 Task: Open Card Distribution Channel Review in Board Knowledge Sharing to Workspace Accounts Payable and add a team member Softage.1@softage.net, a label Orange, a checklist Audit Support, an attachment from your computer, a color Orange and finally, add a card description 'Conduct customer research for new customer satisfaction metrics' and a comment 'This task requires us to be proactive and take initiative, rather than waiting for others to act.'. Add a start date 'Jan 01, 1900' with a due date 'Jan 08, 1900'
Action: Mouse moved to (58, 363)
Screenshot: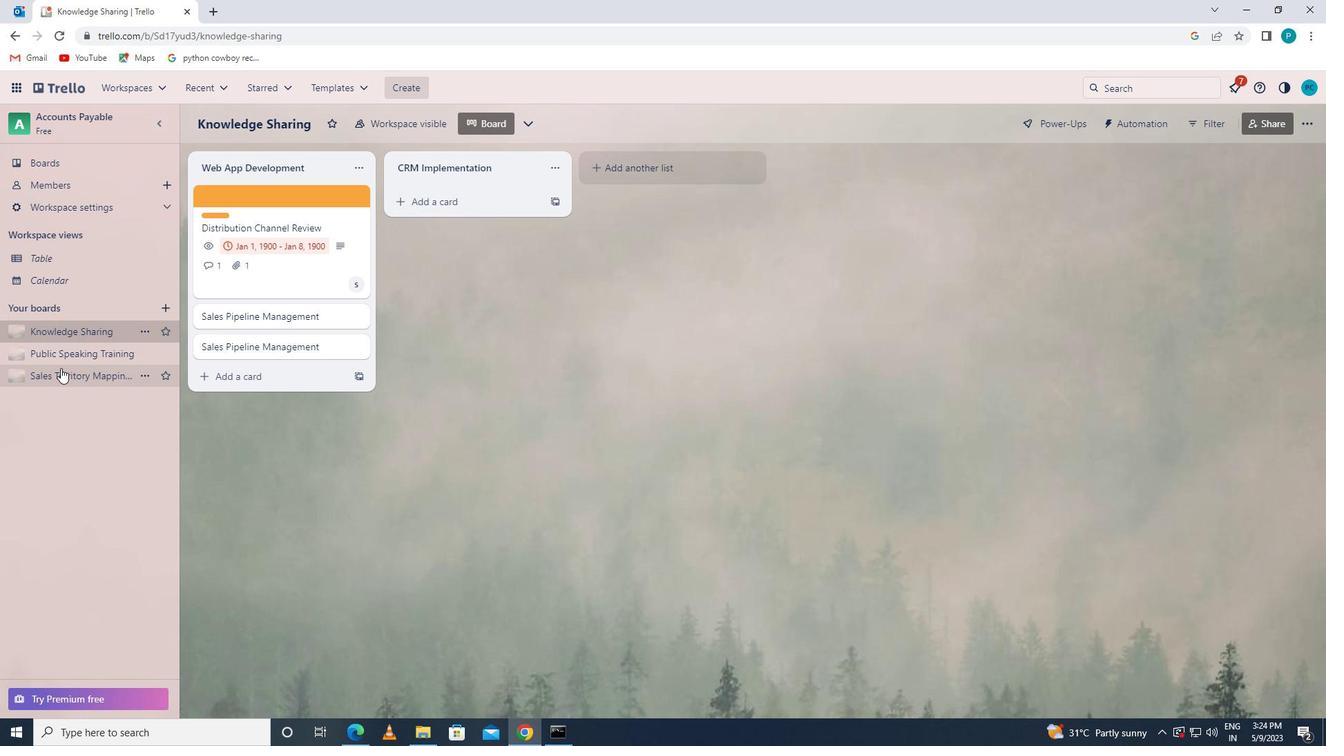 
Action: Mouse pressed left at (58, 363)
Screenshot: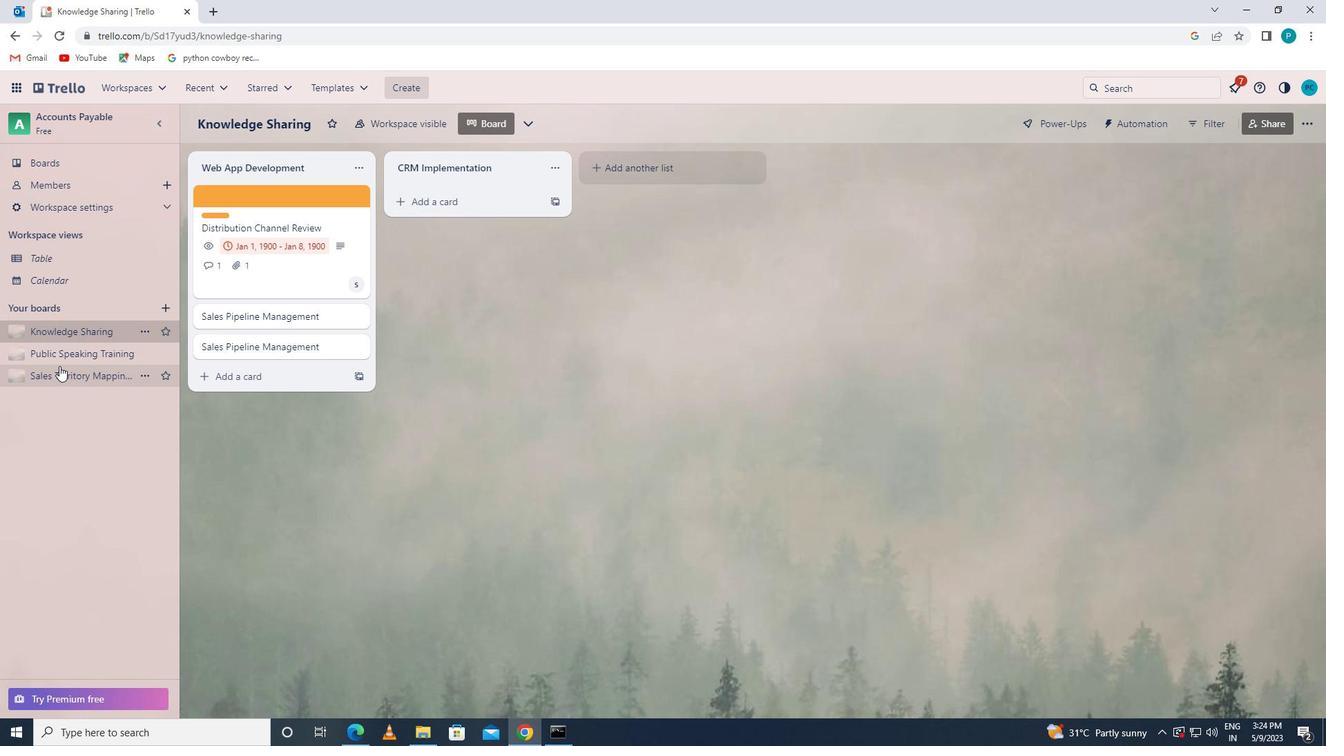 
Action: Mouse moved to (257, 193)
Screenshot: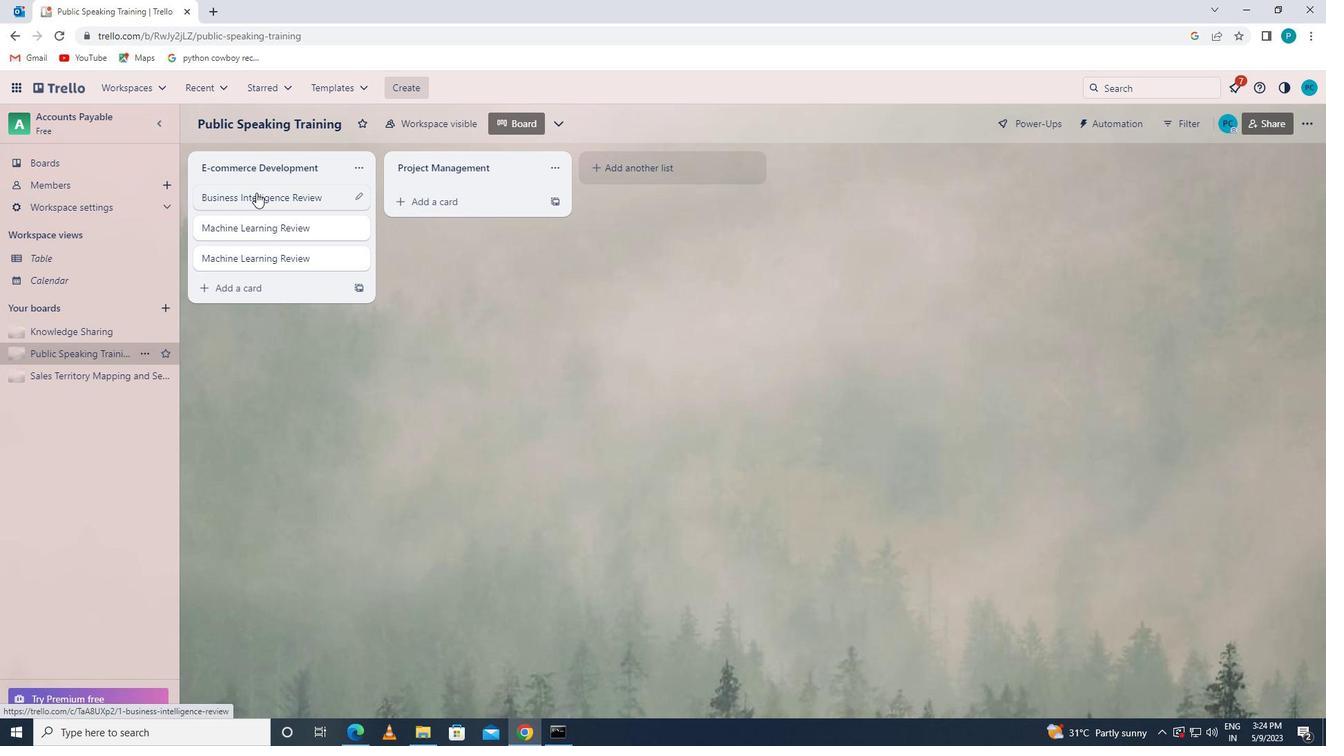 
Action: Mouse pressed left at (257, 193)
Screenshot: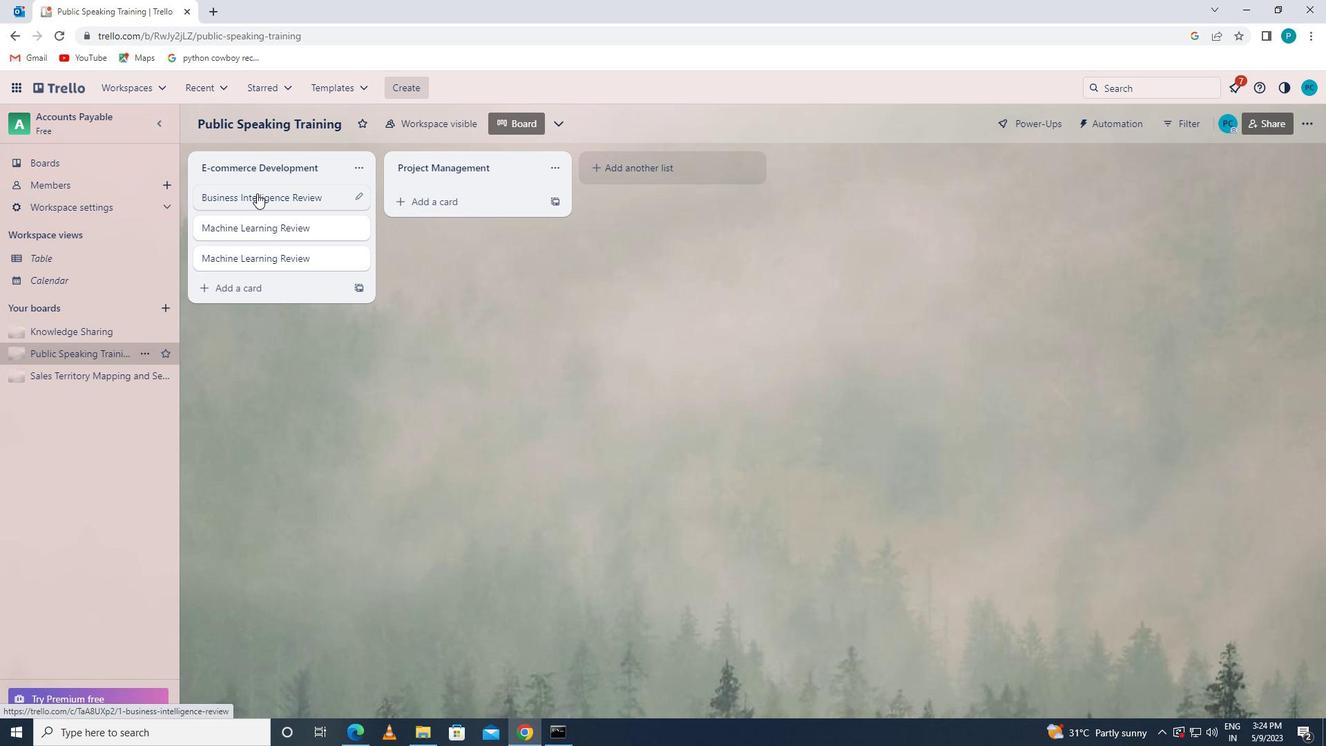 
Action: Mouse moved to (825, 194)
Screenshot: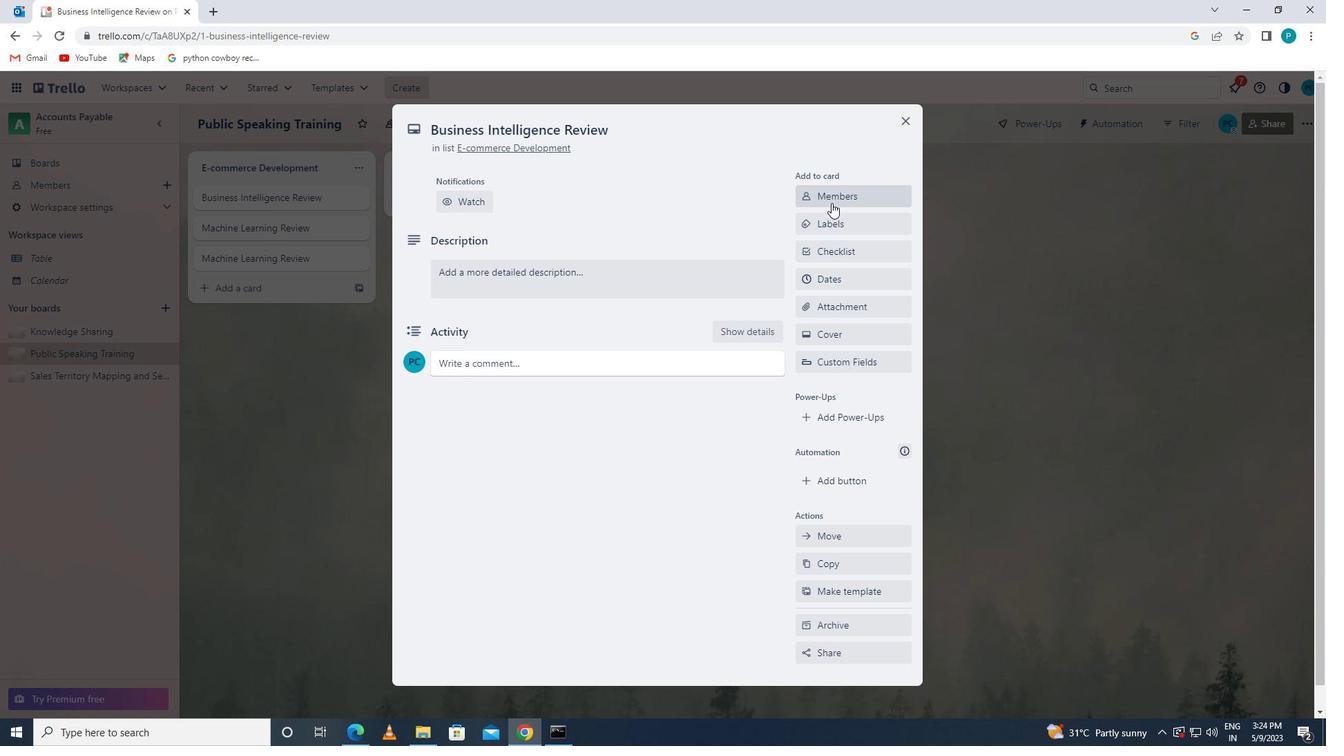 
Action: Mouse pressed left at (825, 194)
Screenshot: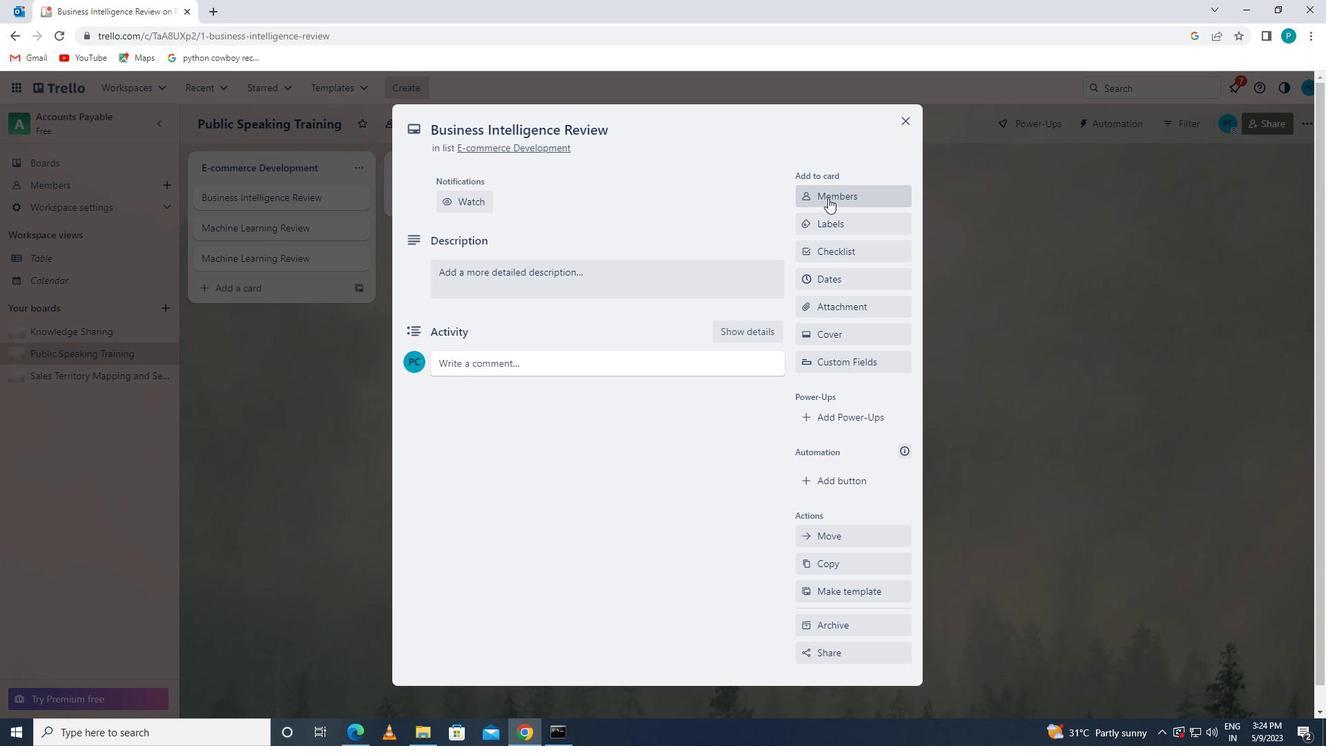 
Action: Key pressed <Key.caps_lock>s<Key.caps_lock>ofa<Key.backspace>tage
Screenshot: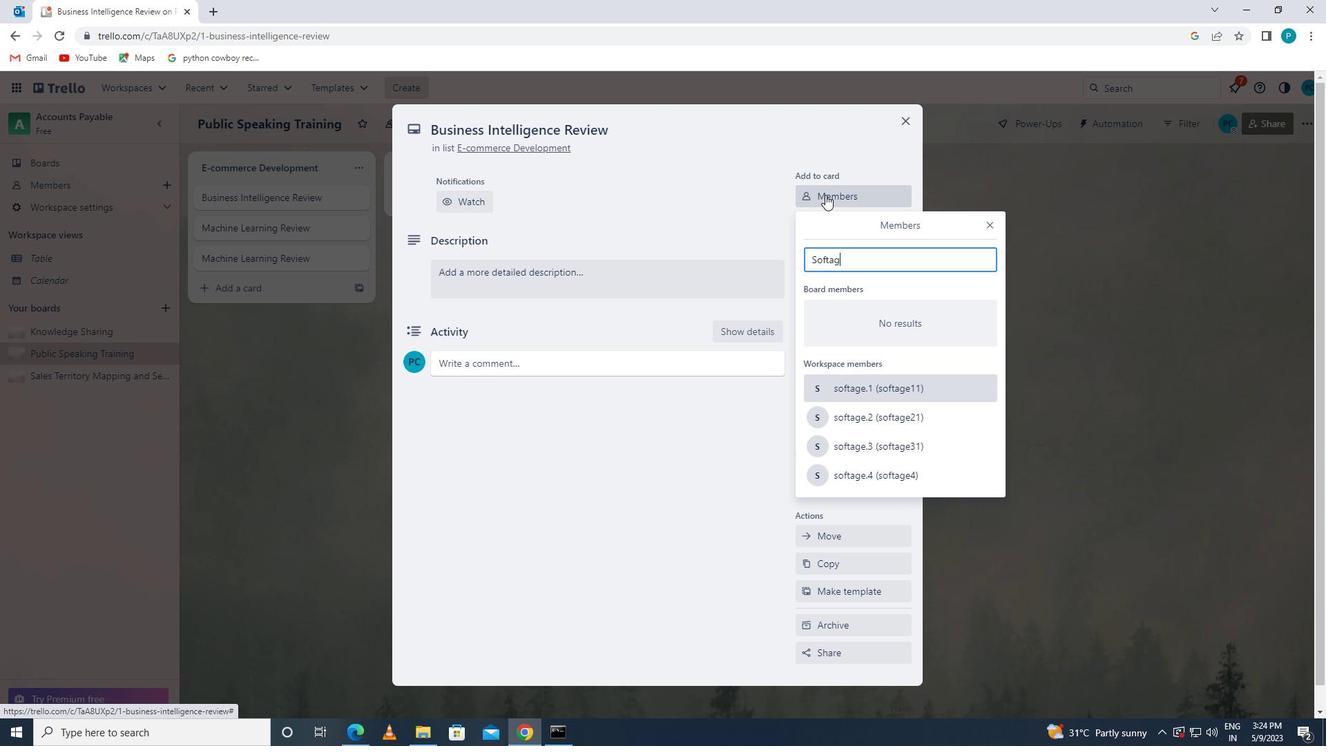 
Action: Mouse moved to (926, 421)
Screenshot: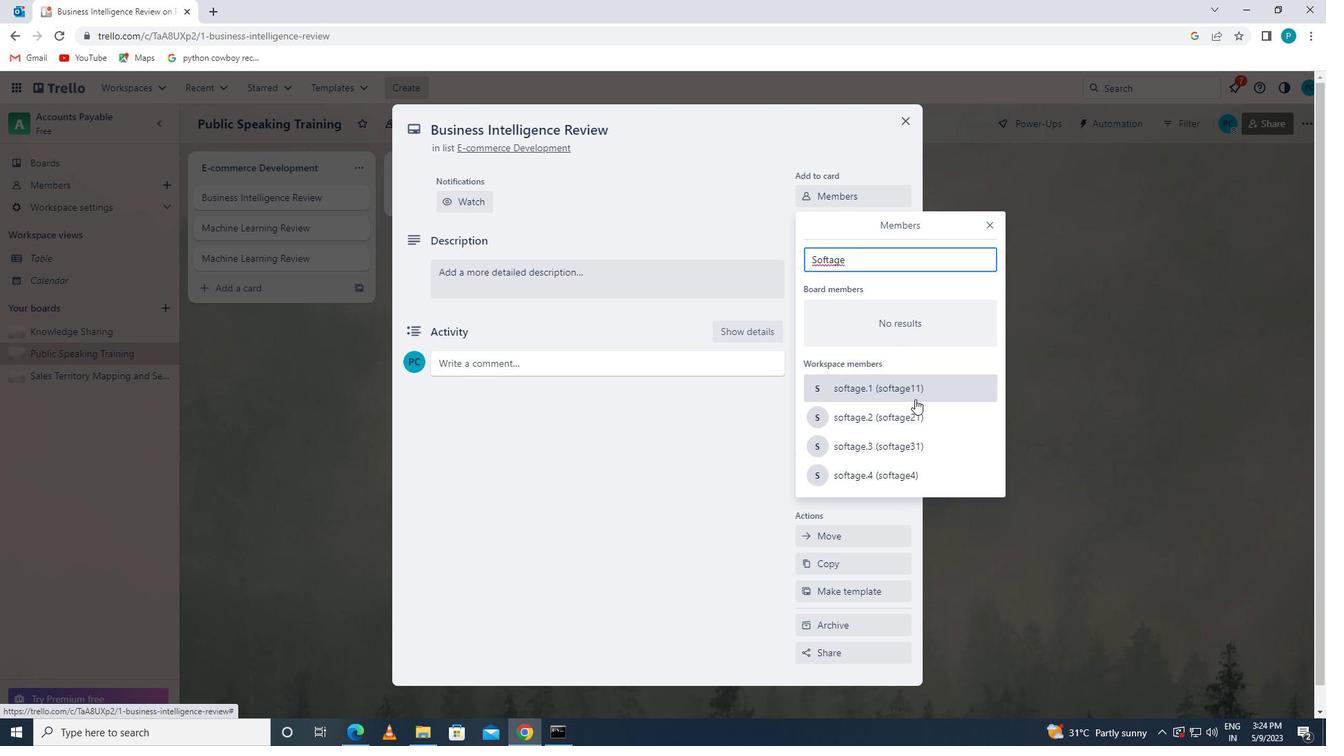 
Action: Mouse pressed left at (926, 421)
Screenshot: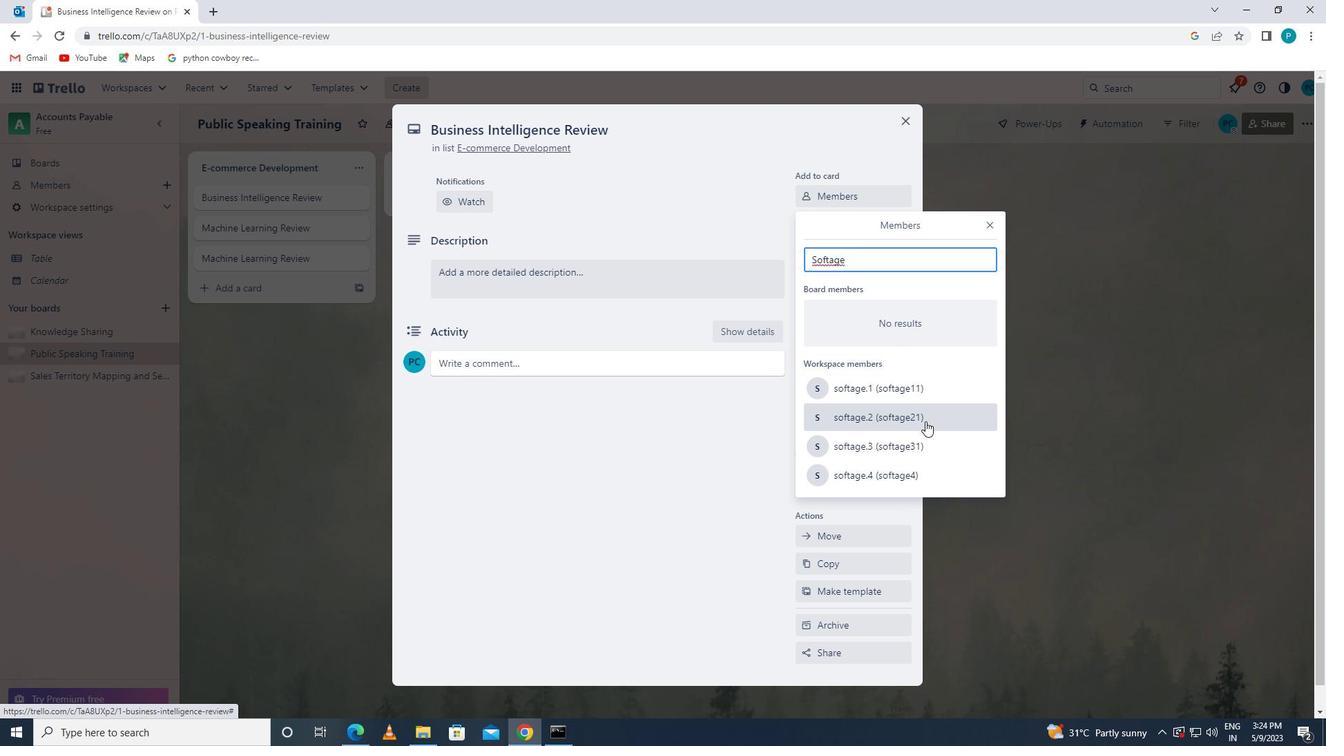 
Action: Mouse moved to (856, 416)
Screenshot: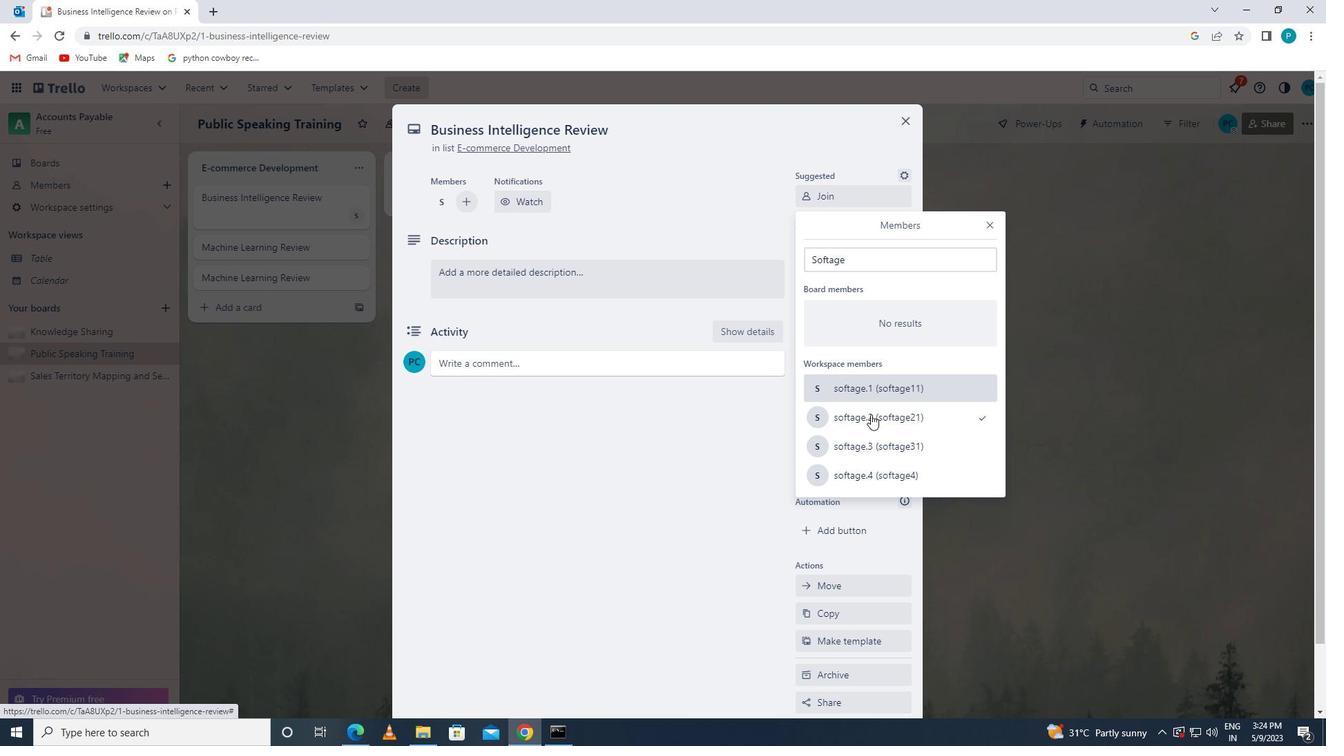 
Action: Mouse pressed left at (856, 416)
Screenshot: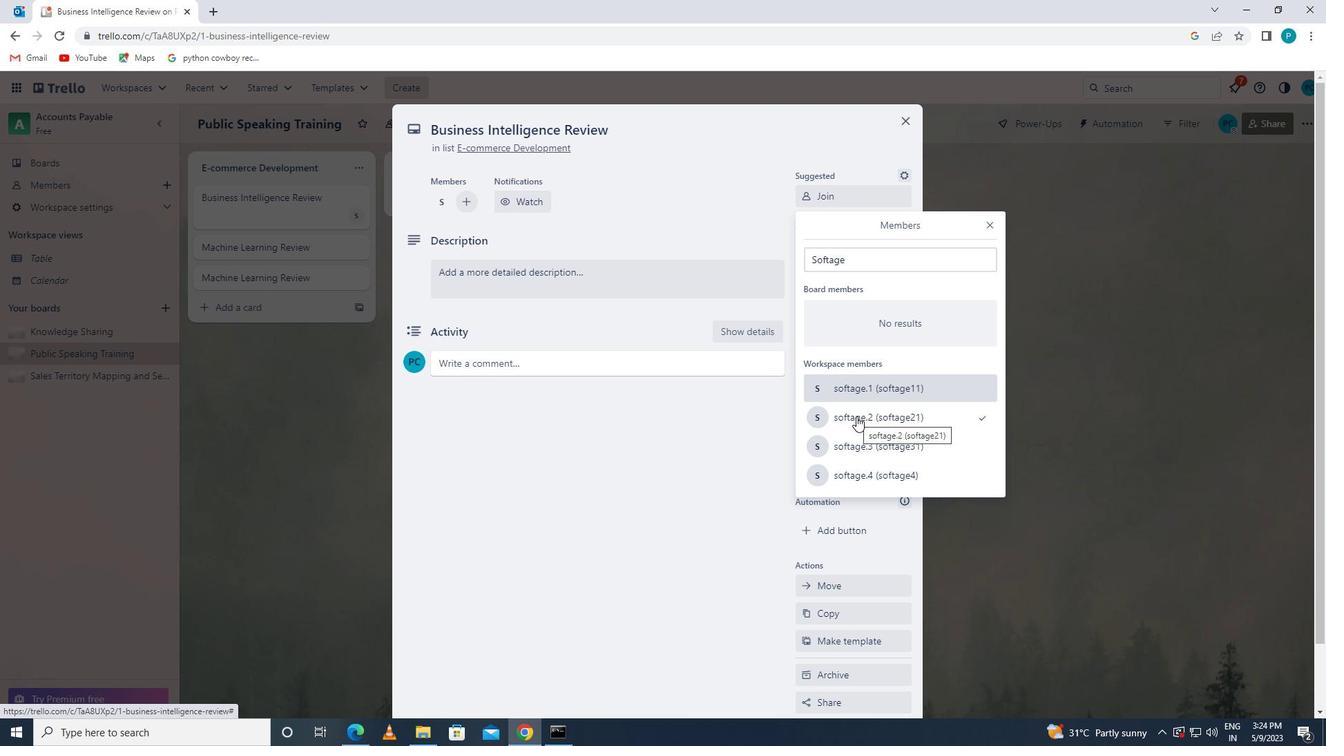 
Action: Mouse pressed left at (856, 416)
Screenshot: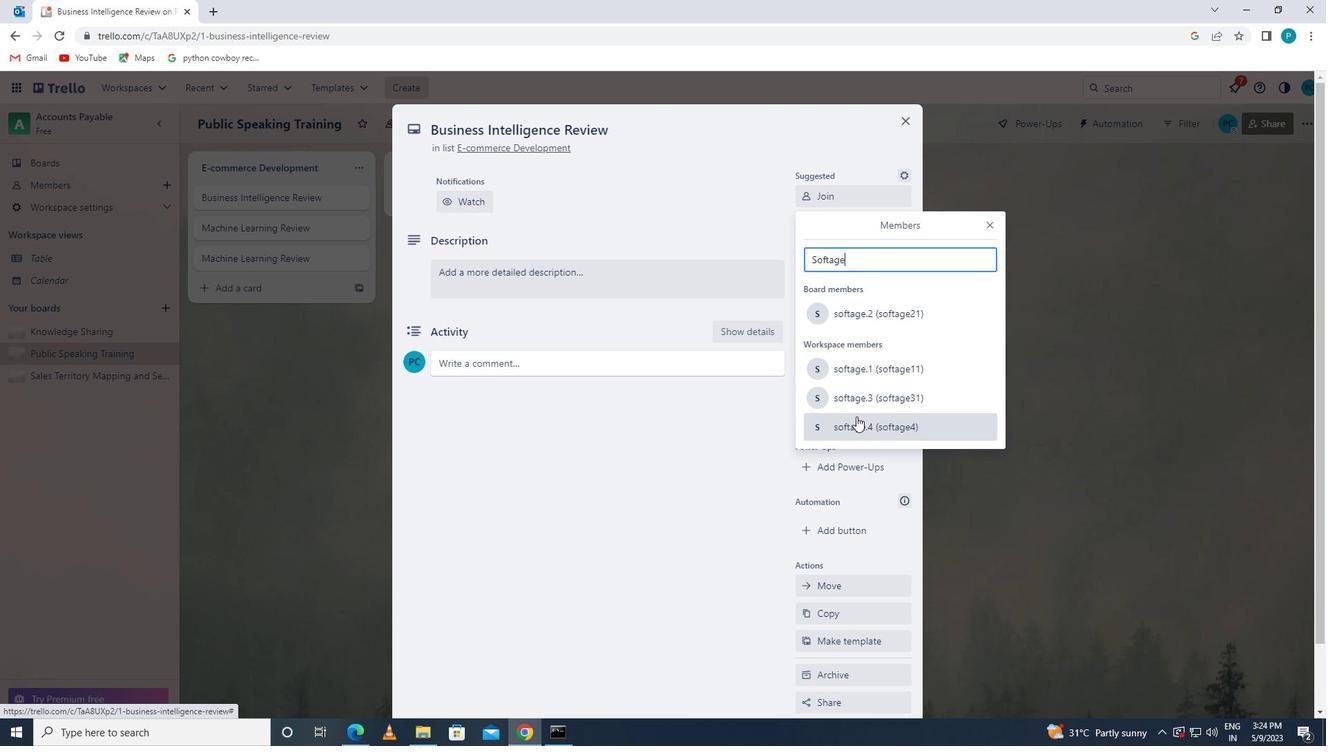 
Action: Mouse moved to (993, 223)
Screenshot: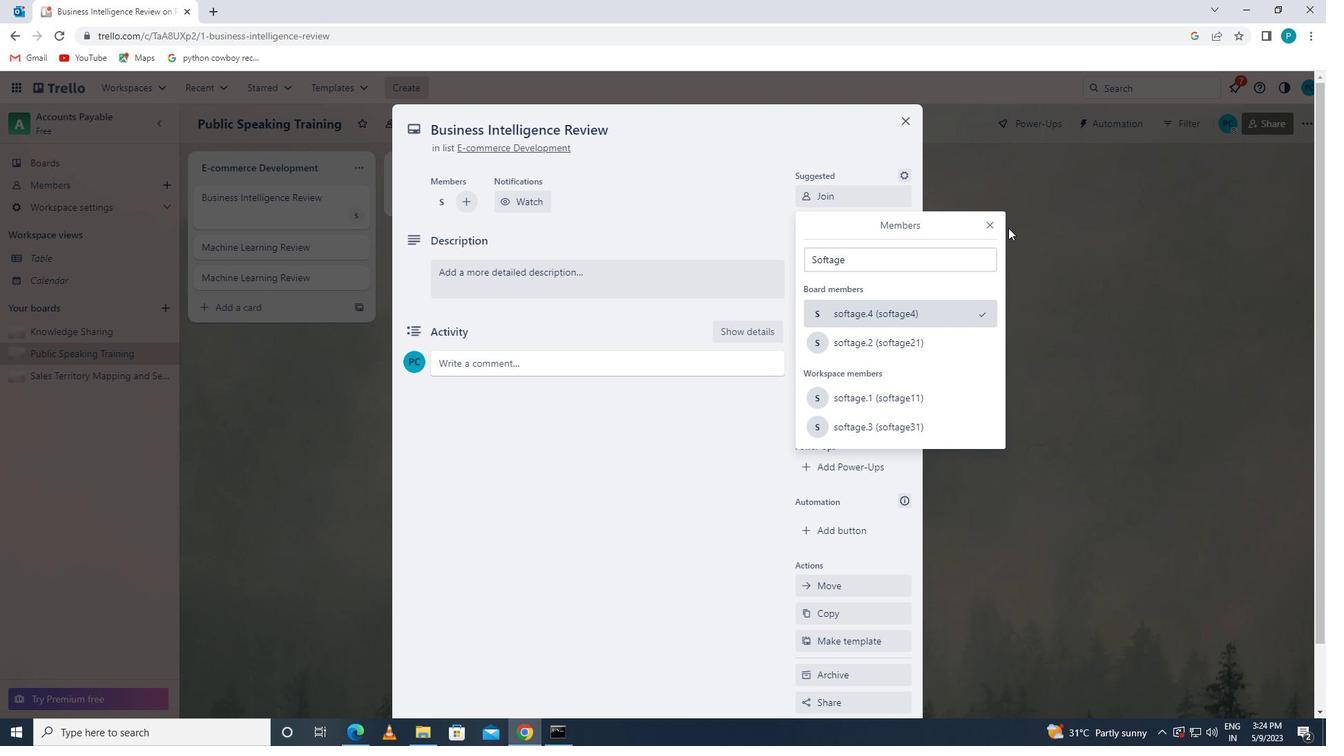 
Action: Mouse pressed left at (993, 223)
Screenshot: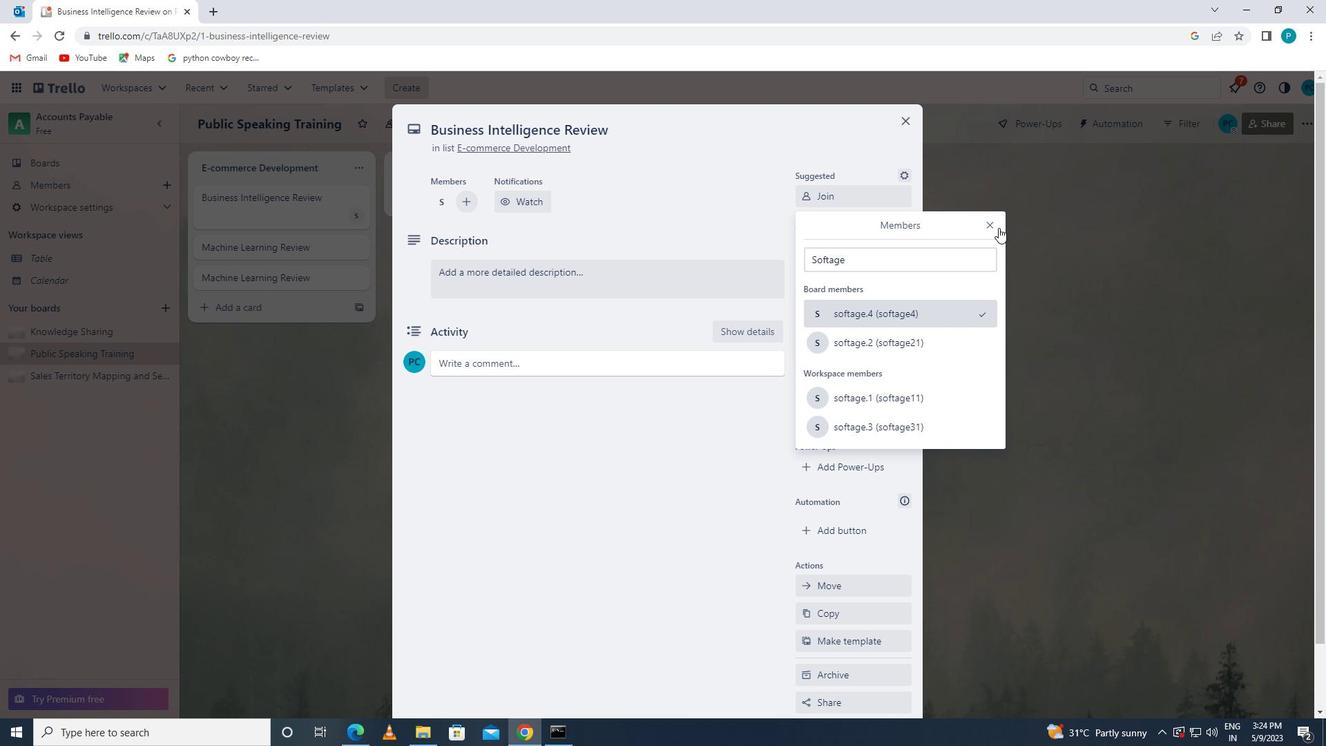 
Action: Mouse moved to (834, 275)
Screenshot: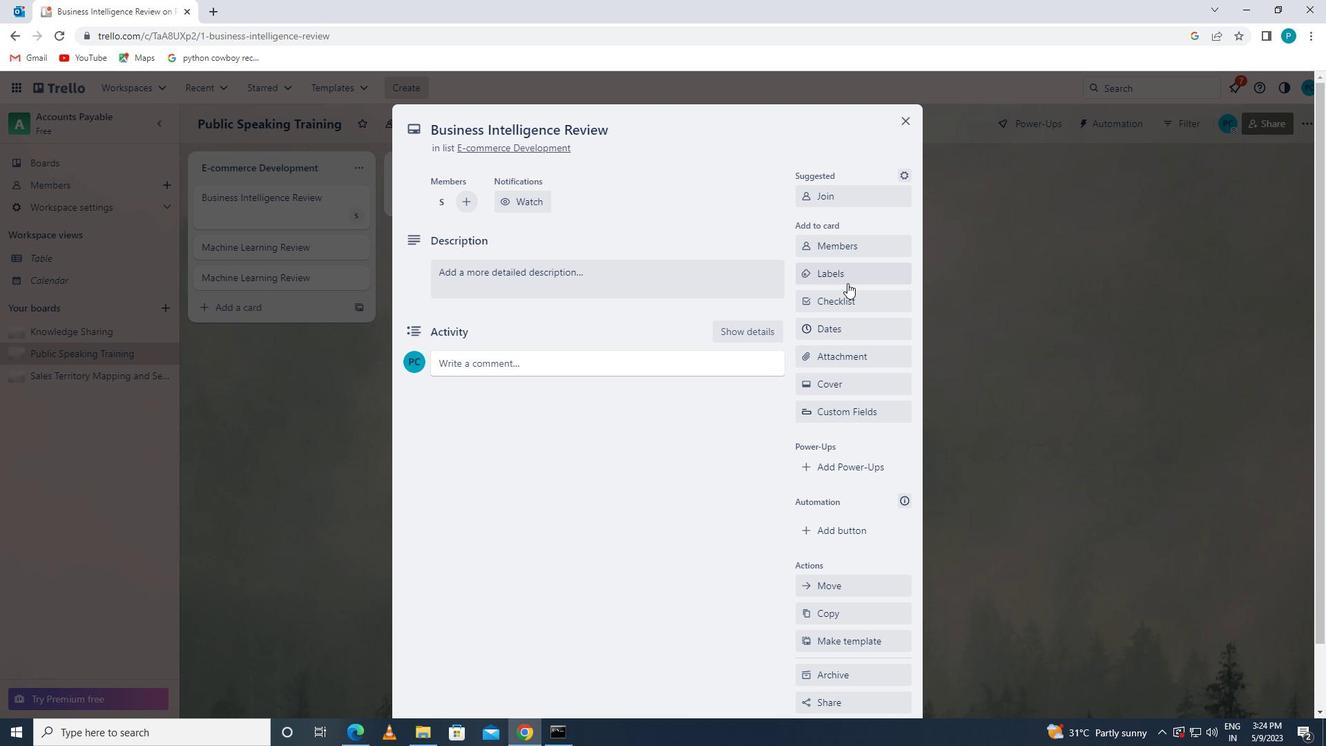 
Action: Mouse pressed left at (834, 275)
Screenshot: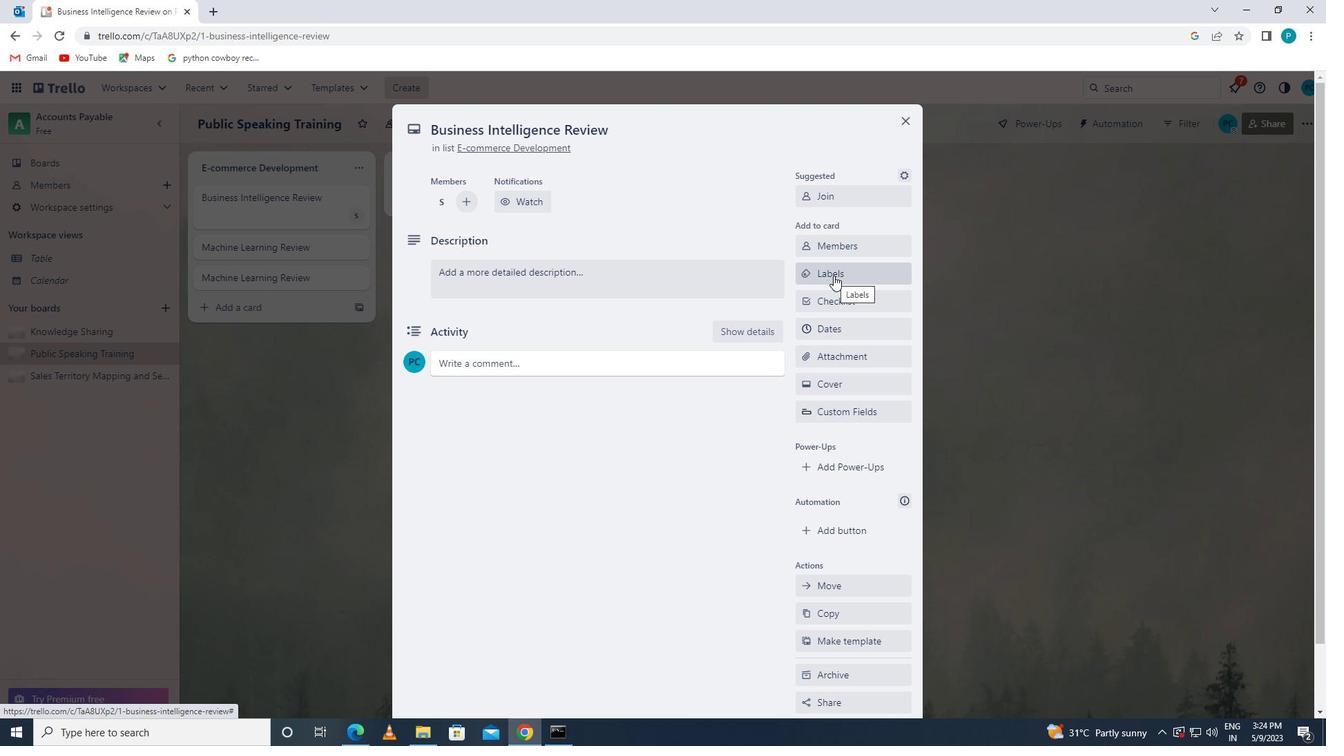 
Action: Mouse moved to (910, 548)
Screenshot: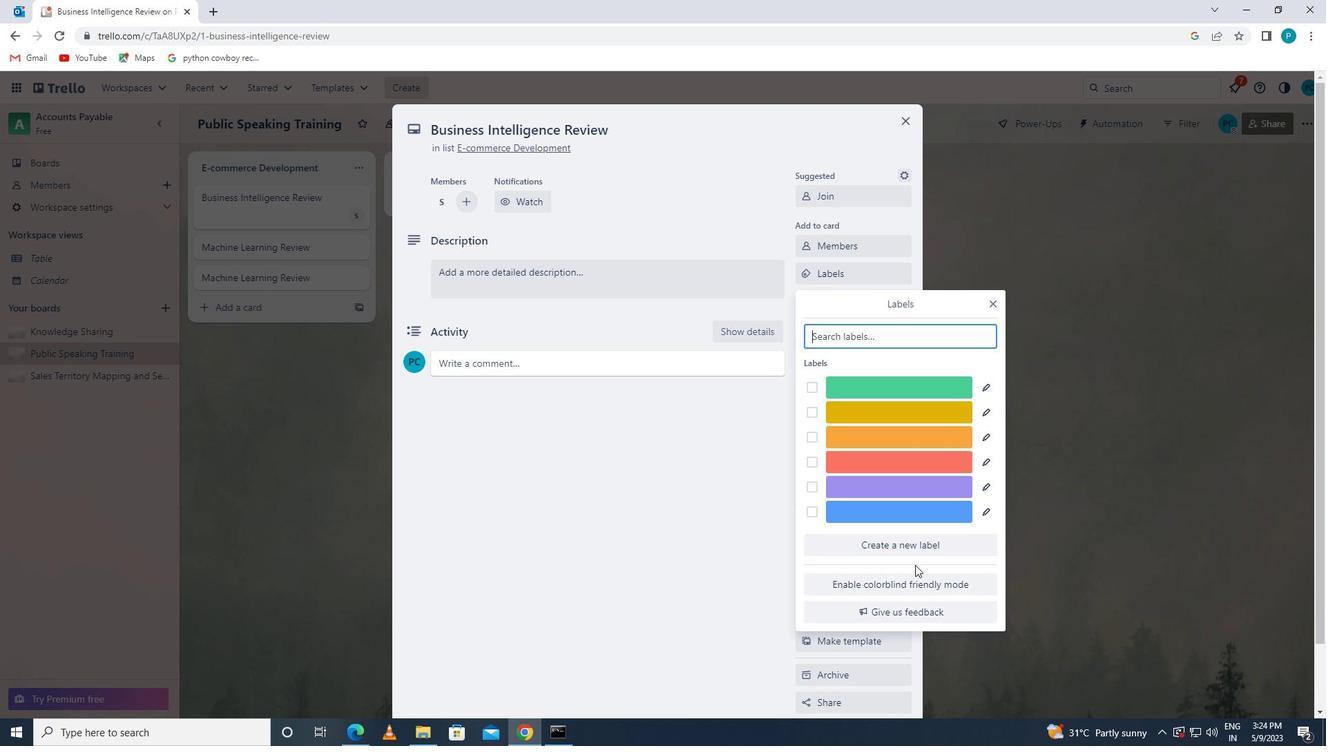 
Action: Mouse pressed left at (910, 548)
Screenshot: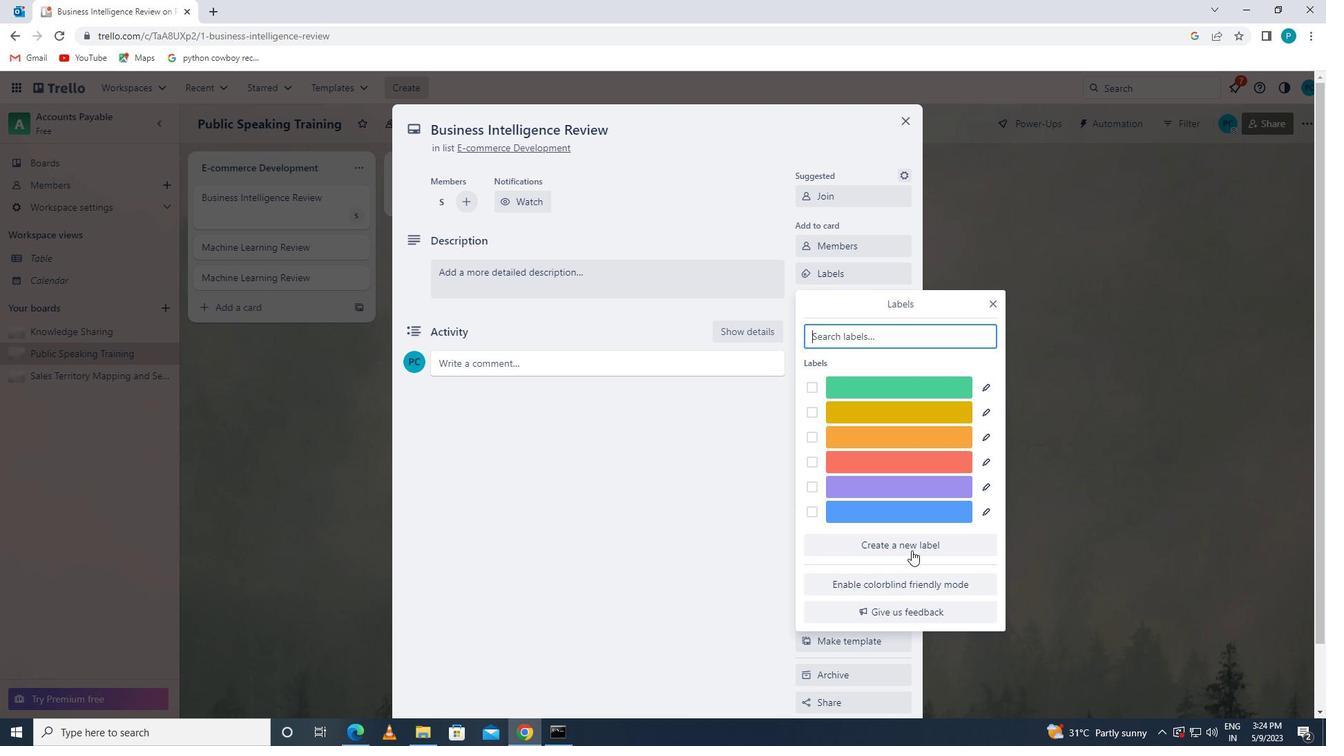 
Action: Mouse moved to (811, 574)
Screenshot: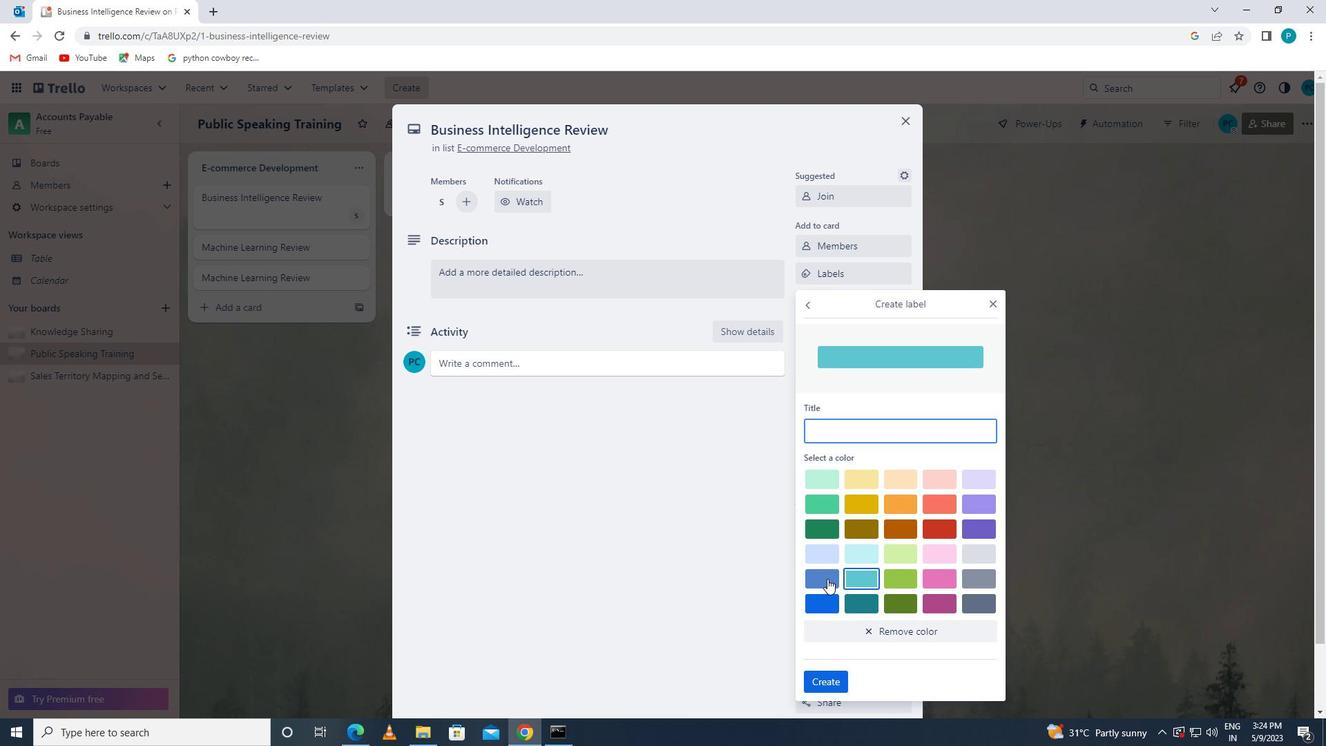 
Action: Mouse pressed left at (811, 574)
Screenshot: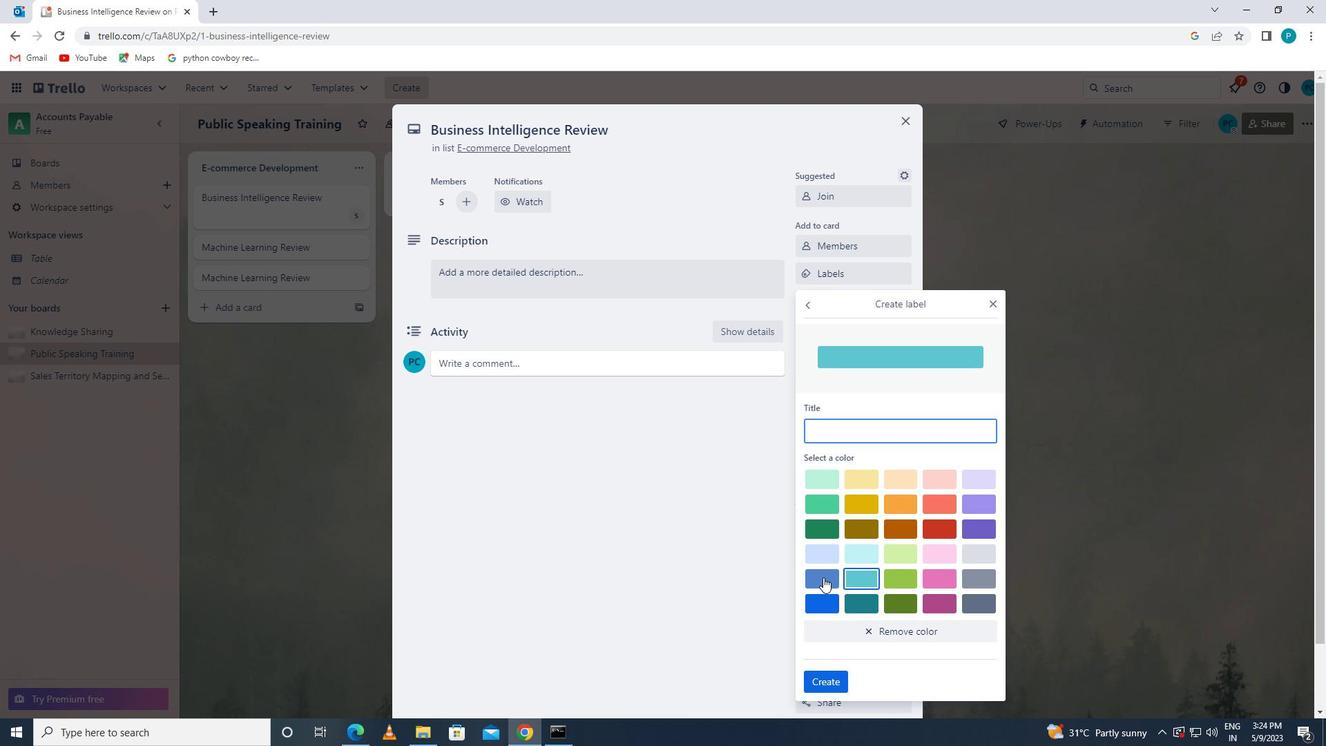 
Action: Mouse moved to (819, 684)
Screenshot: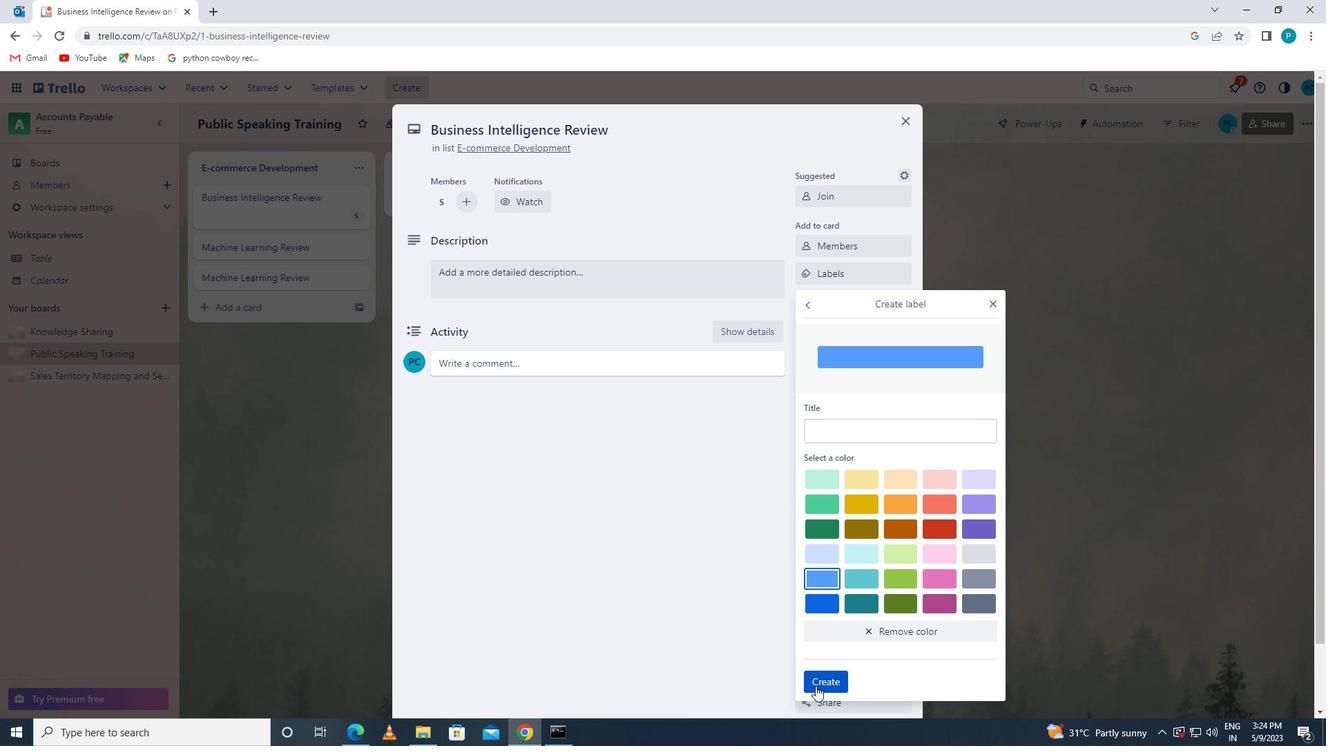 
Action: Mouse pressed left at (819, 684)
Screenshot: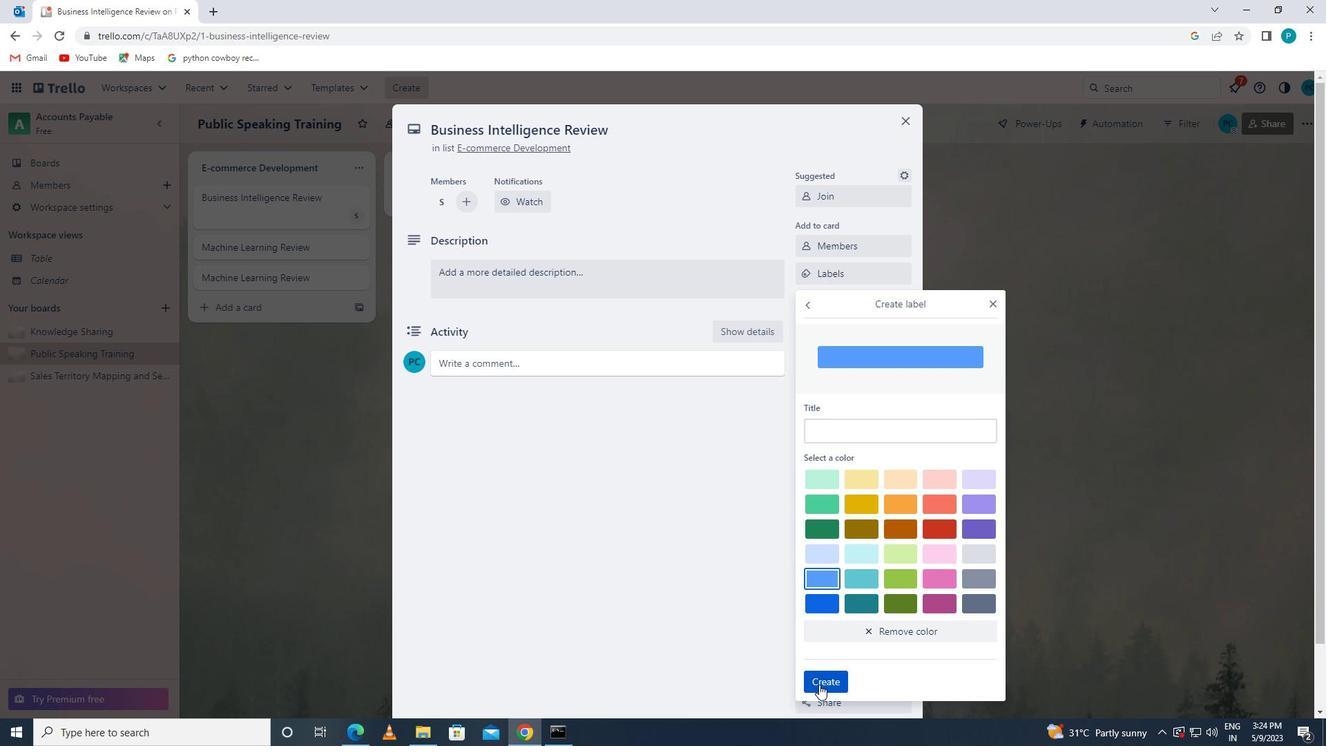 
Action: Mouse moved to (992, 294)
Screenshot: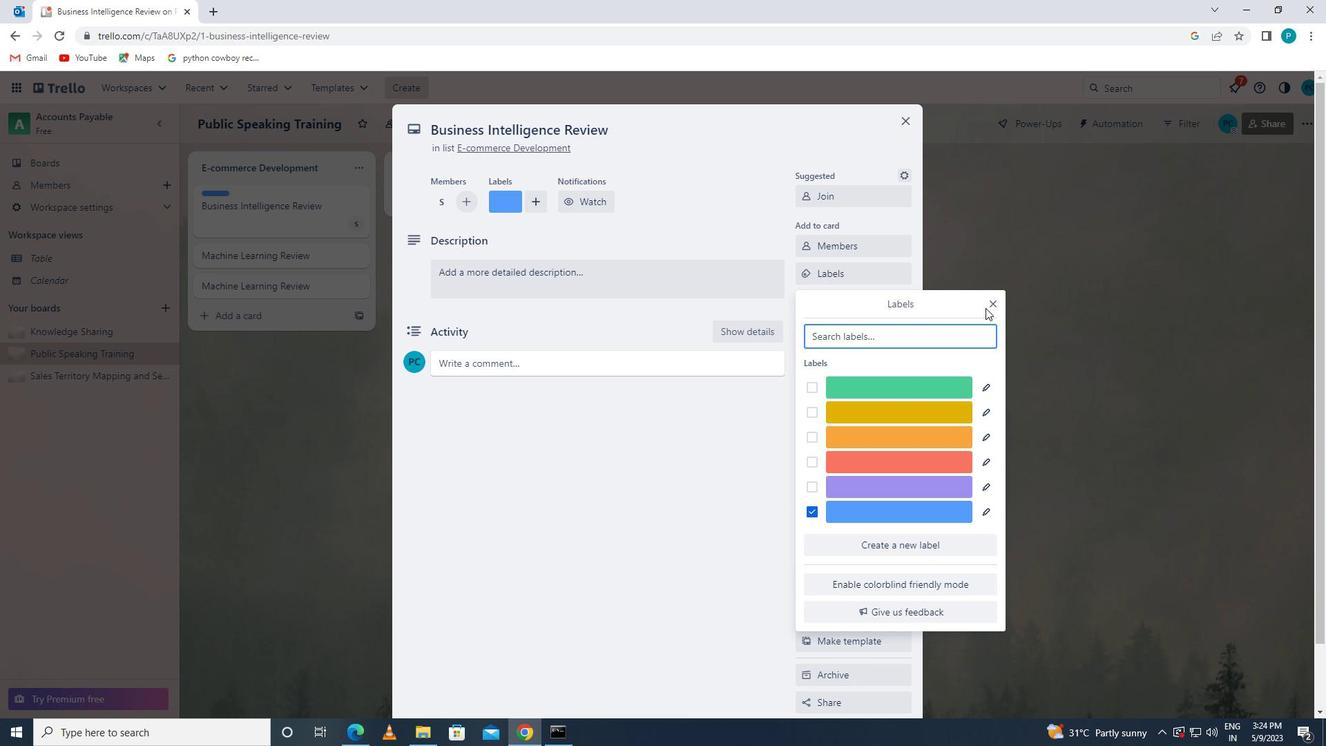 
Action: Mouse pressed left at (992, 294)
Screenshot: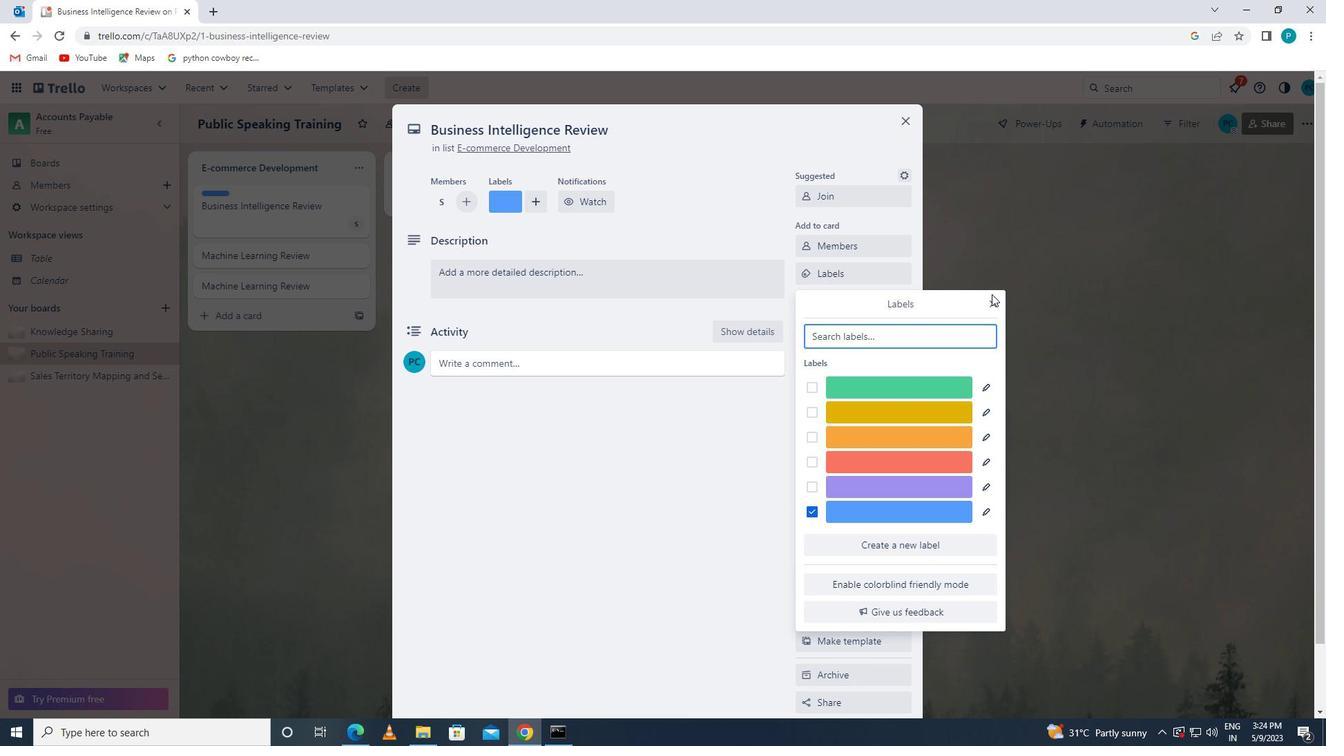 
Action: Mouse moved to (995, 303)
Screenshot: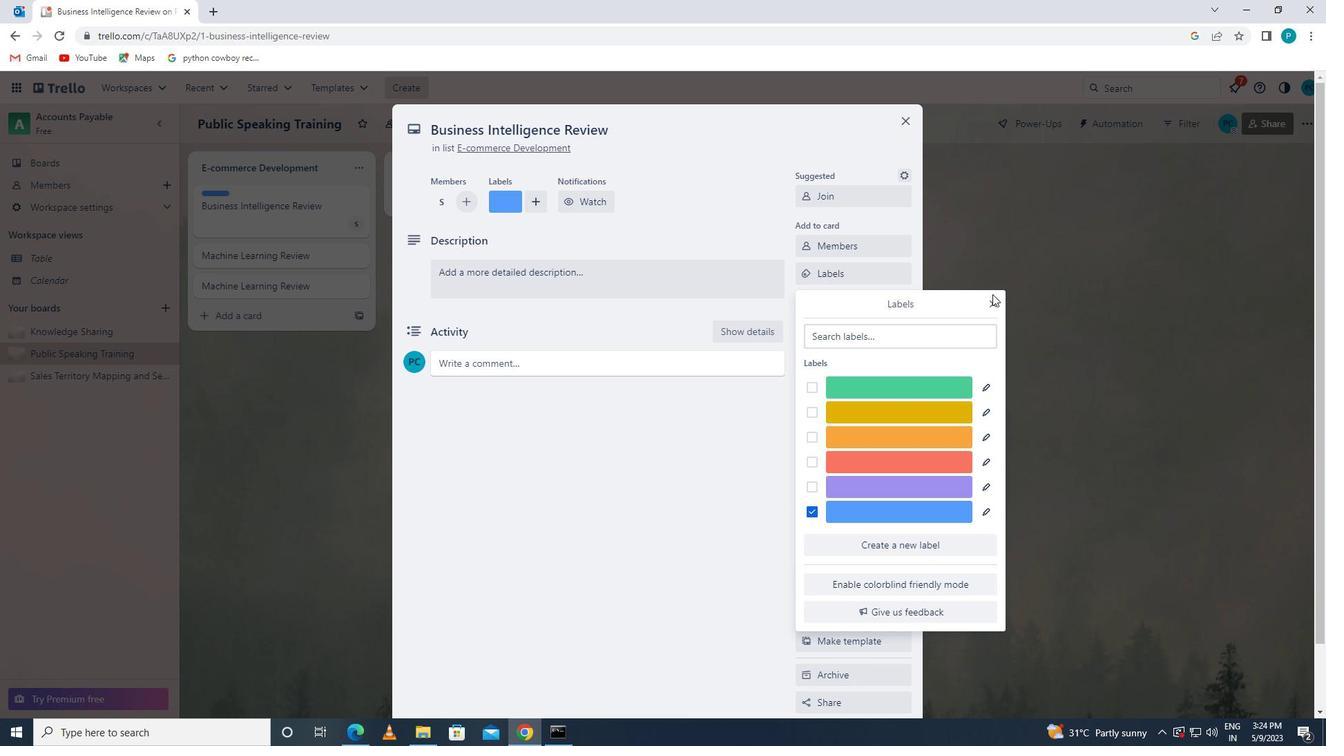 
Action: Mouse pressed left at (995, 303)
Screenshot: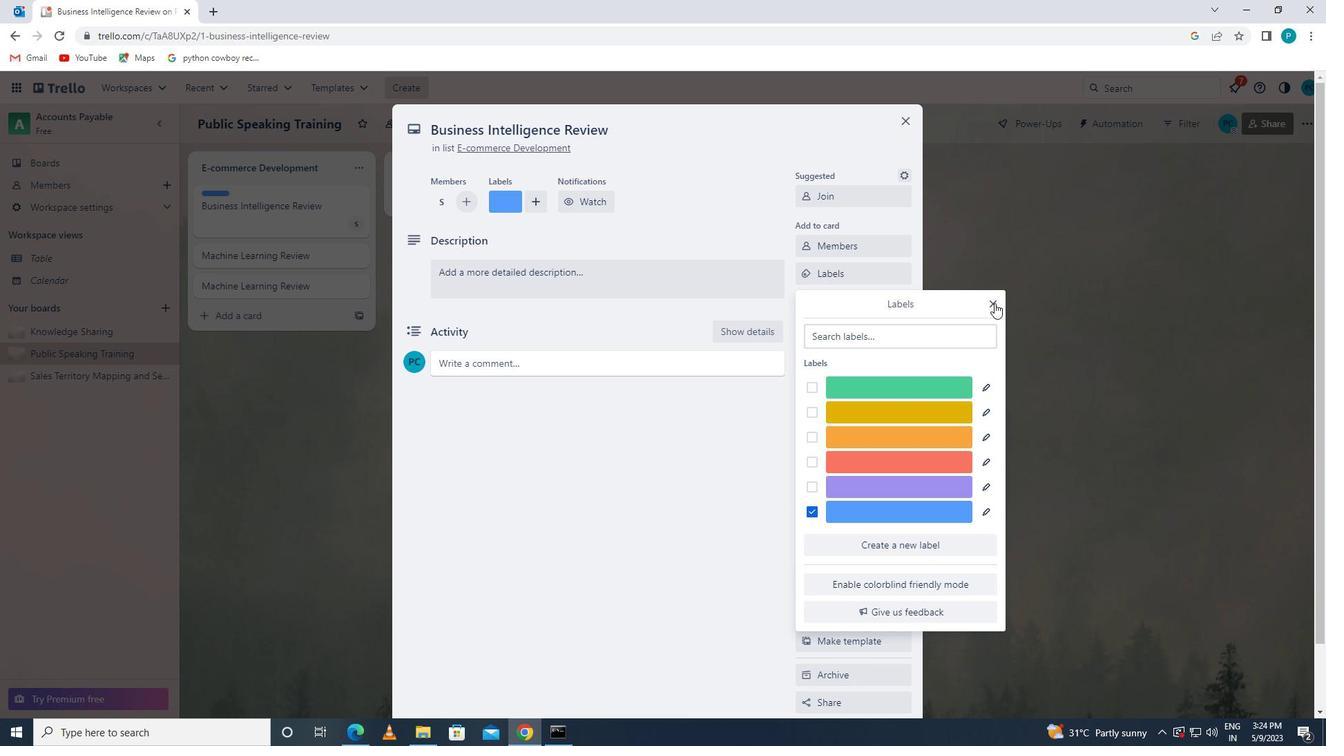 
Action: Mouse moved to (831, 296)
Screenshot: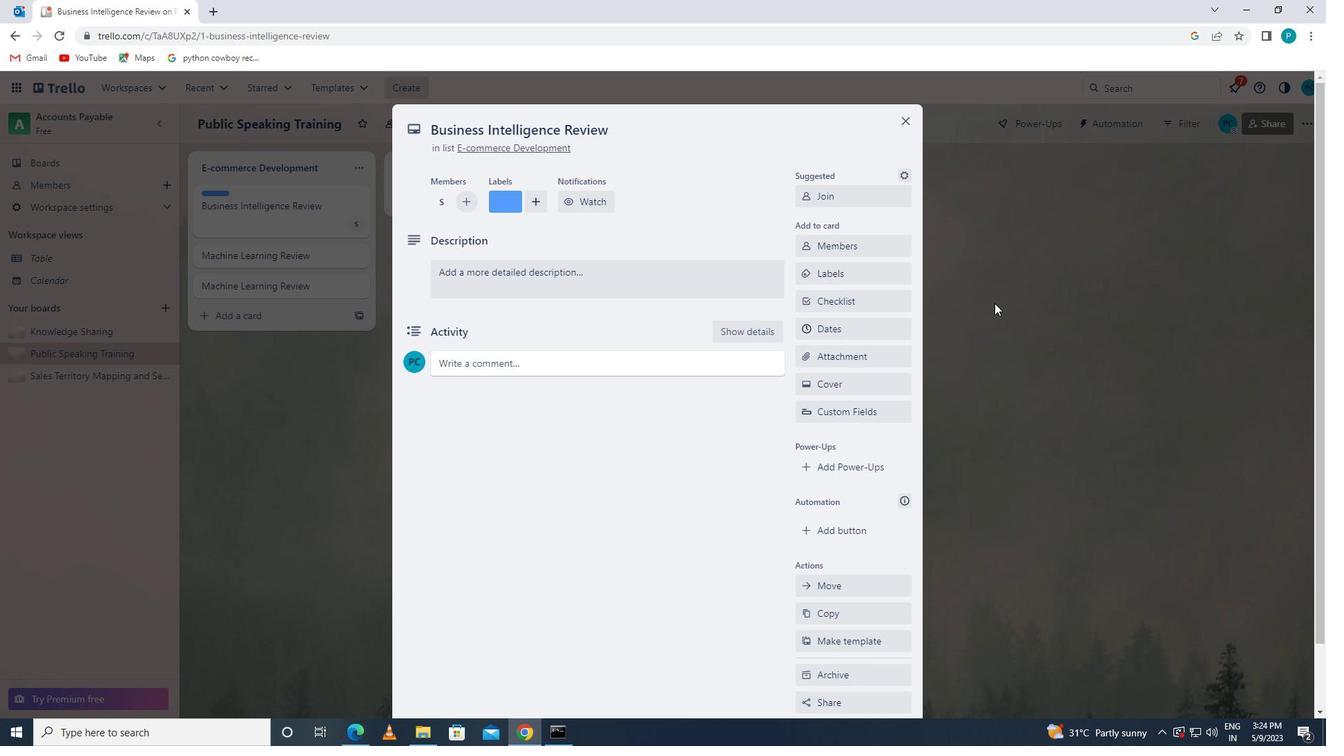 
Action: Mouse pressed left at (831, 296)
Screenshot: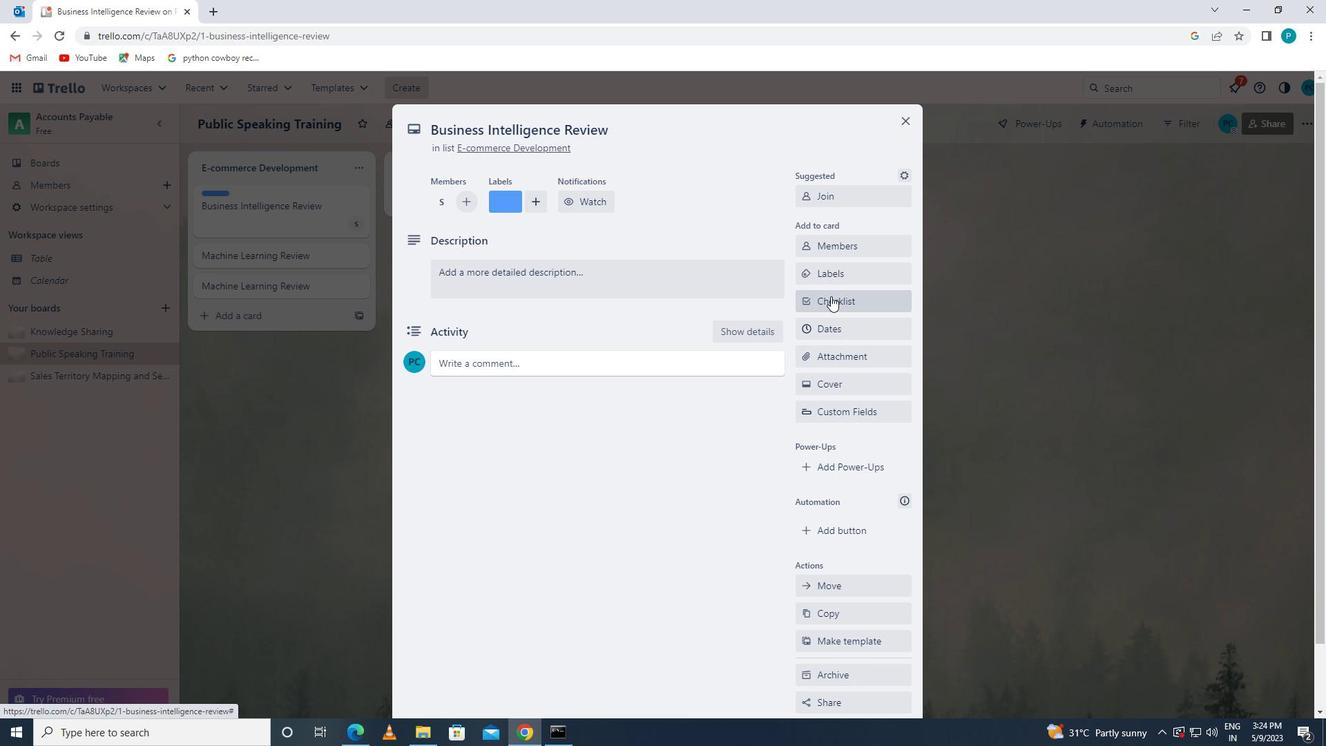 
Action: Key pressed <Key.caps_lock>p<Key.caps_lock>roduct<Key.space><Key.caps_lock>d<Key.caps_lock>esign
Screenshot: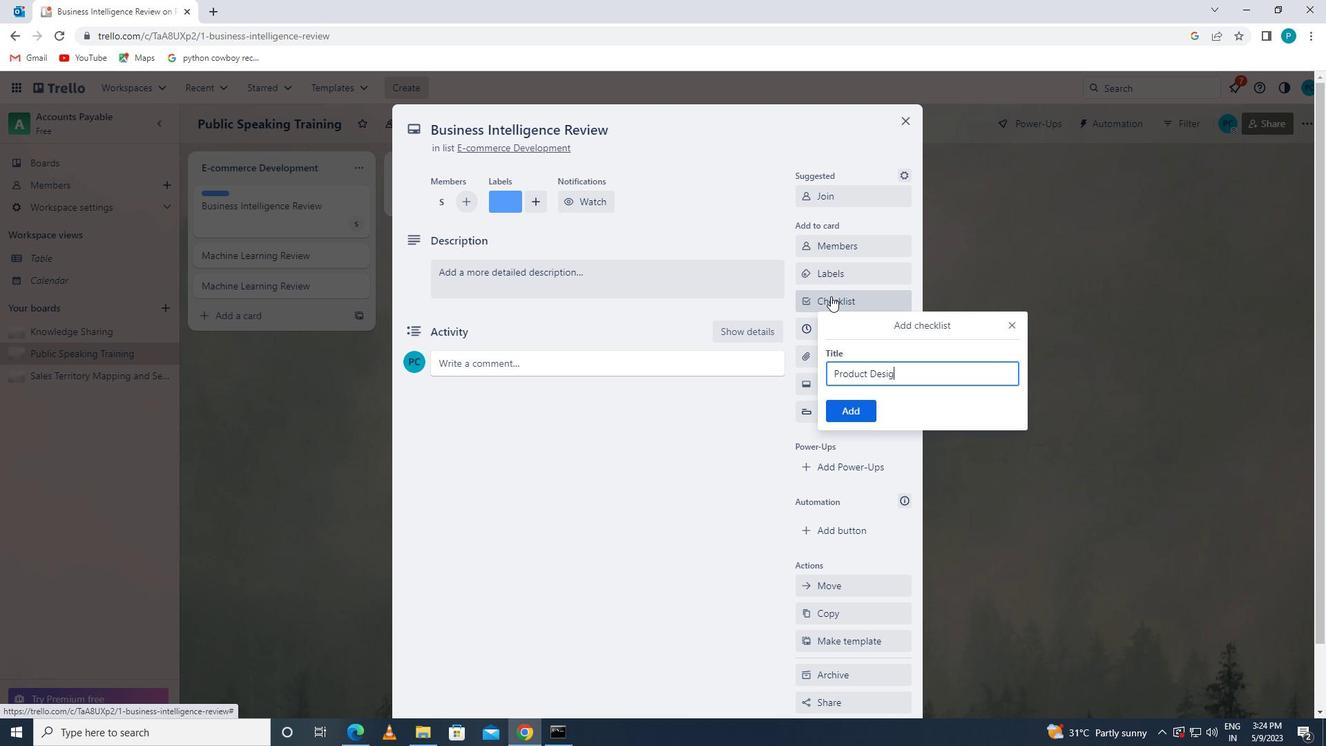 
Action: Mouse moved to (848, 406)
Screenshot: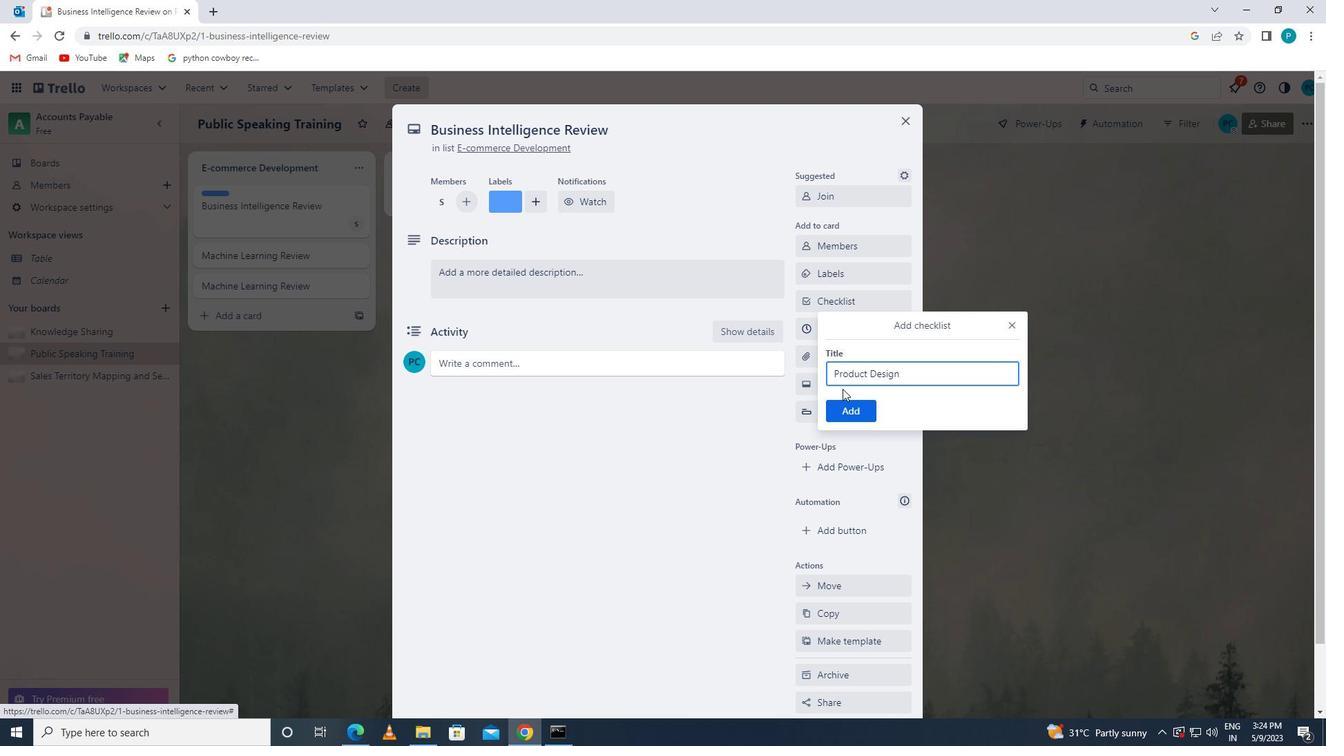
Action: Mouse pressed left at (848, 406)
Screenshot: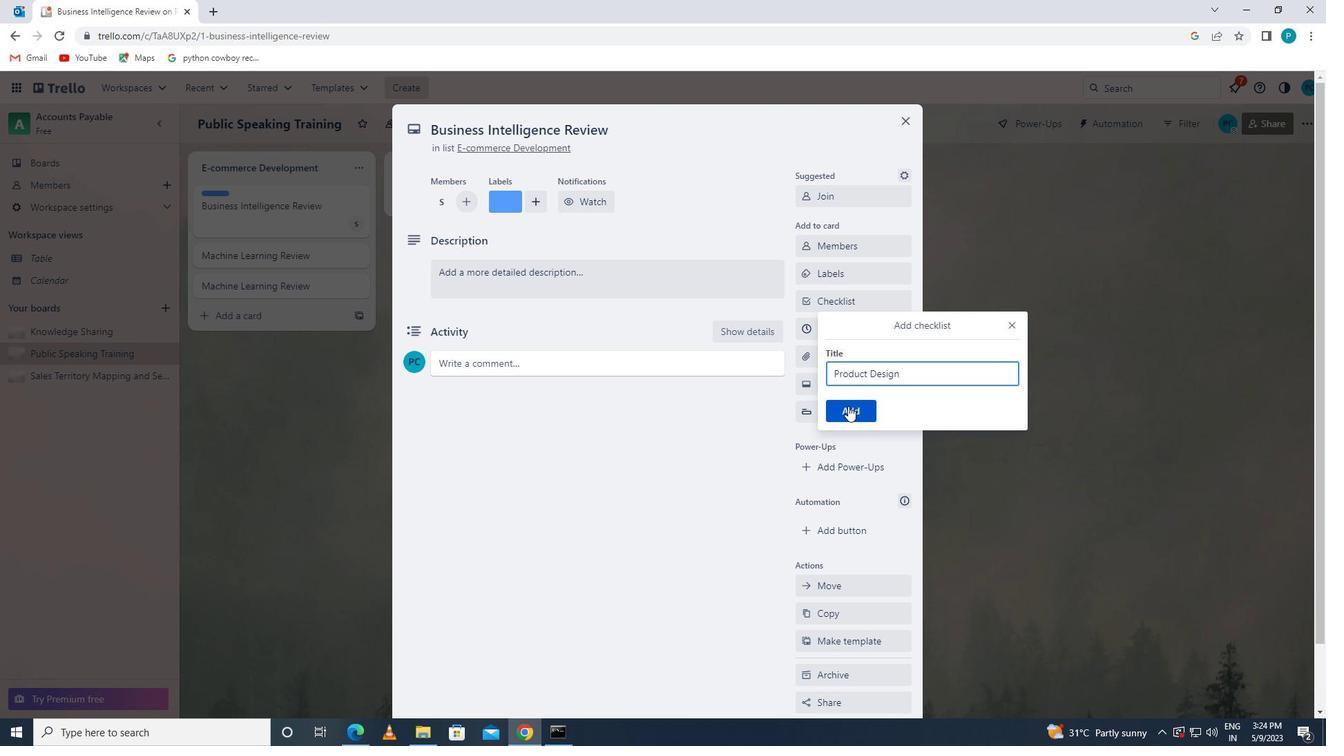 
Action: Mouse moved to (855, 359)
Screenshot: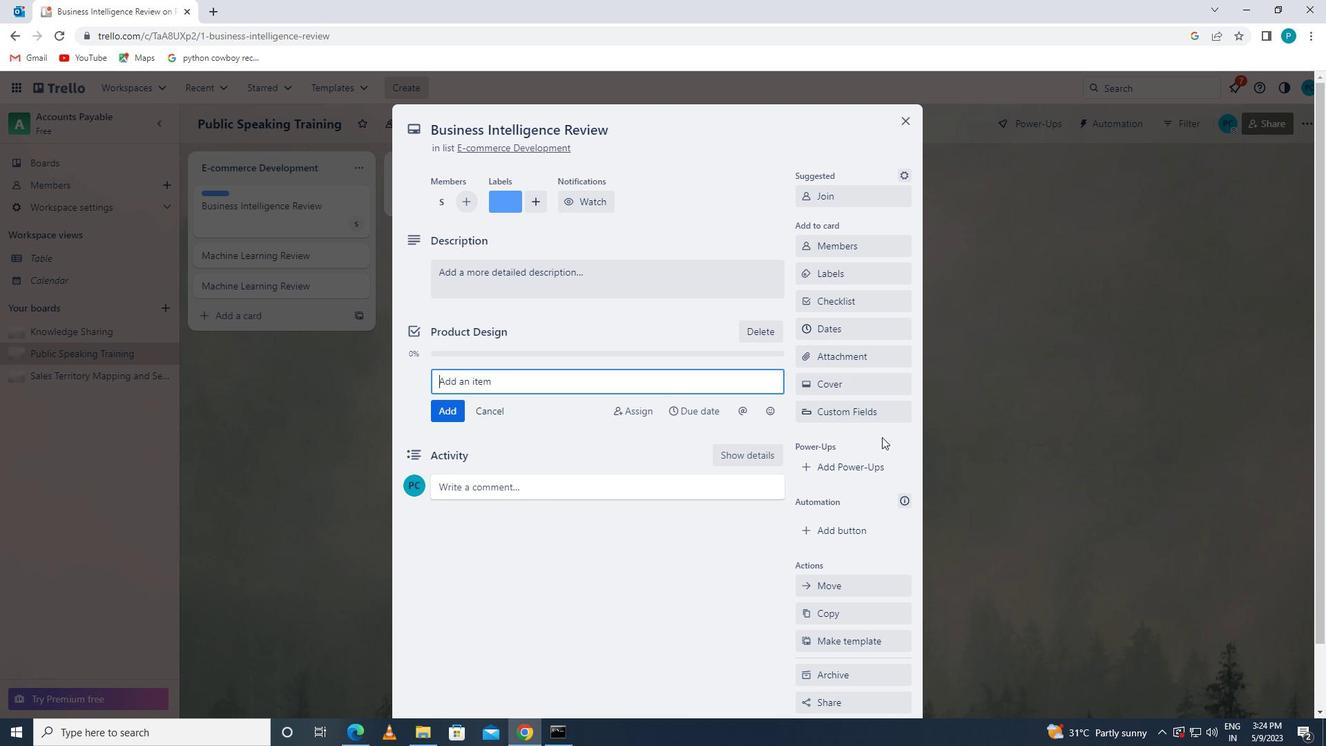 
Action: Mouse pressed left at (855, 359)
Screenshot: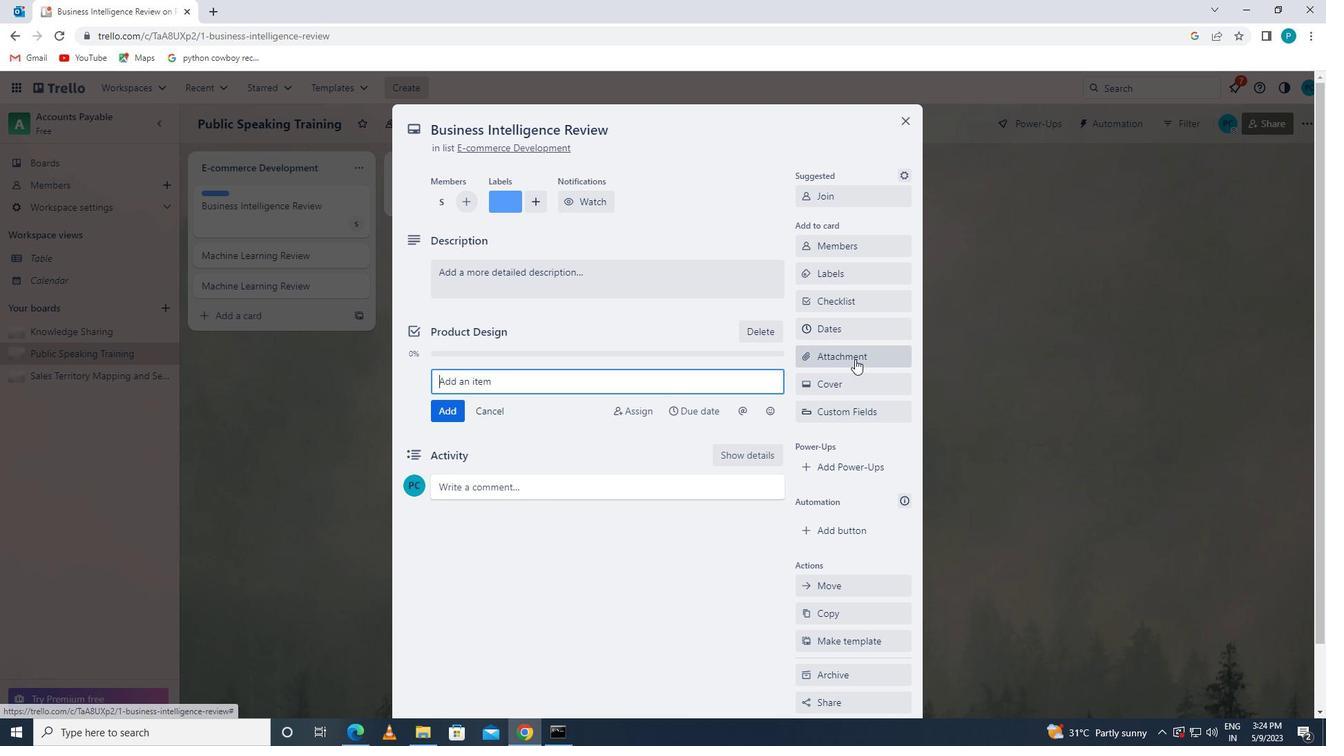 
Action: Mouse moved to (845, 415)
Screenshot: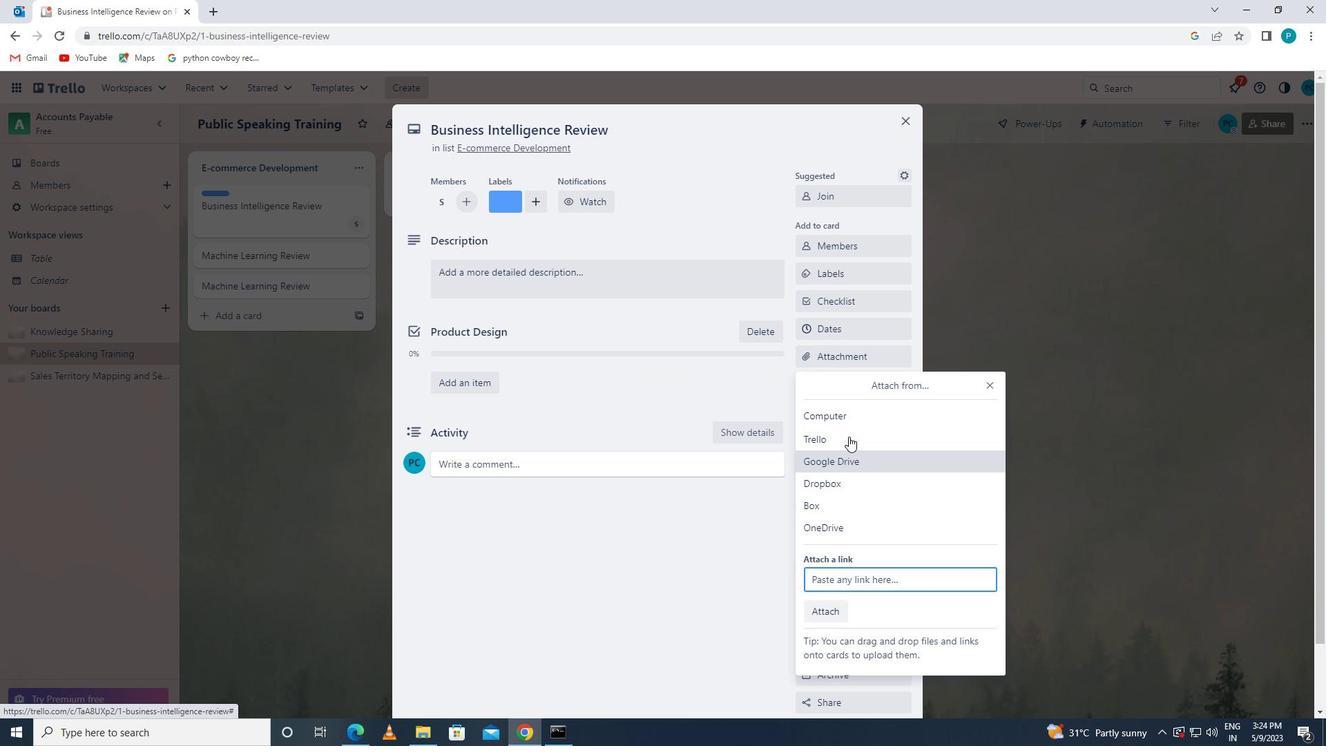 
Action: Mouse pressed left at (845, 415)
Screenshot: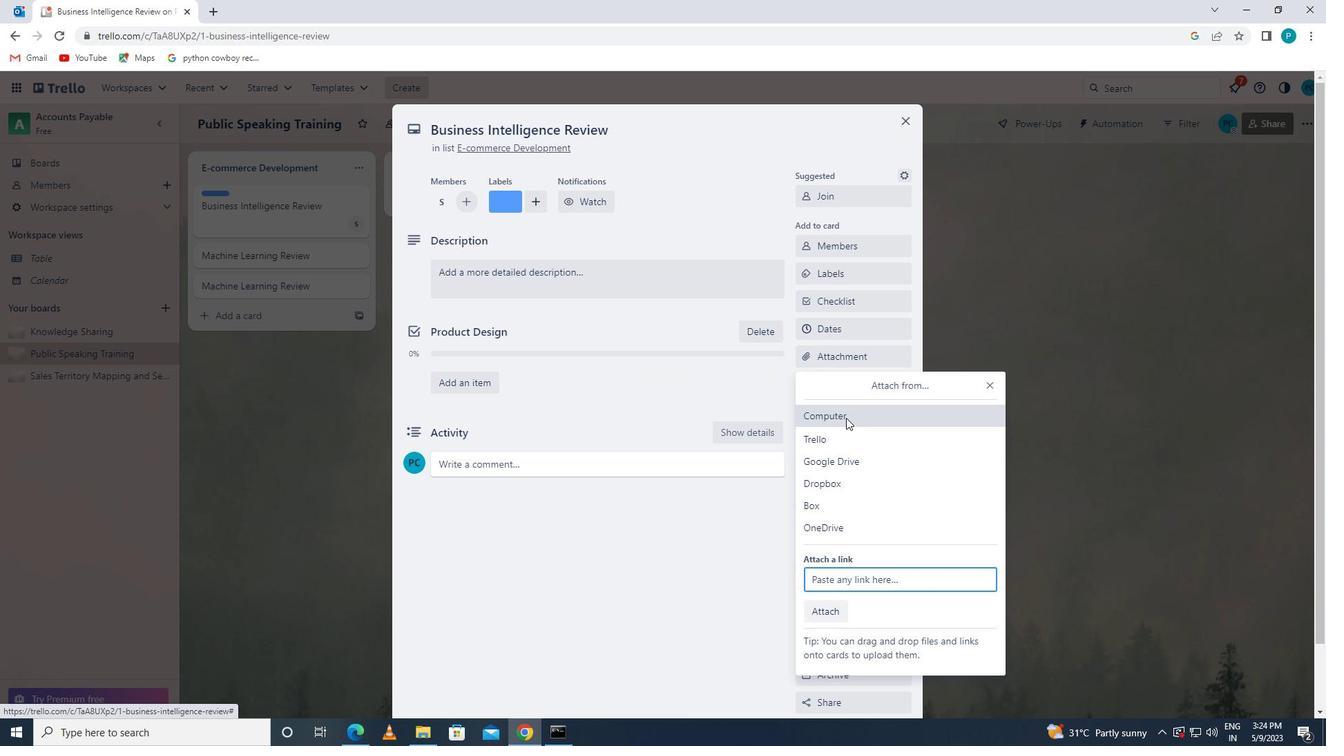 
Action: Mouse moved to (390, 287)
Screenshot: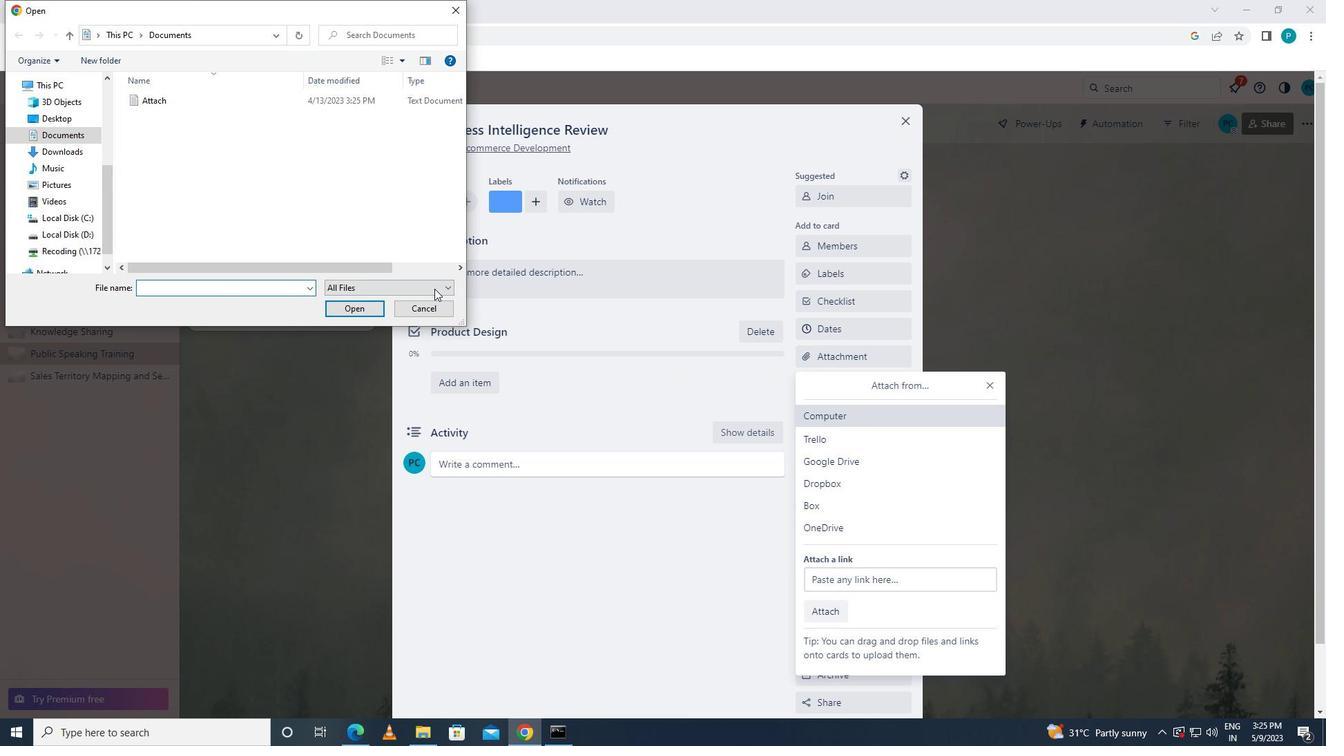 
Action: Mouse pressed left at (390, 287)
Screenshot: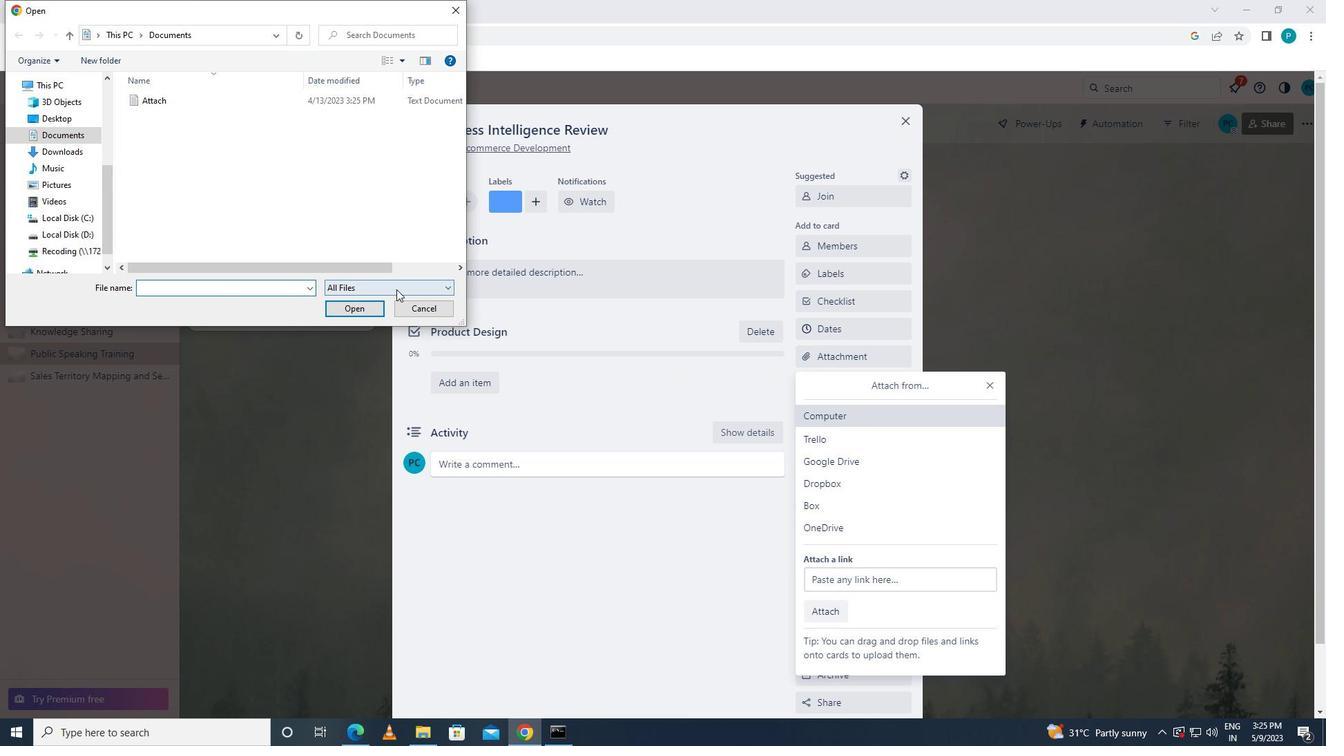 
Action: Mouse moved to (319, 98)
Screenshot: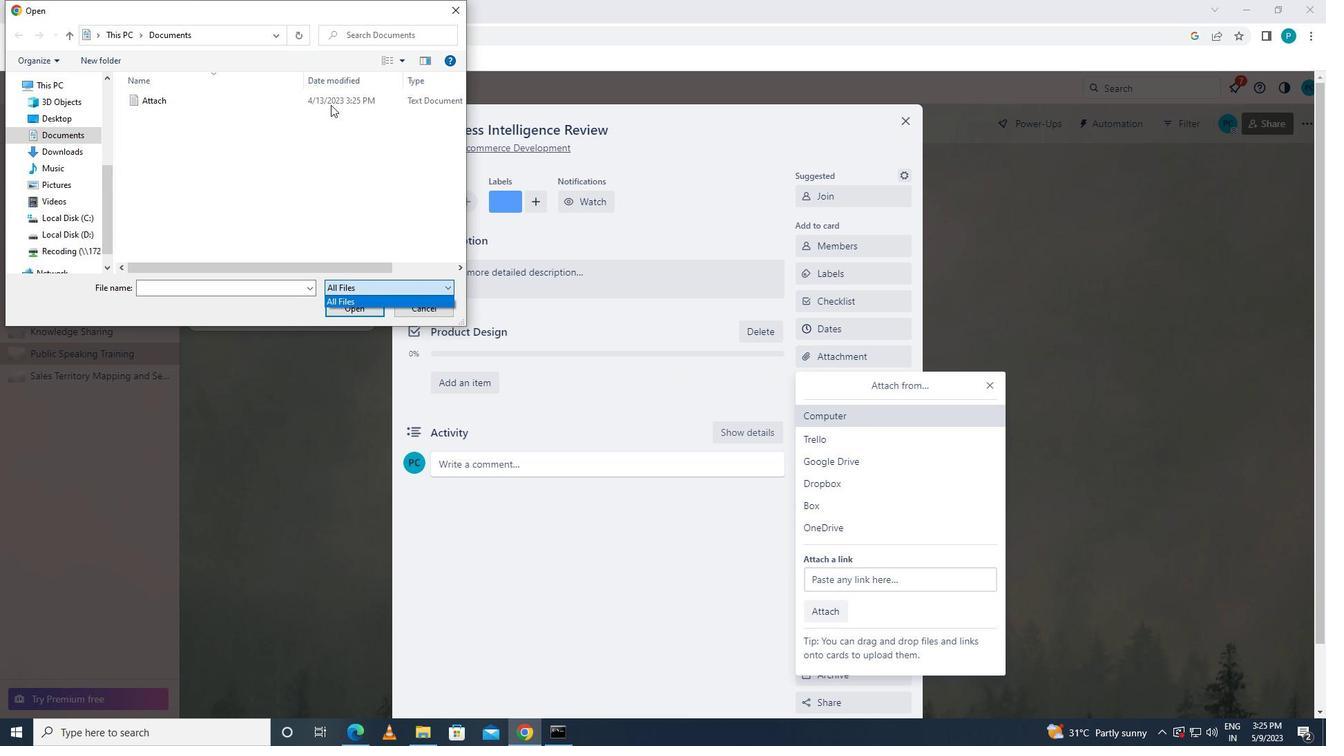 
Action: Mouse pressed left at (319, 98)
Screenshot: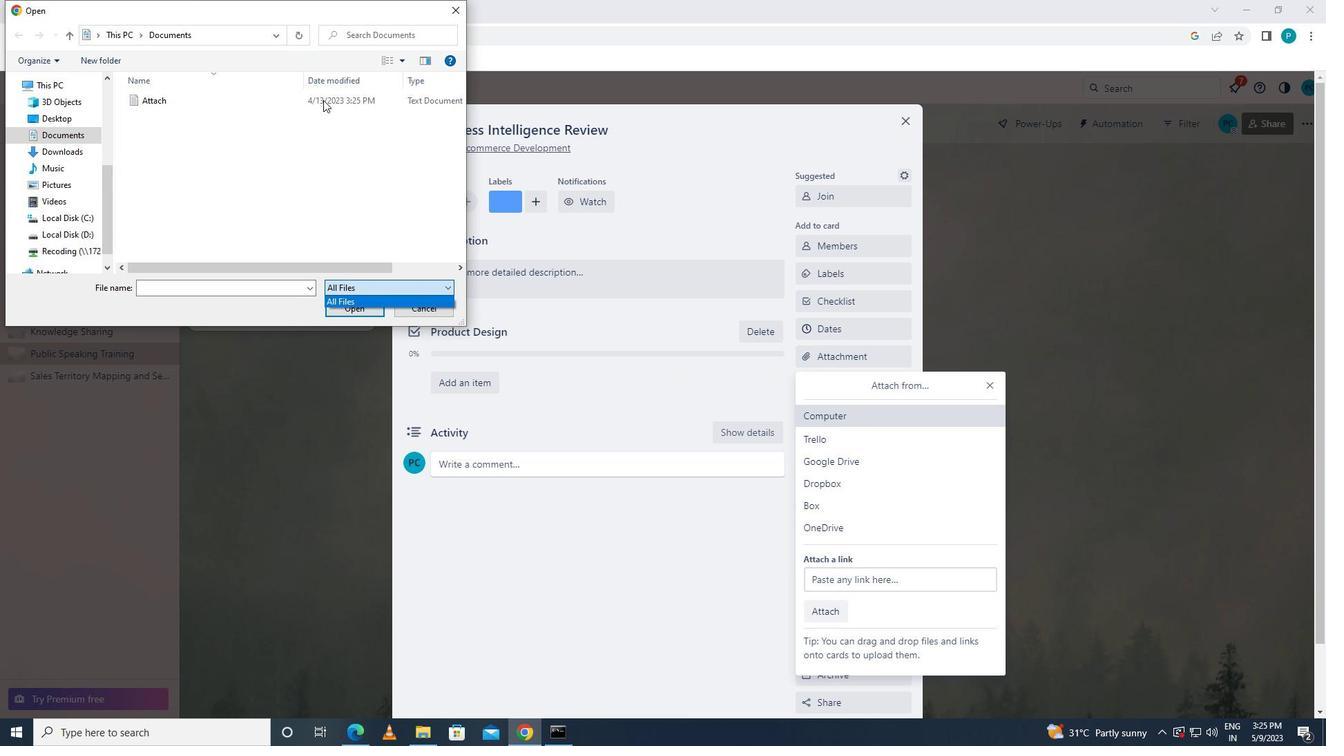 
Action: Mouse moved to (370, 314)
Screenshot: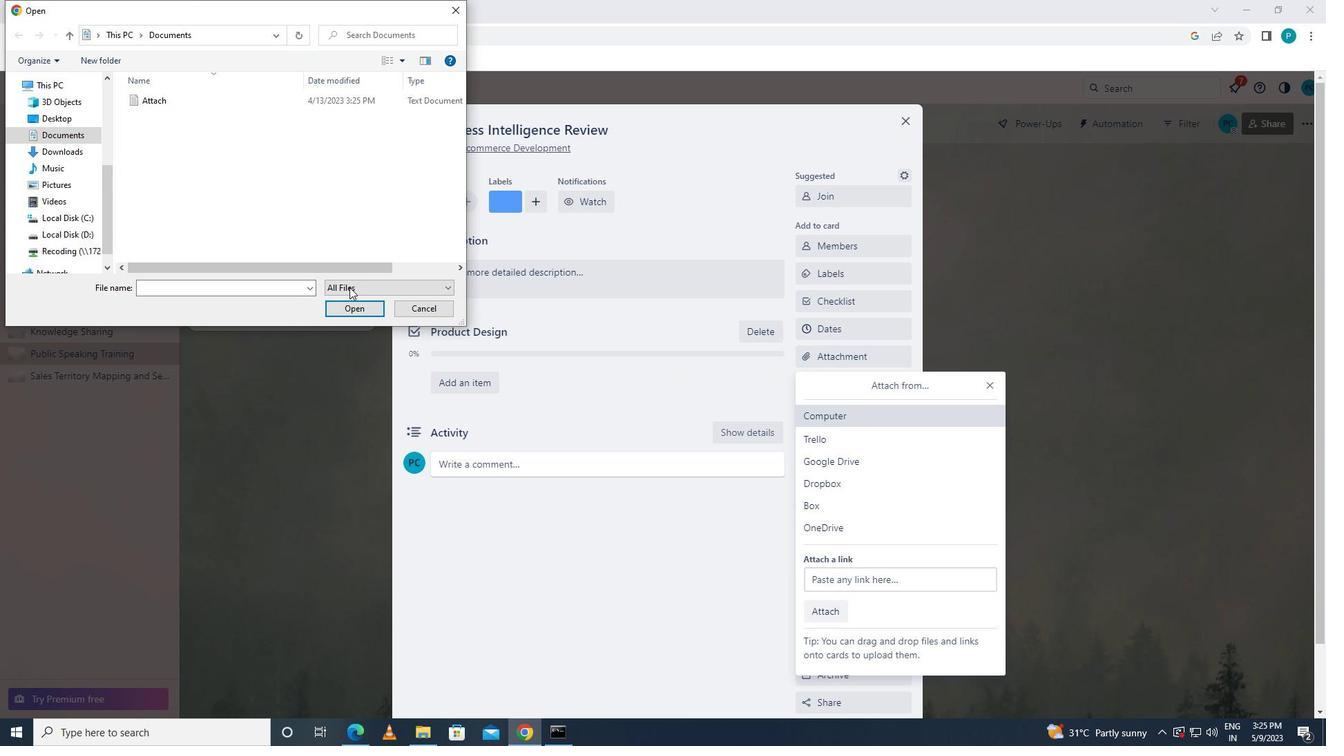 
Action: Mouse pressed left at (370, 314)
Screenshot: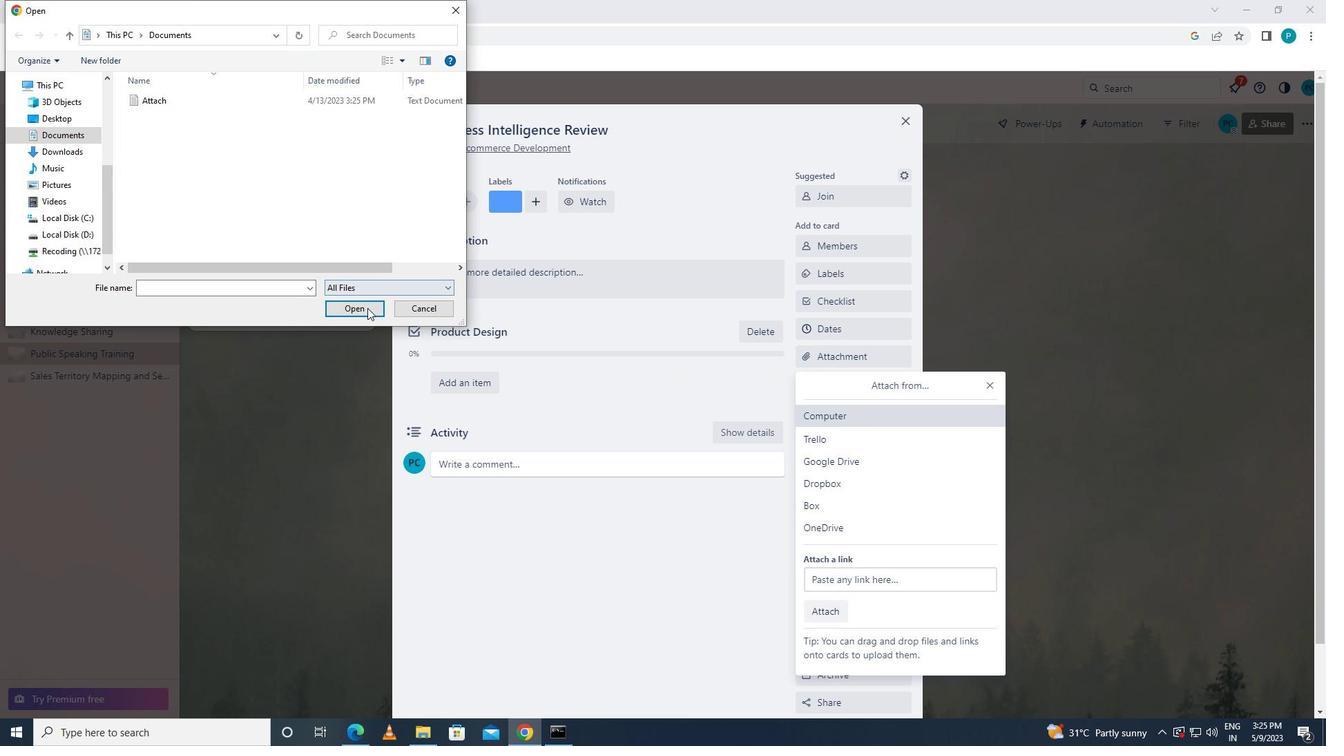 
Action: Mouse moved to (342, 307)
Screenshot: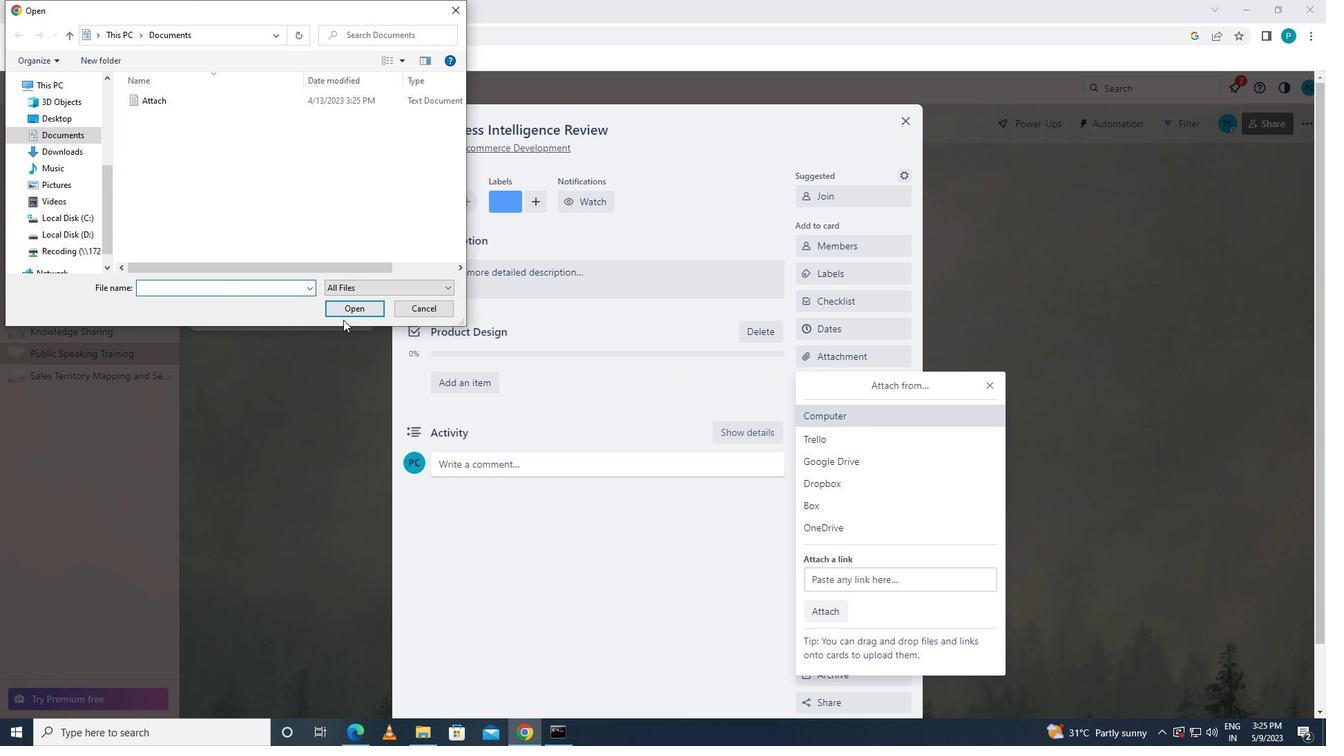 
Action: Mouse pressed left at (342, 307)
Screenshot: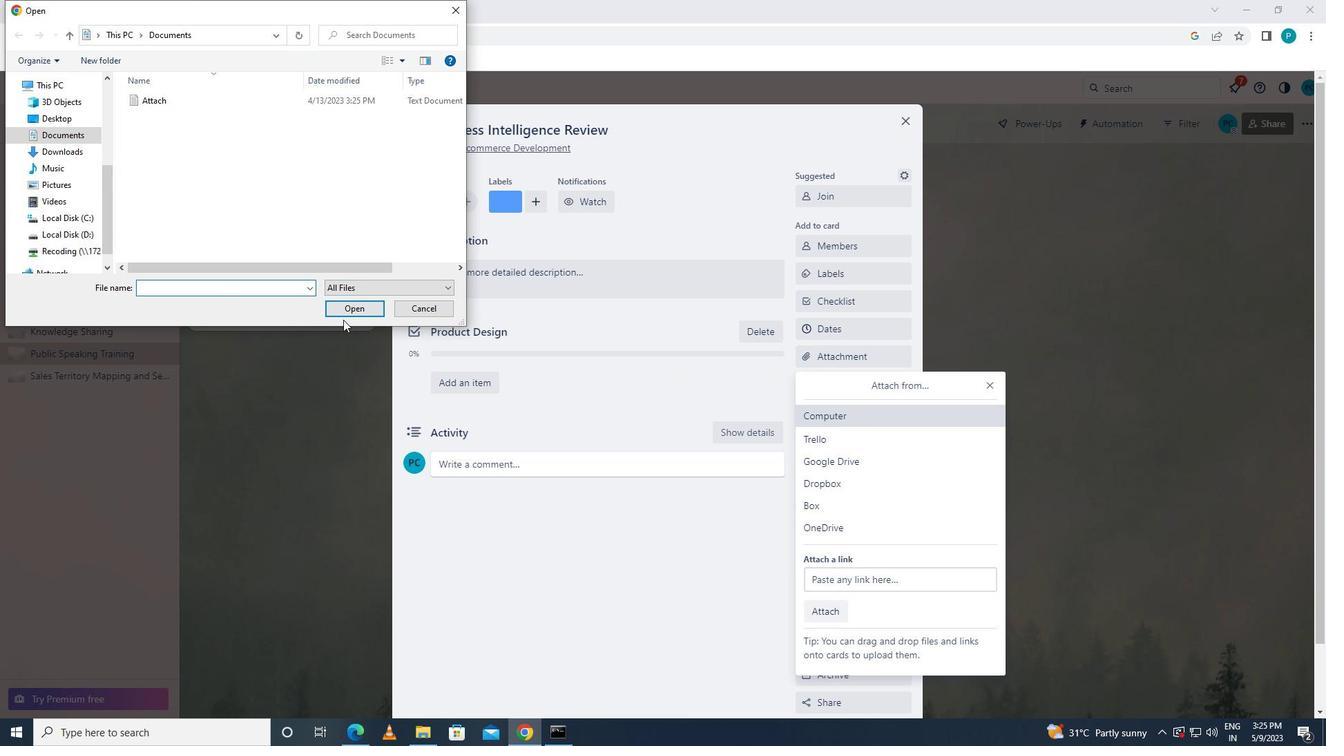 
Action: Mouse moved to (173, 100)
Screenshot: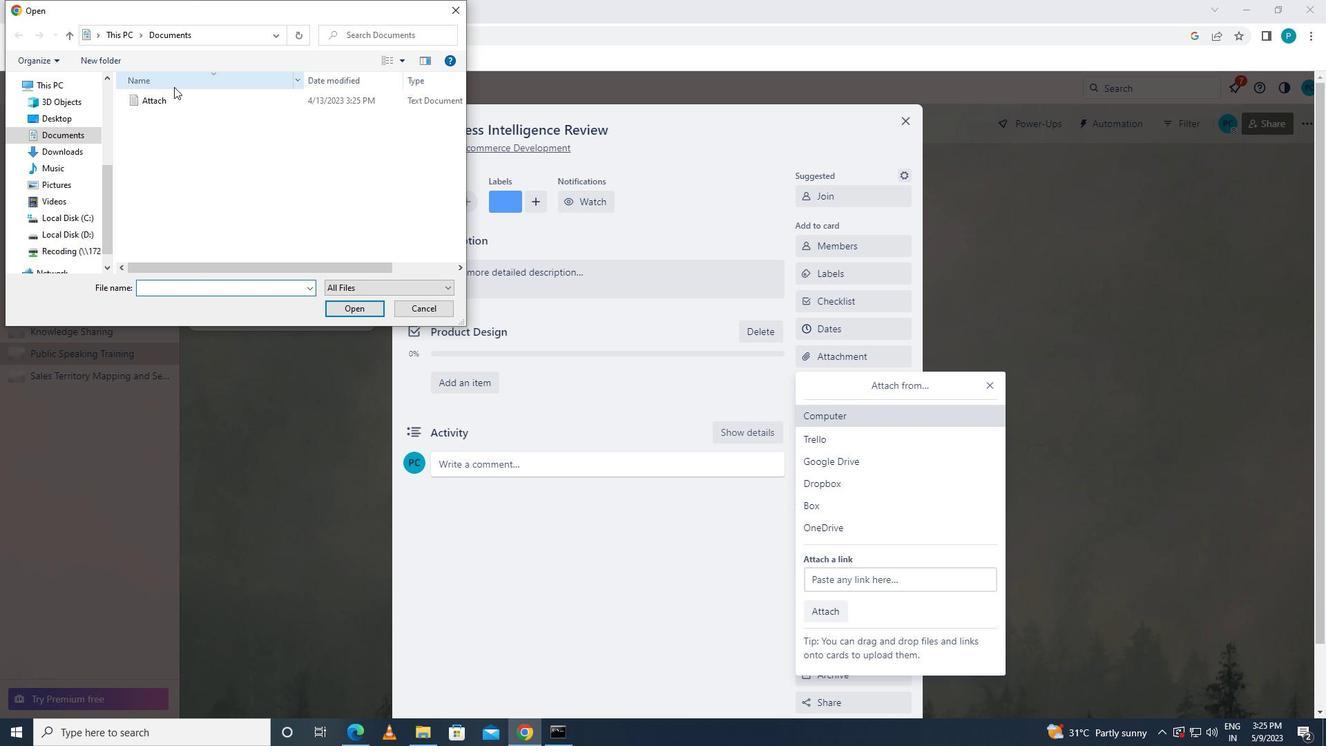
Action: Mouse pressed left at (173, 100)
Screenshot: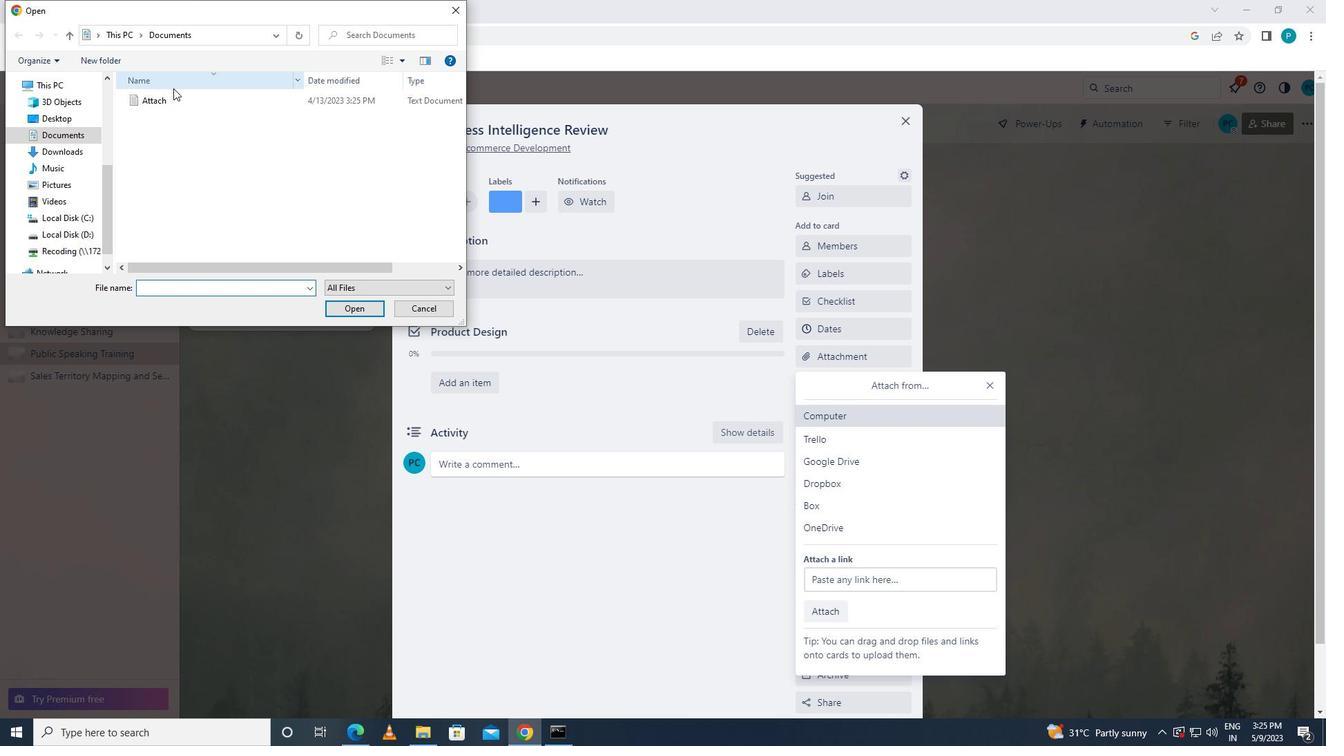 
Action: Mouse moved to (355, 313)
Screenshot: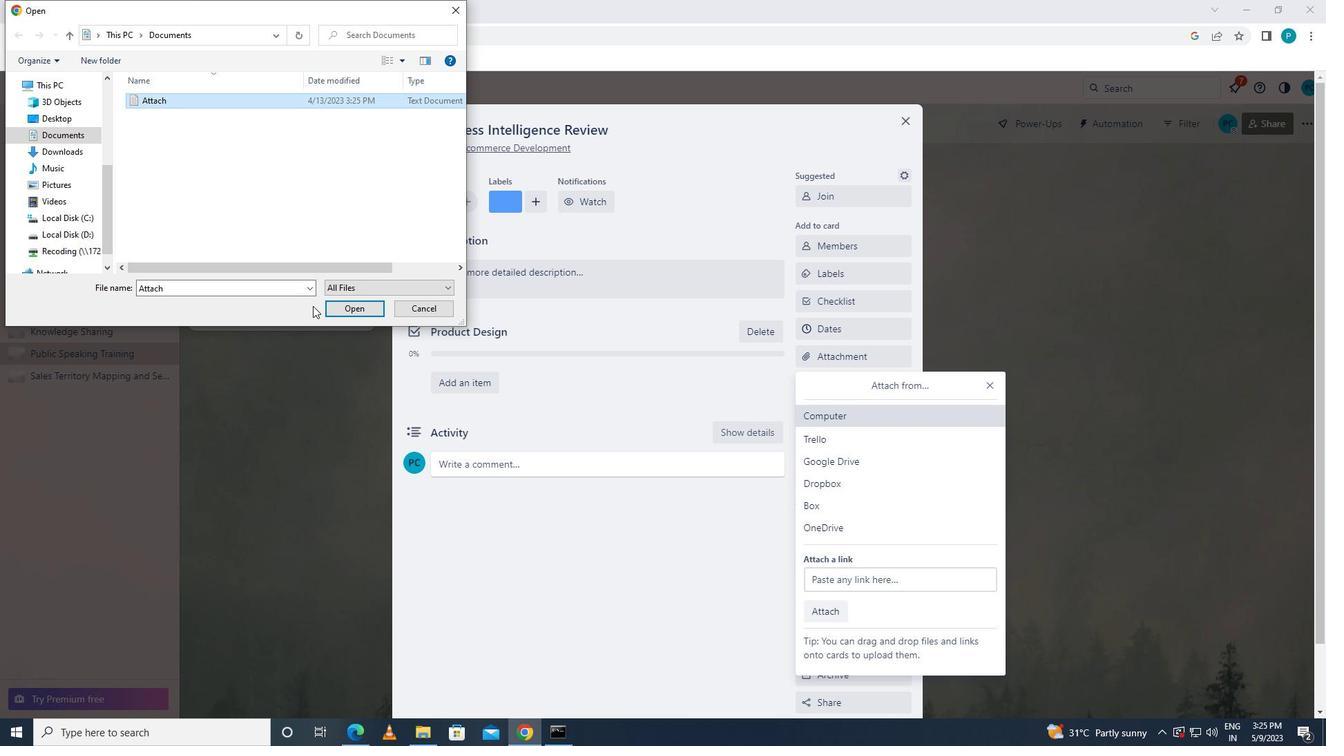 
Action: Mouse pressed left at (355, 313)
Screenshot: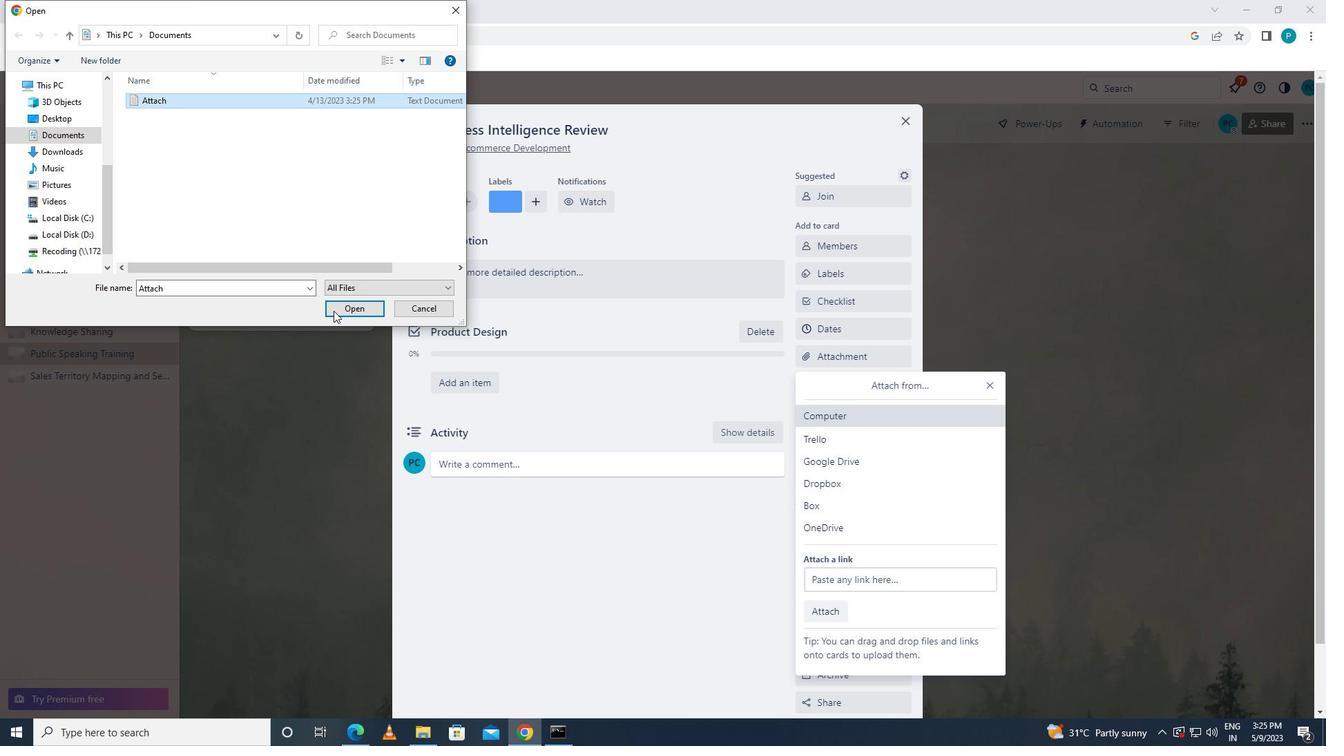 
Action: Mouse moved to (853, 386)
Screenshot: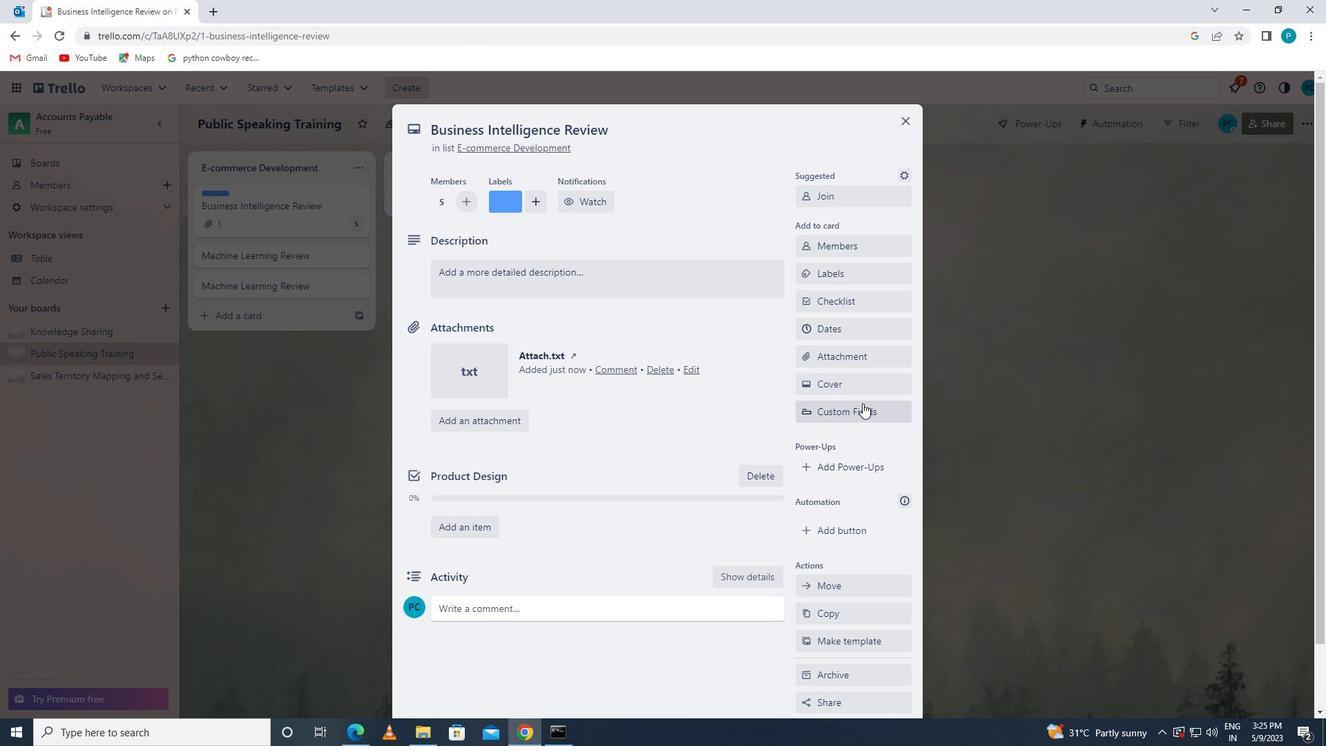 
Action: Mouse pressed left at (853, 386)
Screenshot: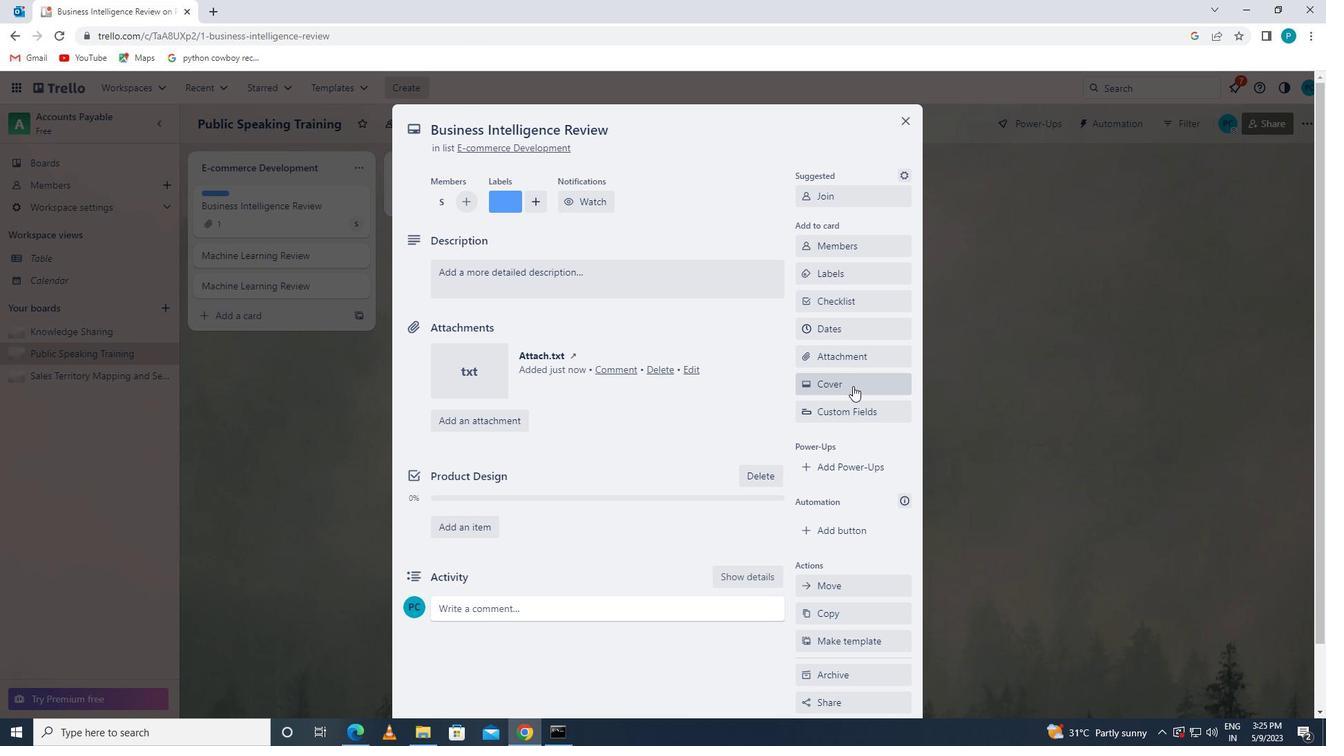 
Action: Mouse moved to (817, 466)
Screenshot: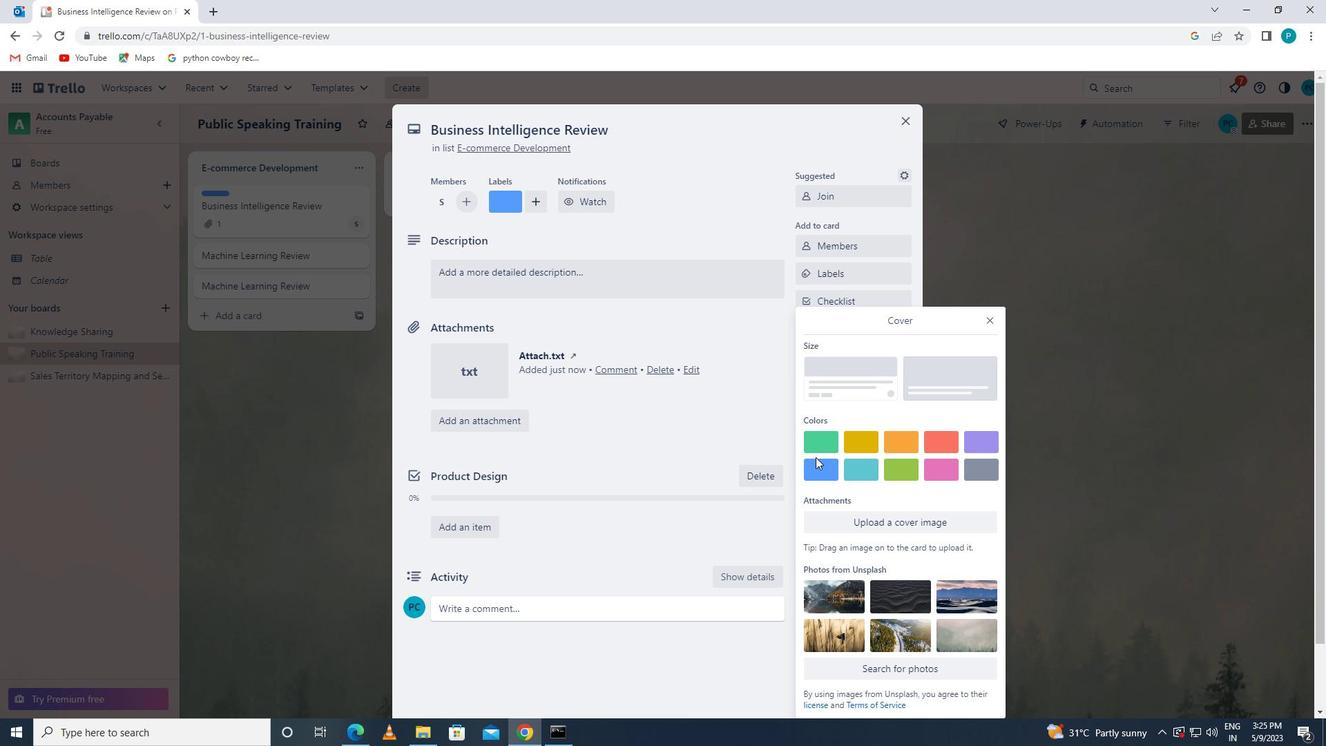 
Action: Mouse pressed left at (817, 466)
Screenshot: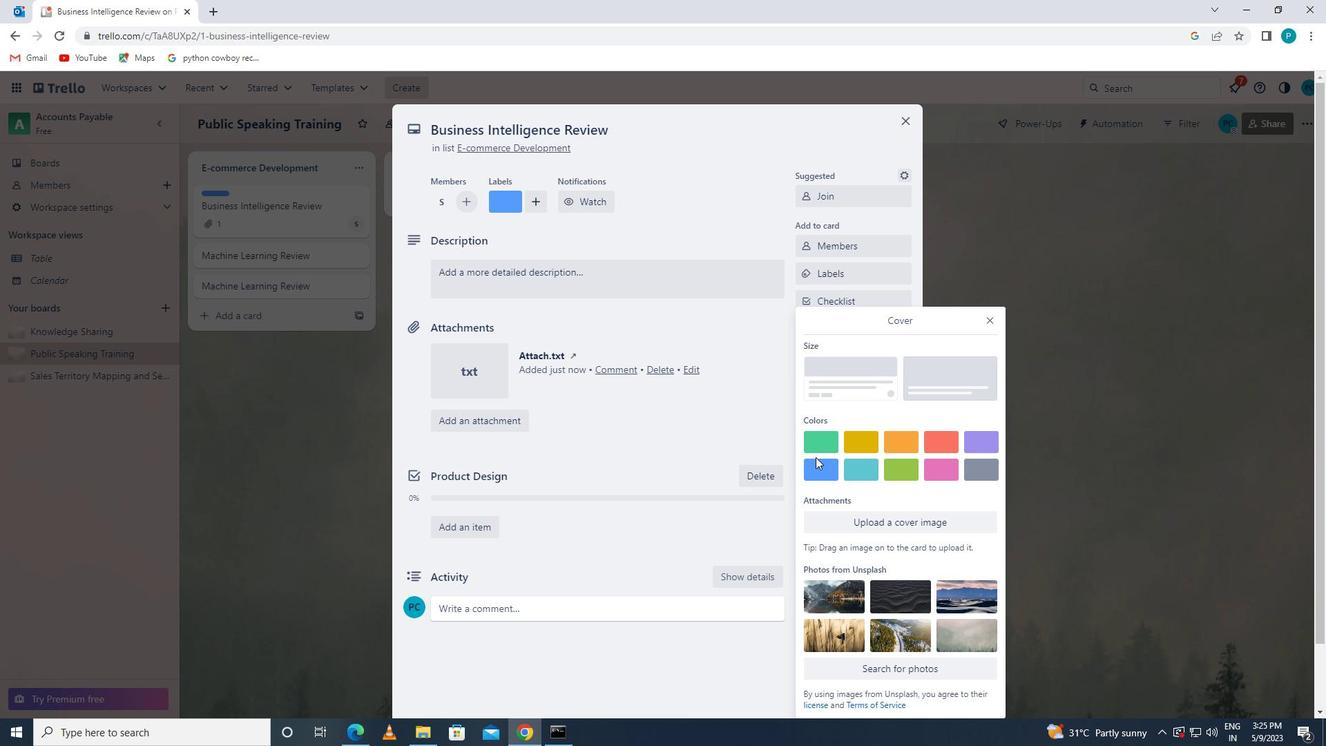 
Action: Mouse moved to (991, 297)
Screenshot: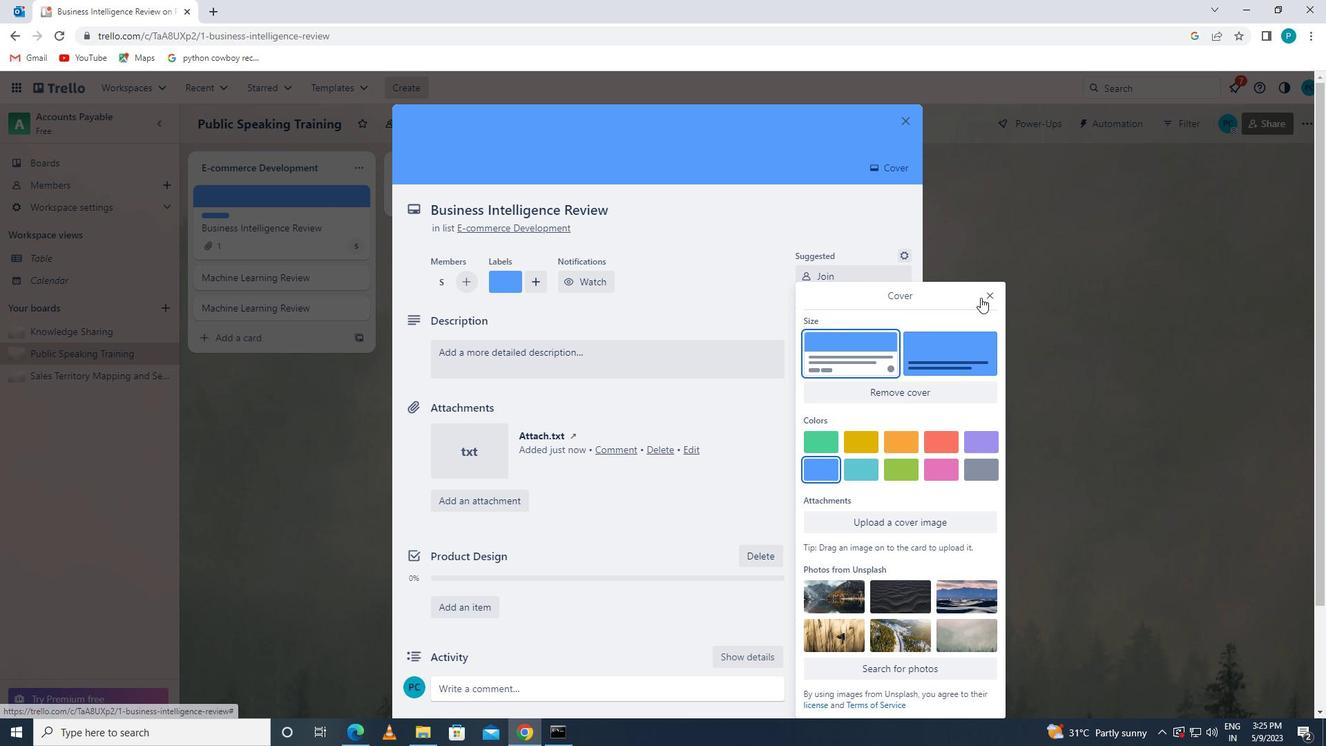 
Action: Mouse pressed left at (991, 297)
Screenshot: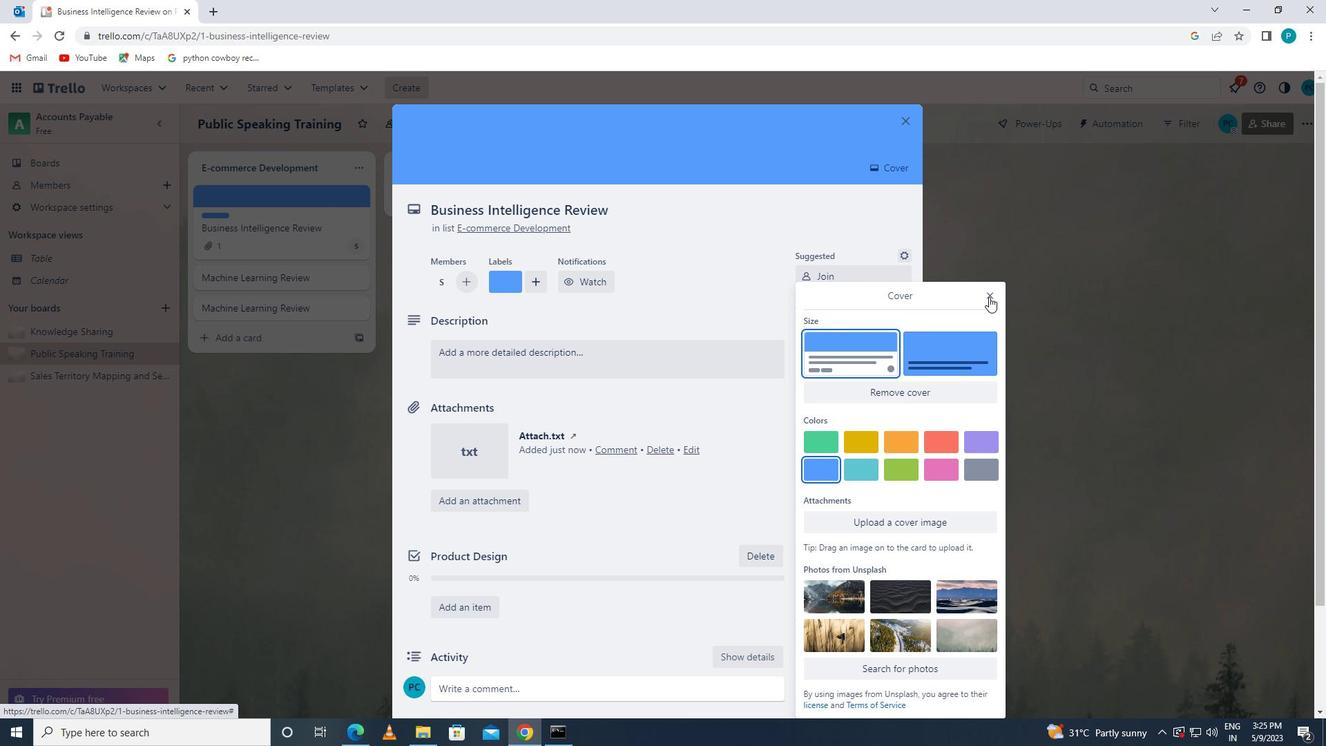 
Action: Mouse moved to (988, 317)
Screenshot: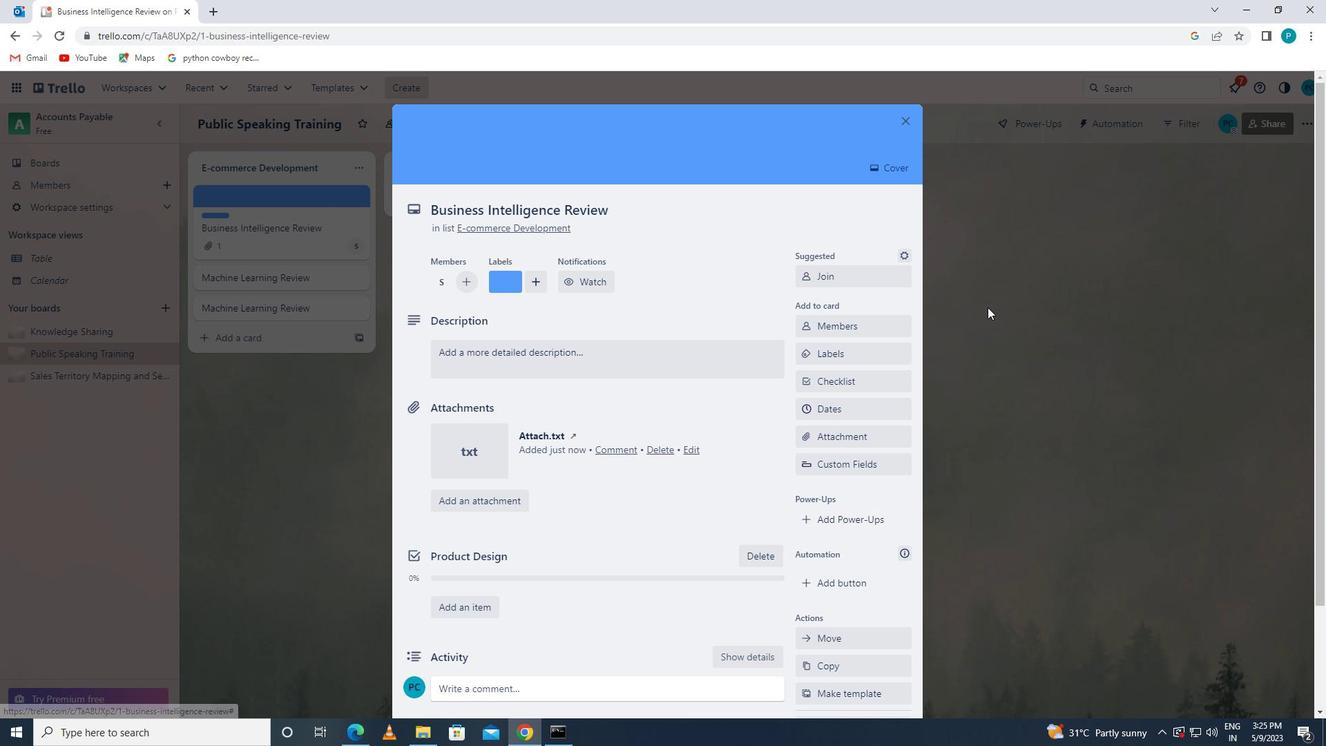 
Action: Mouse scrolled (988, 317) with delta (0, 0)
Screenshot: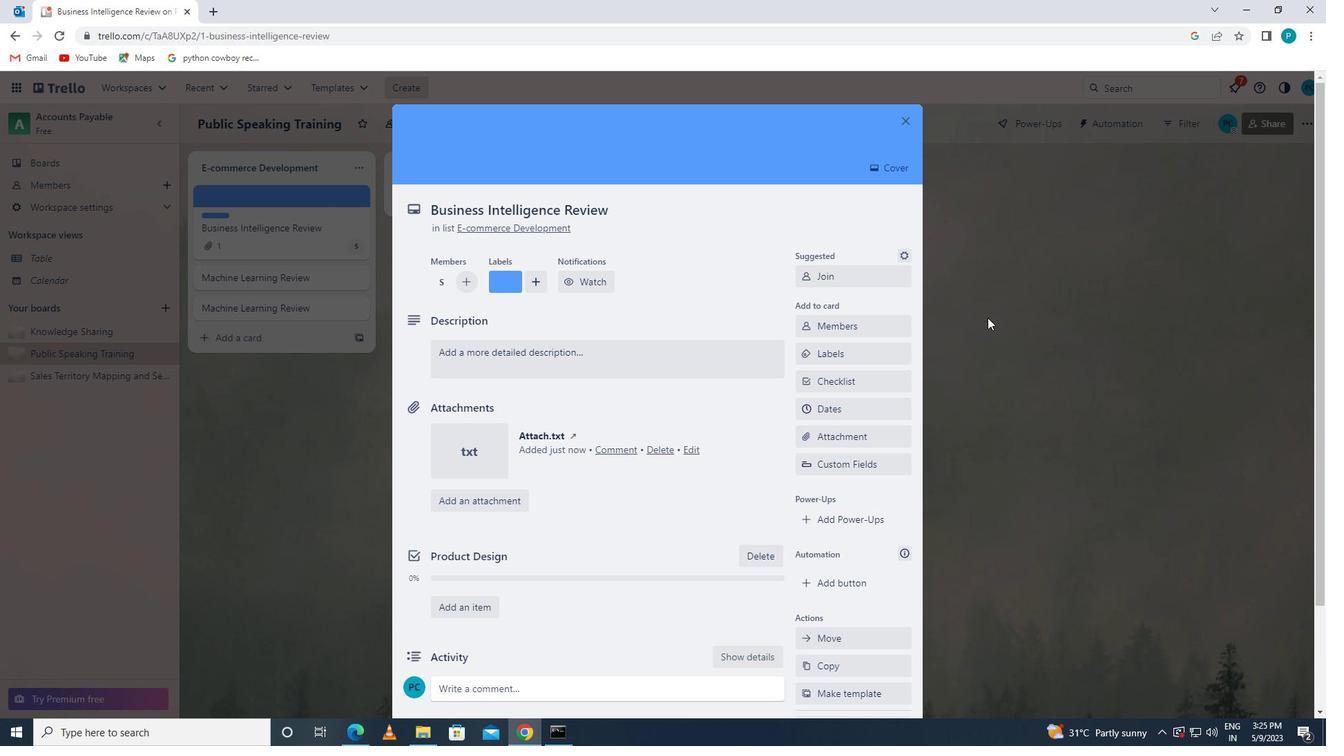 
Action: Mouse scrolled (988, 317) with delta (0, 0)
Screenshot: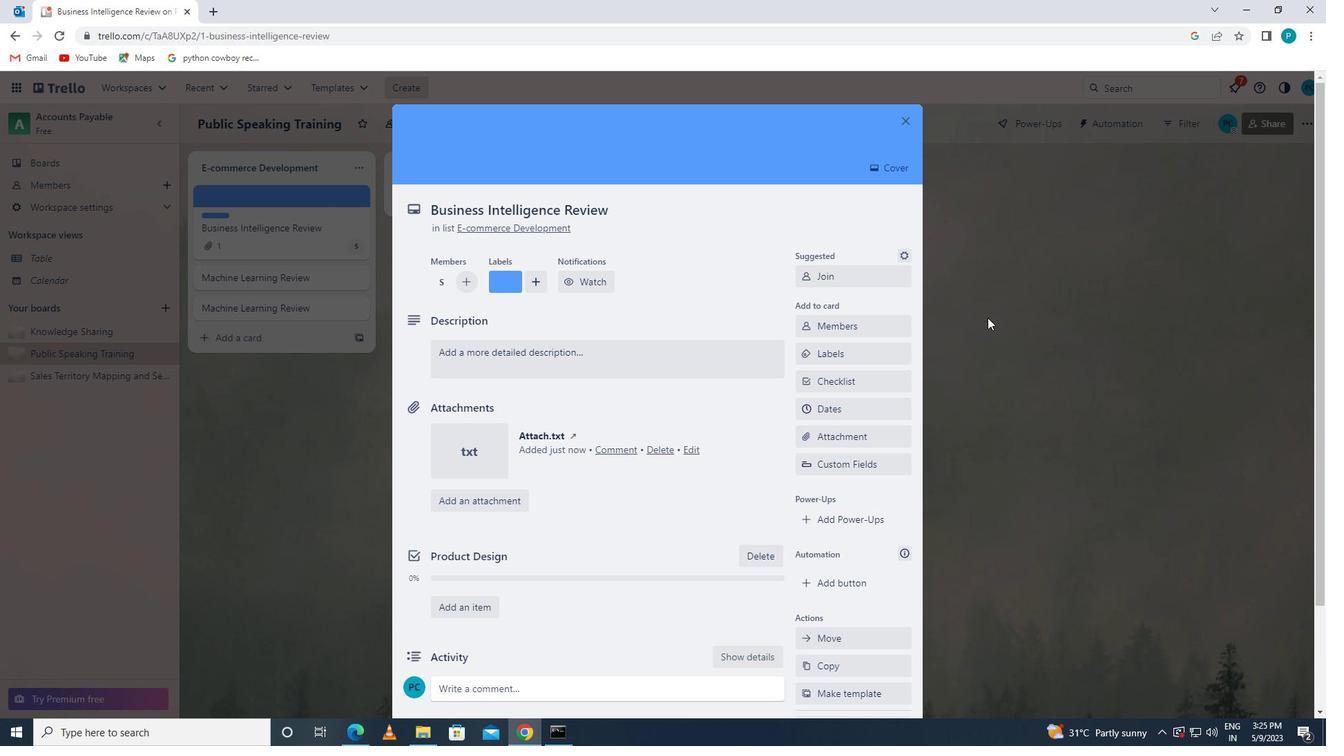 
Action: Mouse moved to (857, 383)
Screenshot: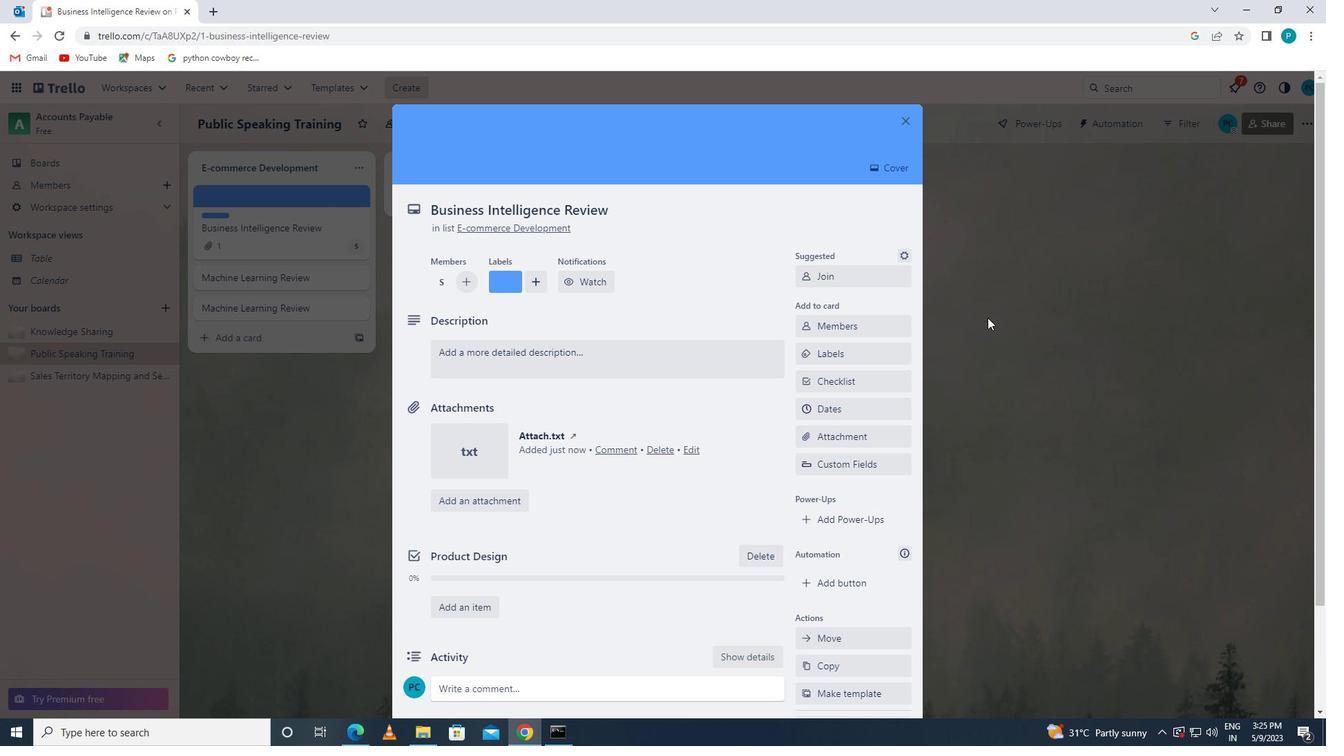 
Action: Mouse scrolled (857, 382) with delta (0, 0)
Screenshot: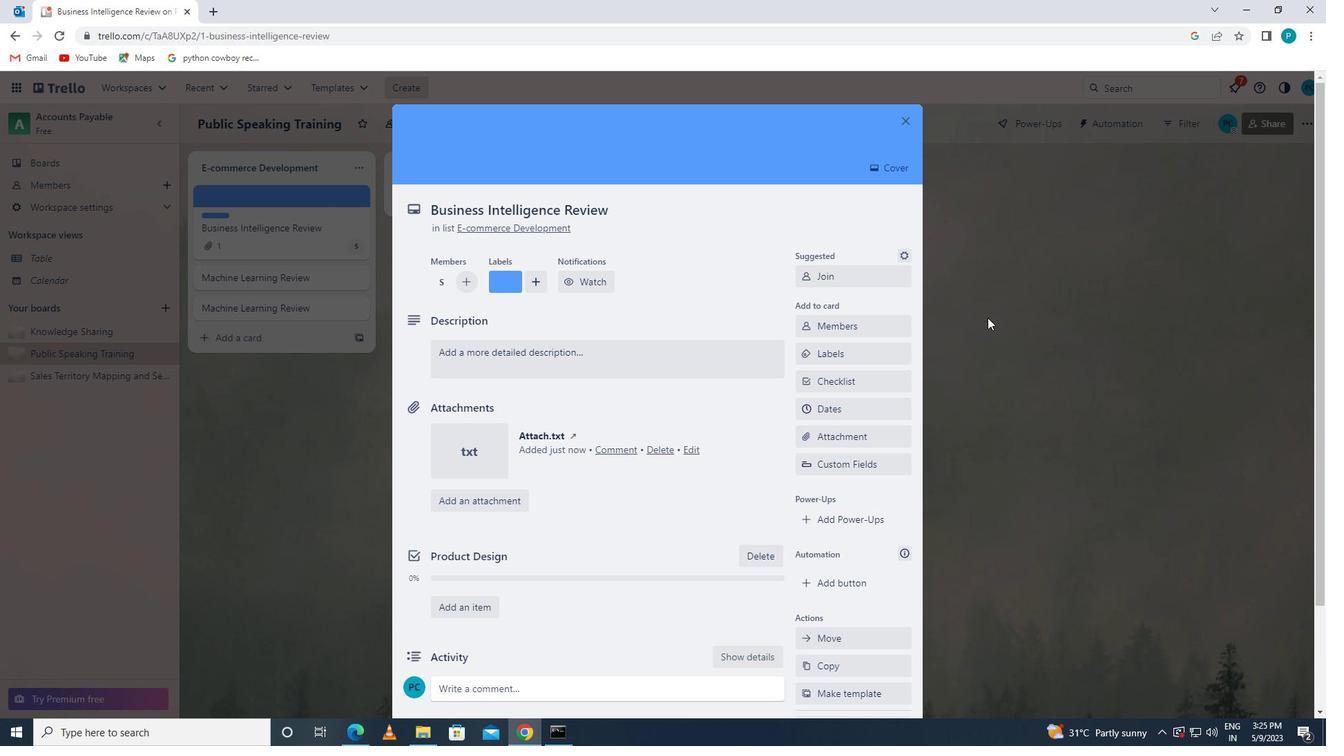 
Action: Mouse moved to (498, 231)
Screenshot: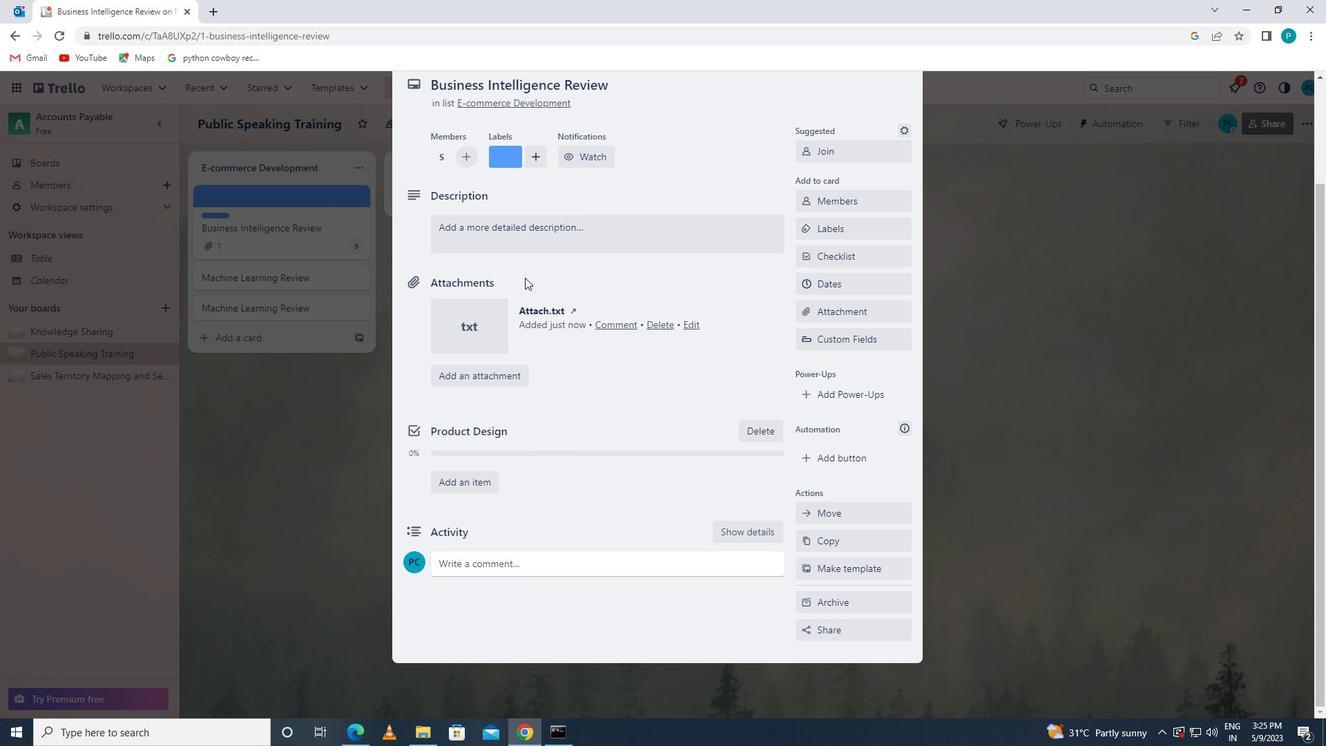 
Action: Mouse pressed left at (498, 231)
Screenshot: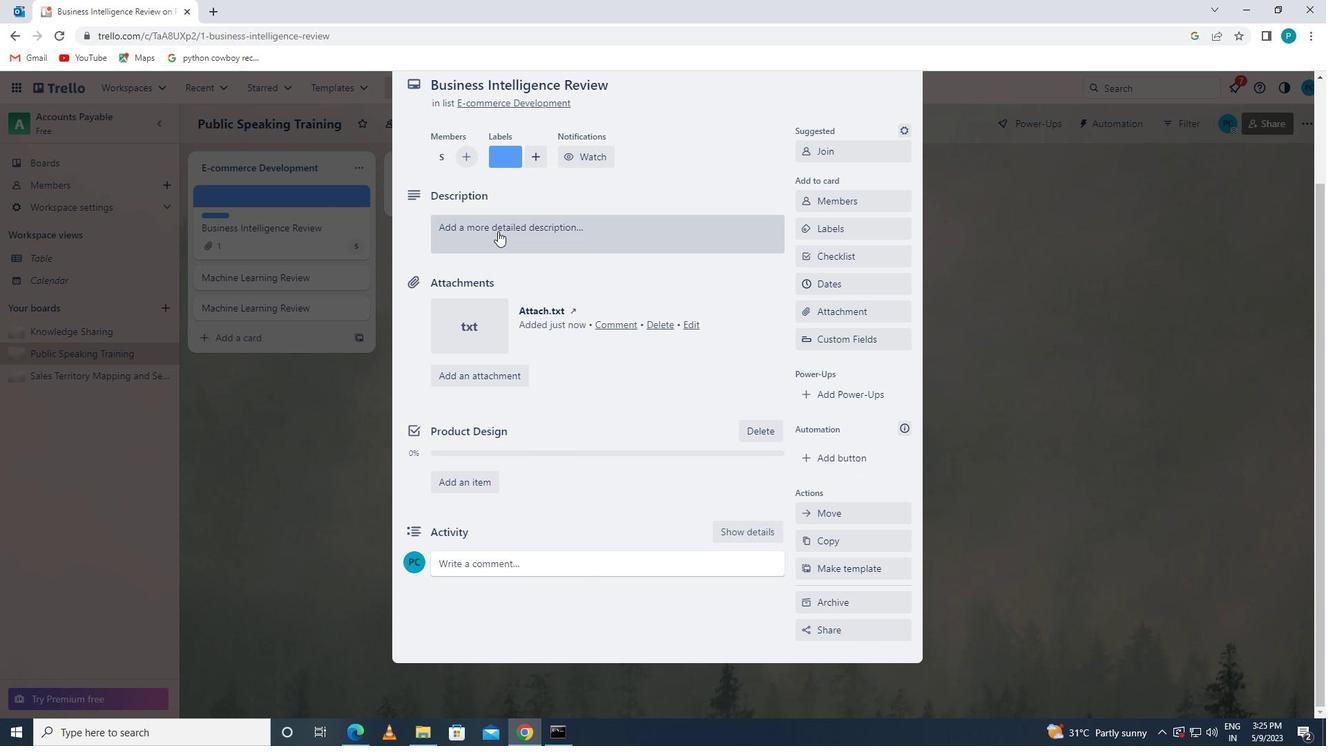 
Action: Key pressed '<Key.caps_lock>r<Key.caps_lock>esearch<Key.space>and<Key.space>develop<Key.space>new<Key.space>pricing<Key.space>strategy<Key.space>g<Key.backspace>forb<Key.space><Key.backspace><Key.space>services<Key.backspace><Key.space>offerings'
Screenshot: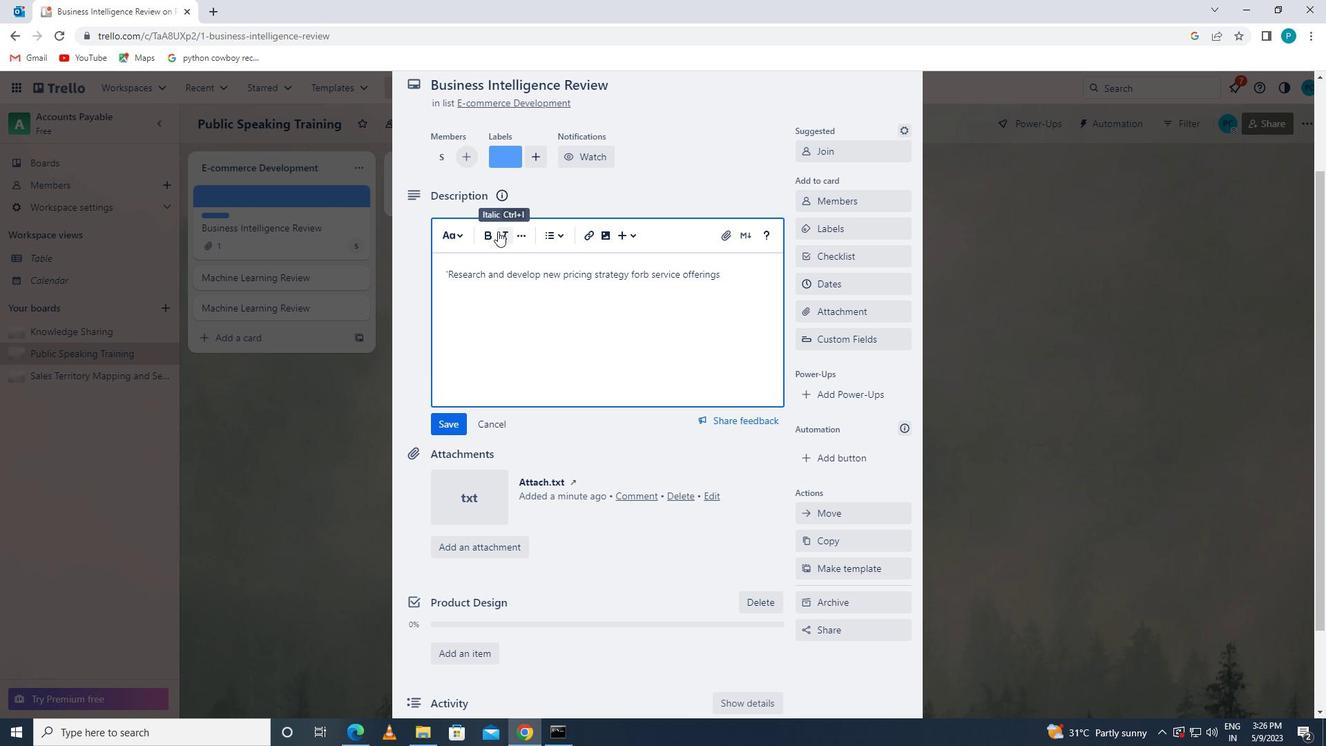 
Action: Mouse moved to (454, 428)
Screenshot: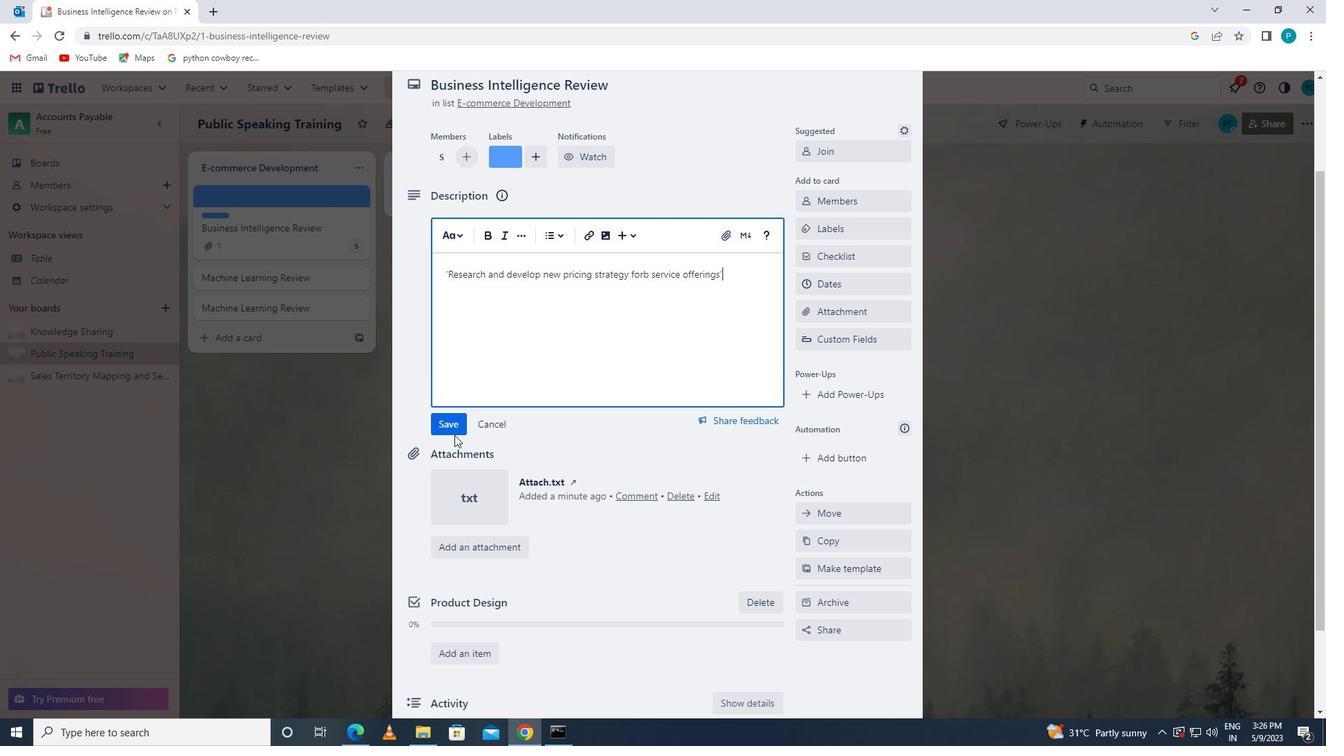
Action: Mouse pressed left at (454, 428)
Screenshot: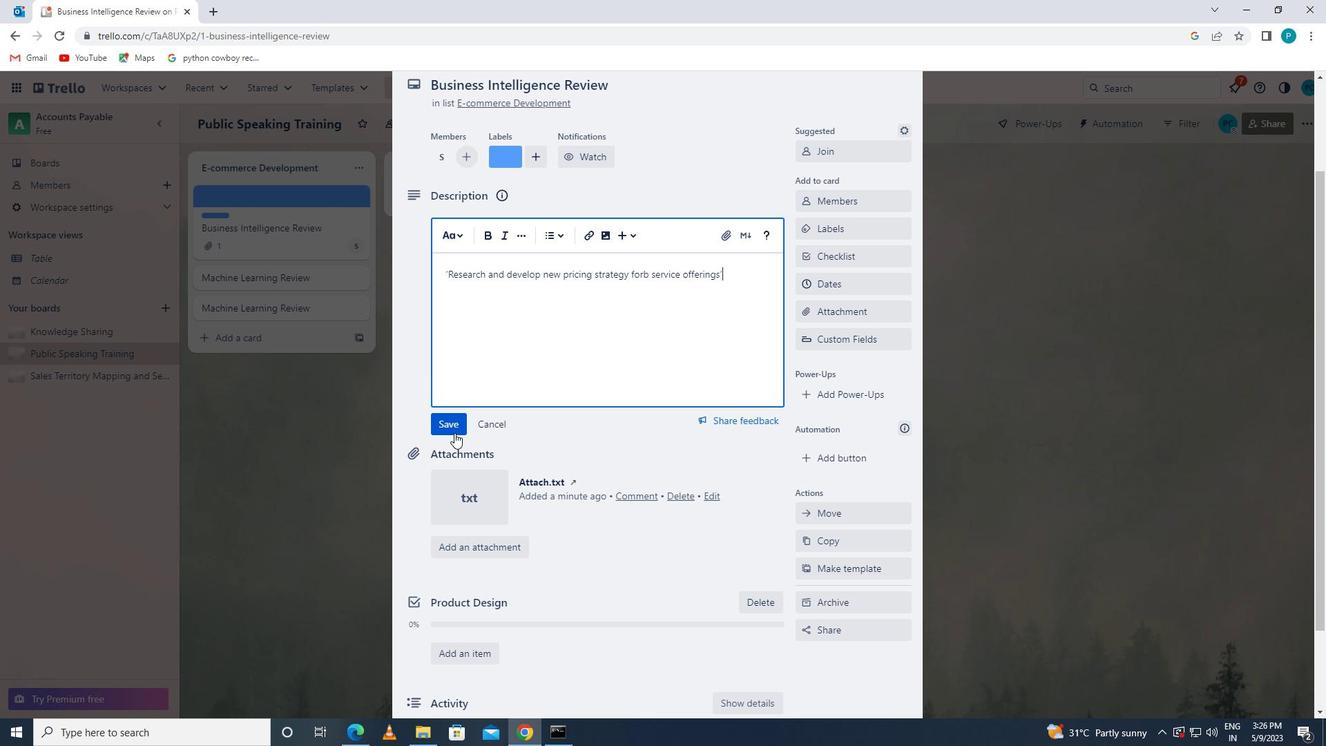
Action: Mouse moved to (606, 660)
Screenshot: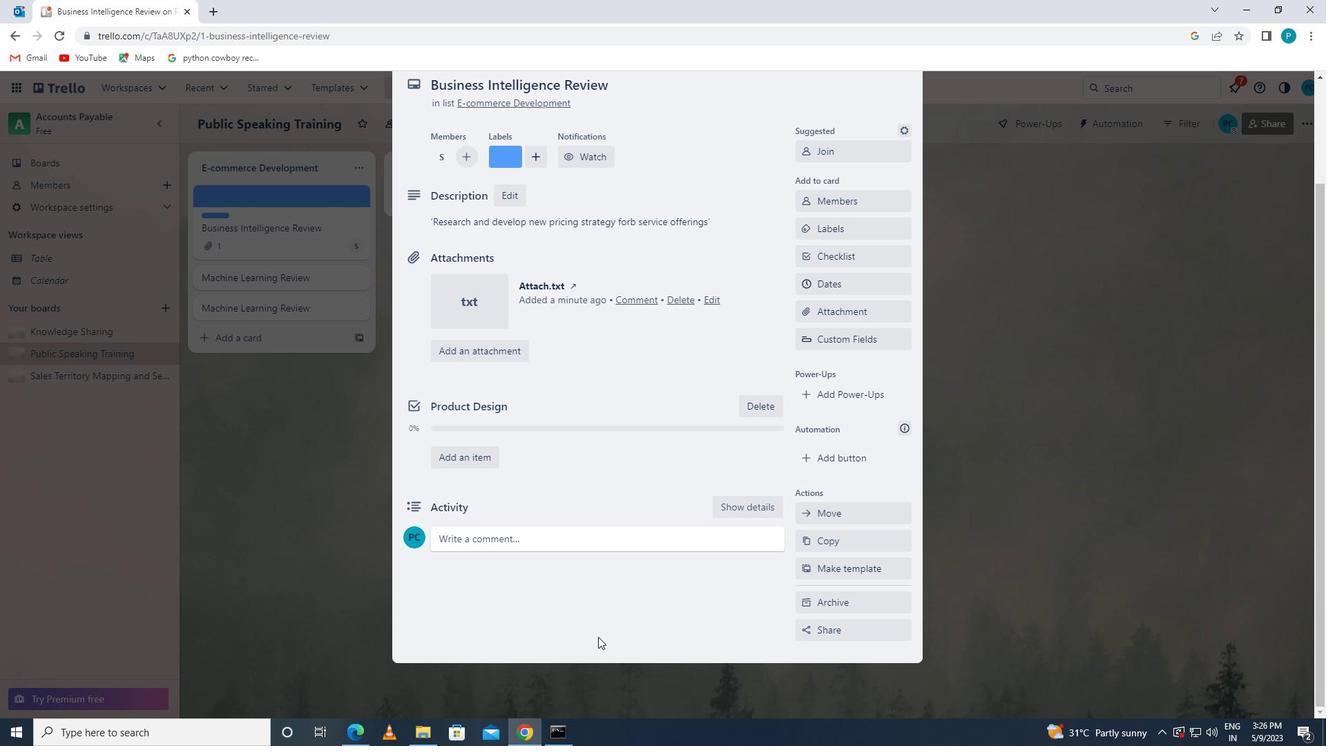 
Action: Mouse scrolled (606, 660) with delta (0, 0)
Screenshot: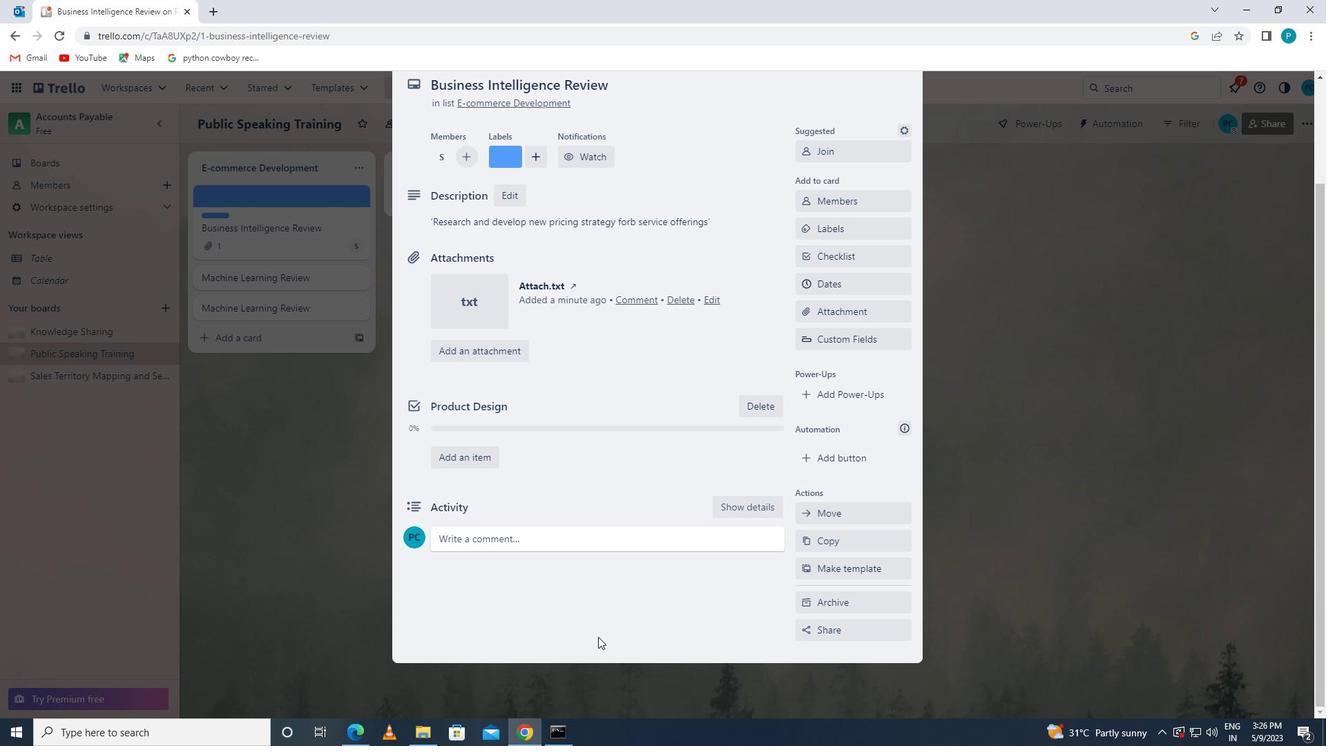 
Action: Mouse moved to (515, 539)
Screenshot: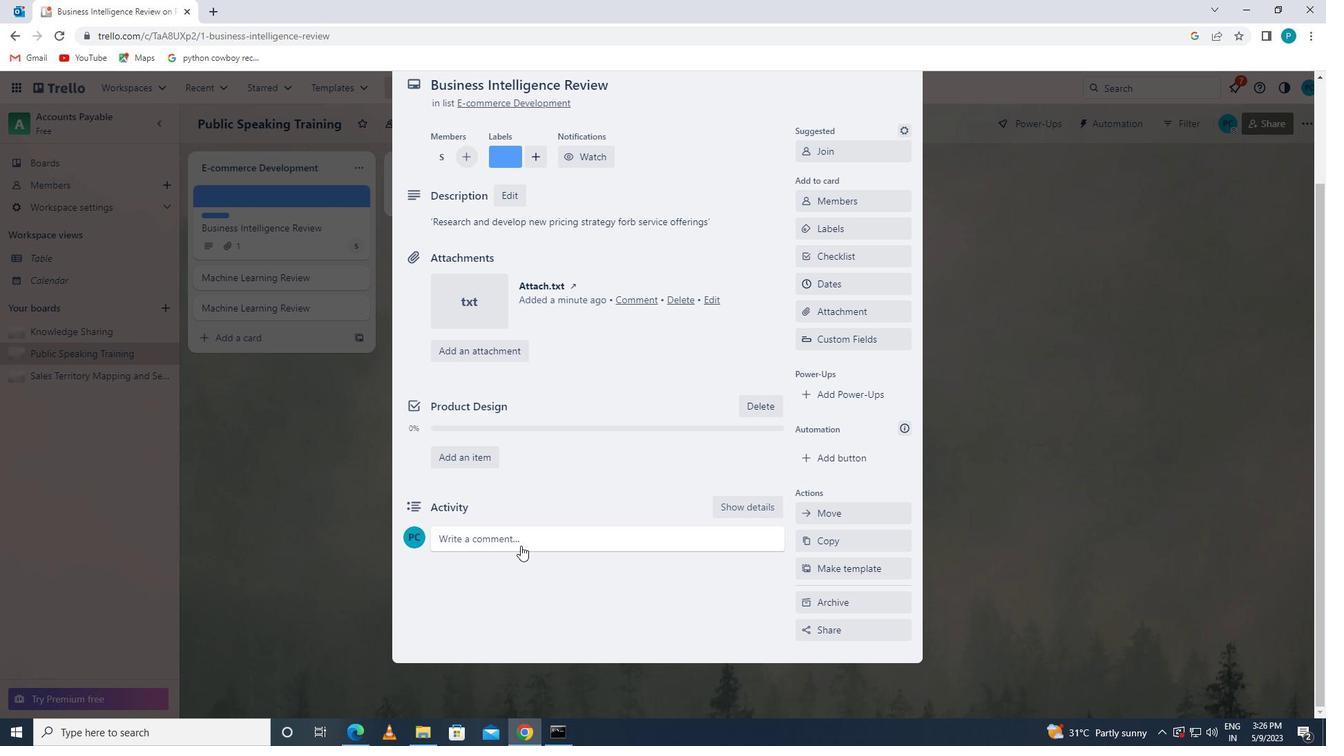 
Action: Mouse pressed left at (515, 539)
Screenshot: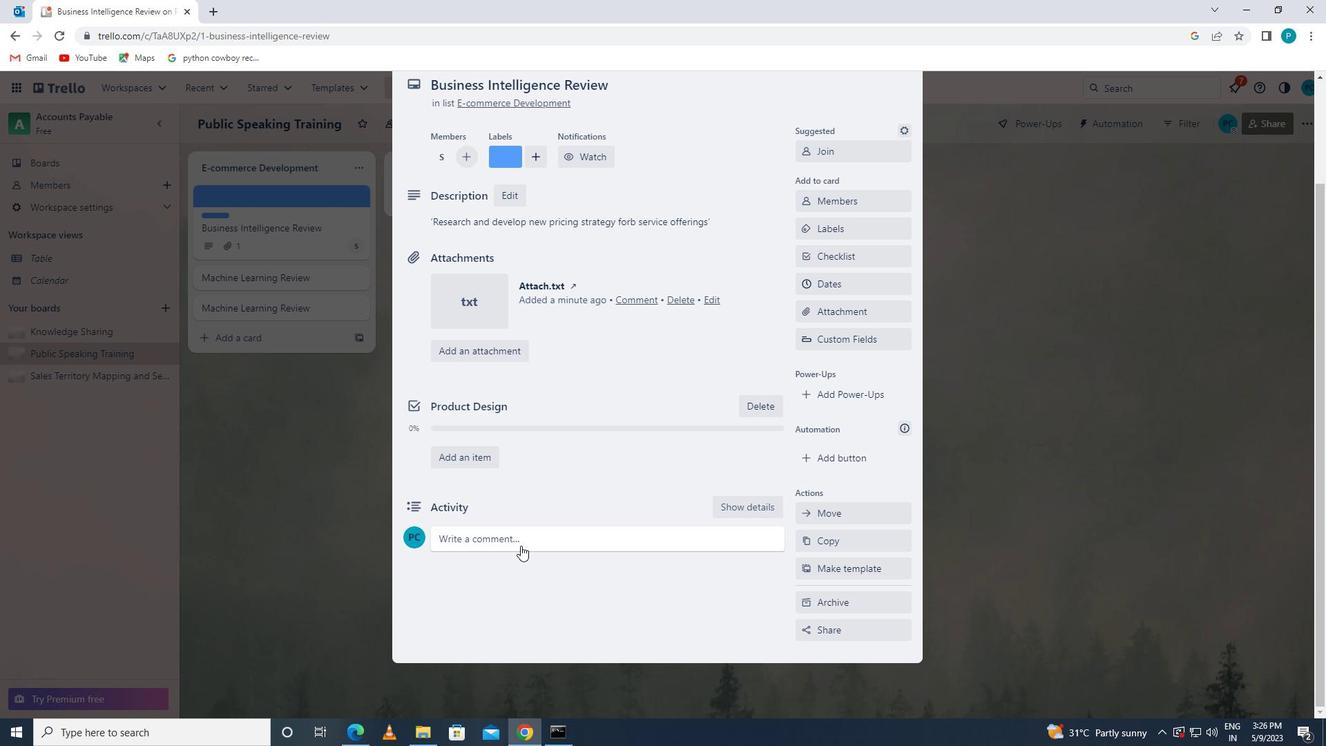 
Action: Key pressed 'let<Key.backspace><Key.backspace><Key.backspace><Key.backspace><Key.backspace>'<Key.caps_lock>l<Key.caps_lock>et<Key.space>us<Key.space>appo<Key.backspace>roach<Key.space>this<Key.space>task<Key.space>with<Key.space>a<Key.space>sense<Key.space>of<Key.space>empathy,<Key.space>understanding<Key.space>the<Key.space>needs<Key.space>and<Key.space>concerns<Key.space>of<Key.space>our<Key.space>stakeholders.'<Key.space>.
Screenshot: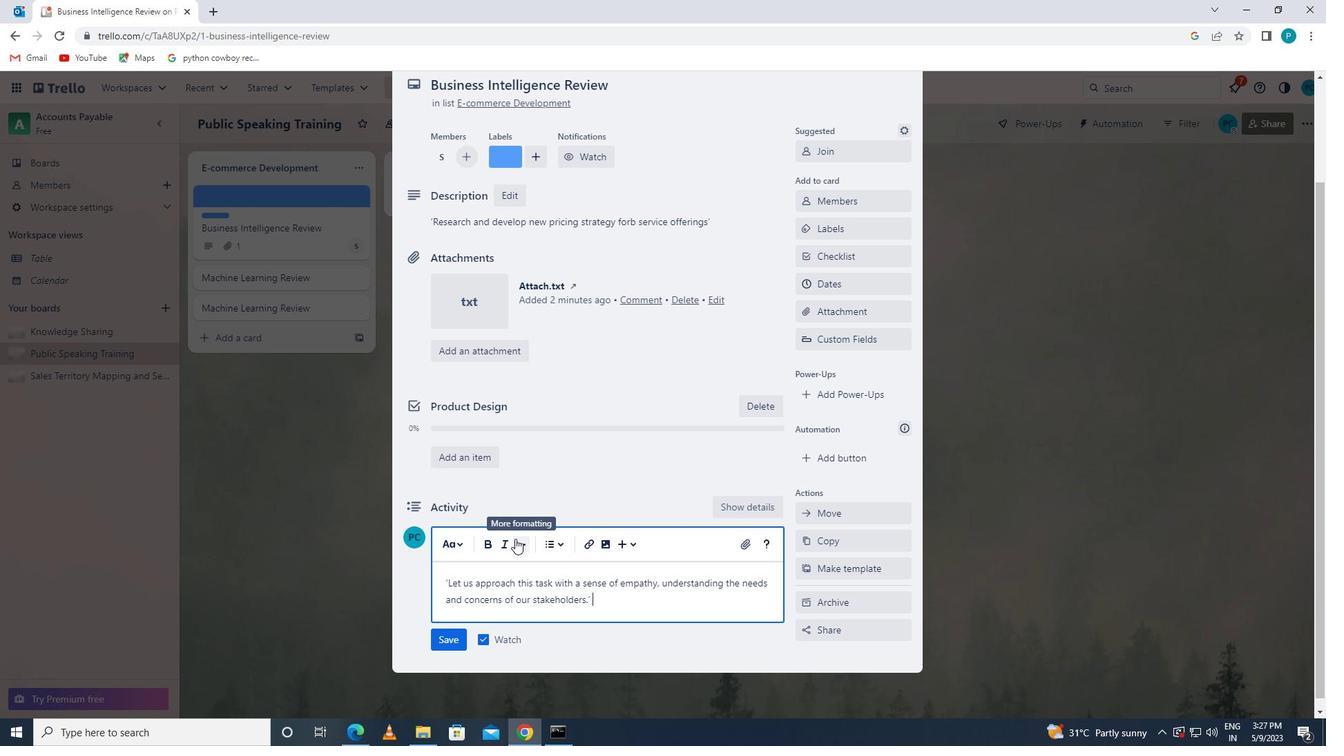 
Action: Mouse moved to (447, 643)
Screenshot: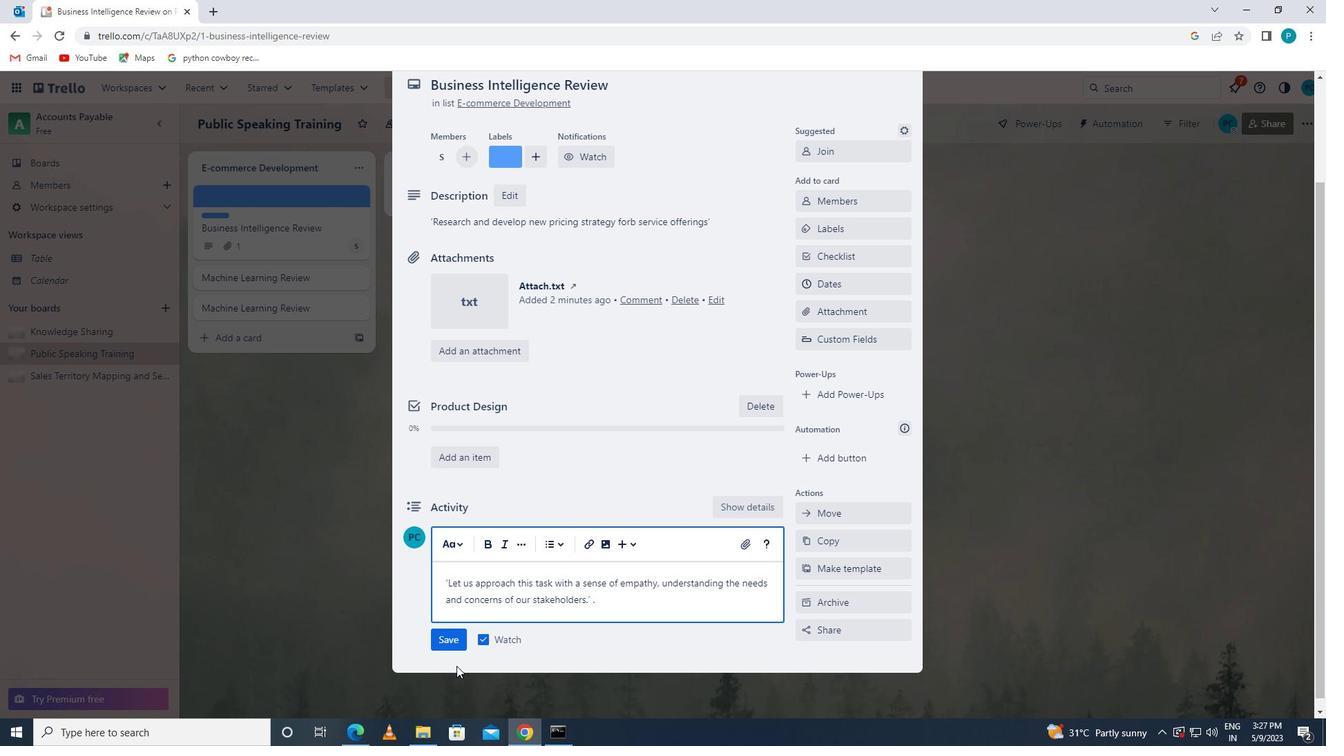 
Action: Mouse pressed left at (447, 643)
Screenshot: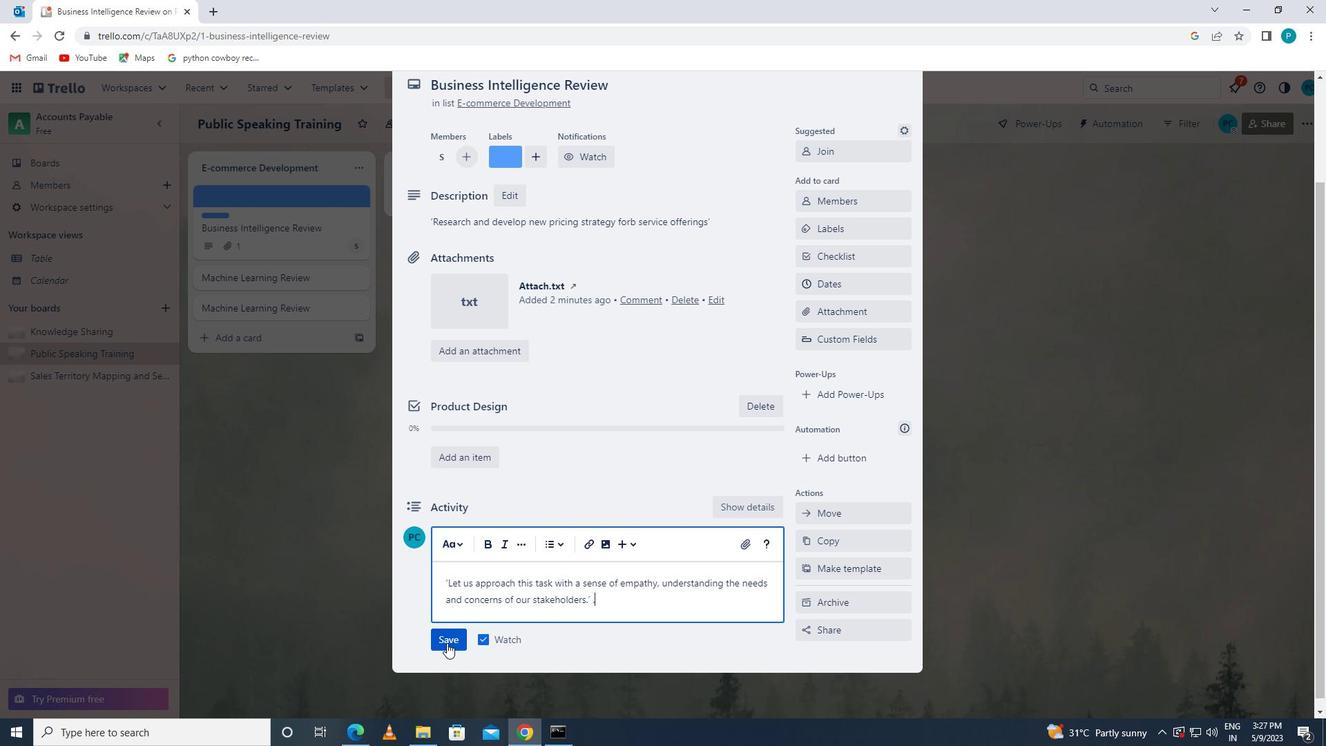 
Action: Mouse moved to (834, 281)
Screenshot: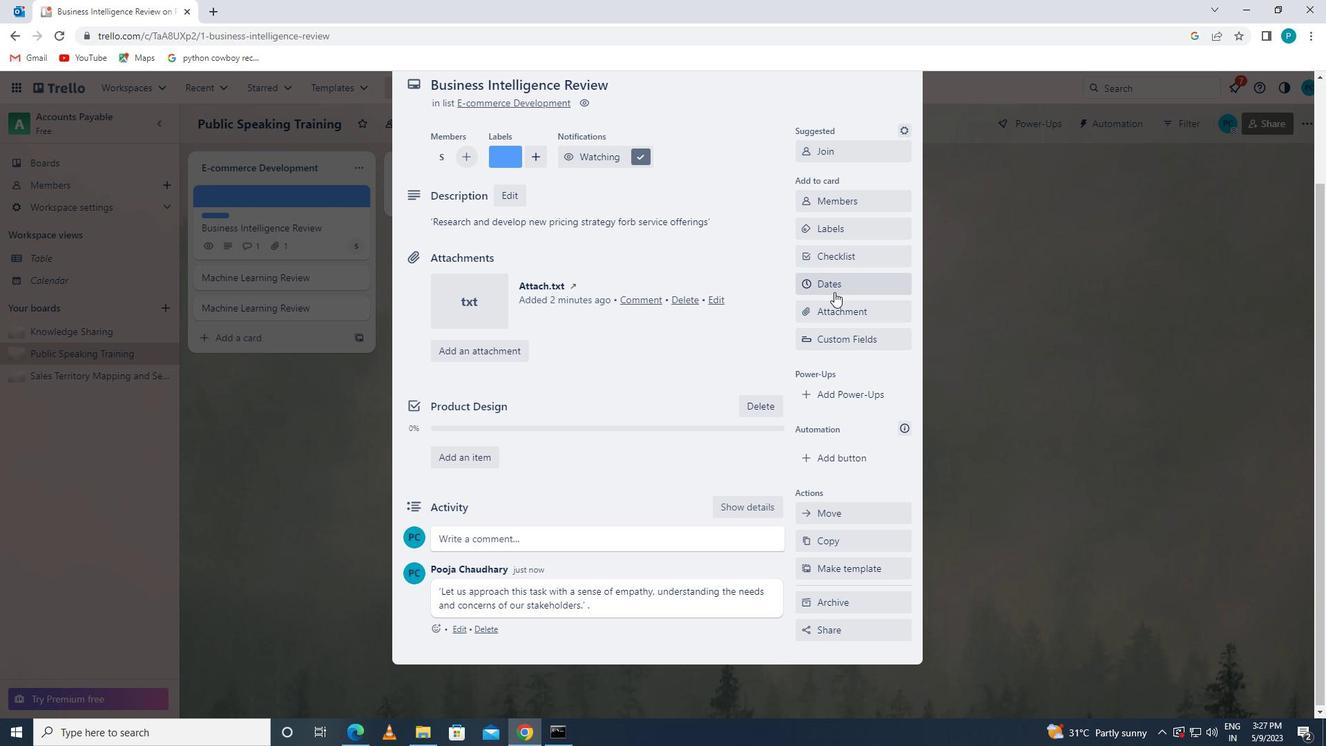 
Action: Mouse pressed left at (834, 281)
Screenshot: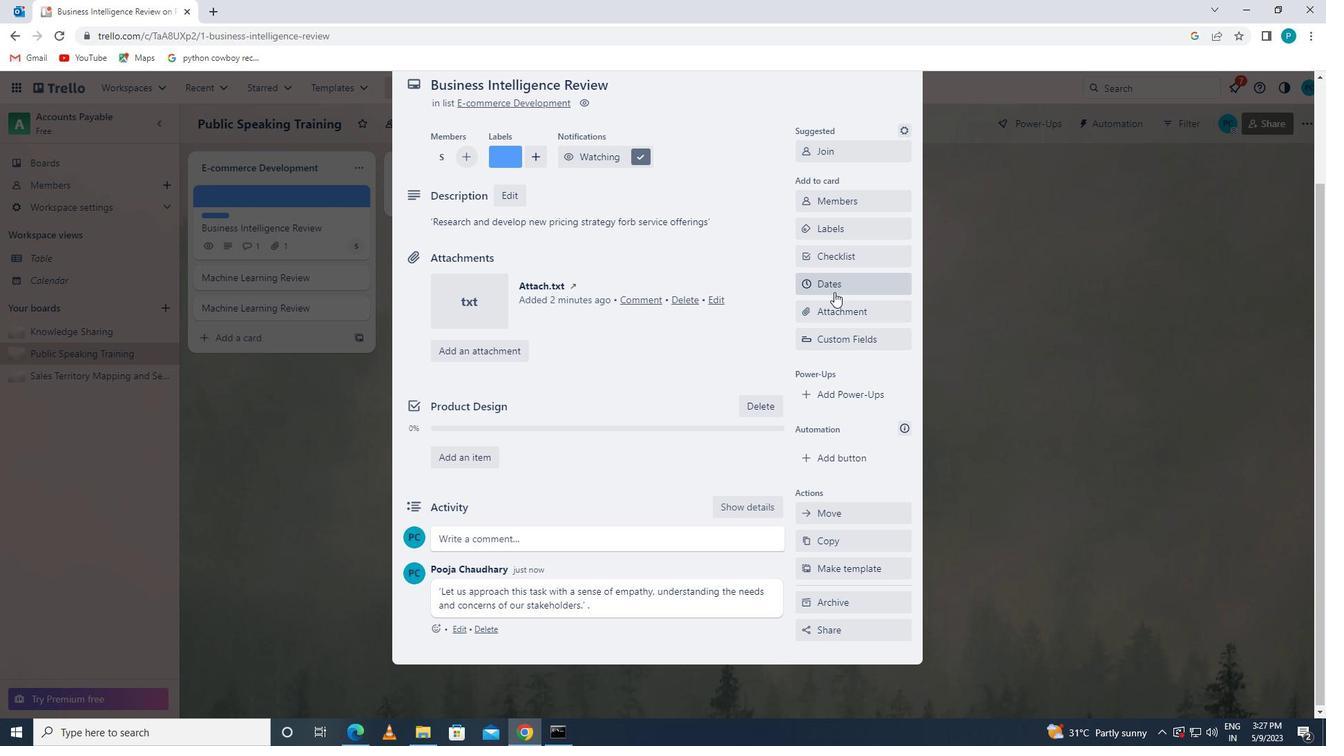 
Action: Mouse moved to (877, 420)
Screenshot: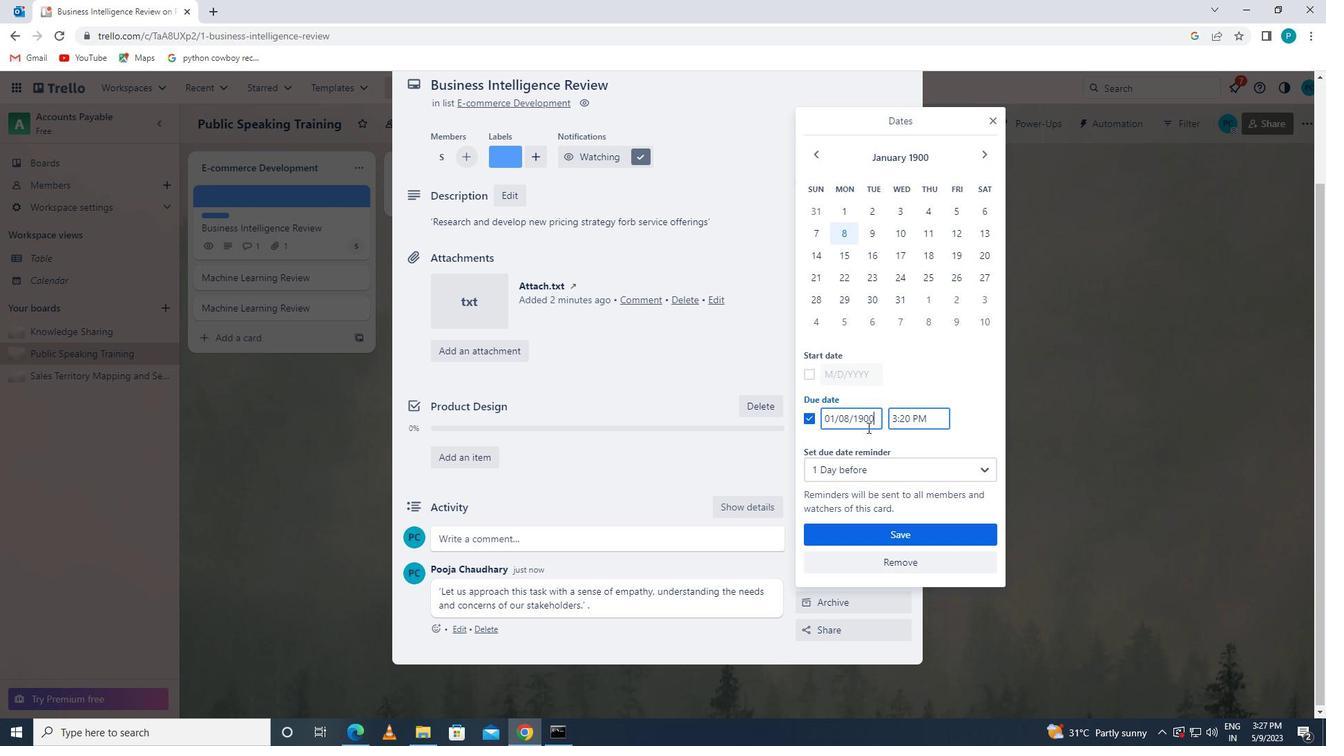 
Action: Mouse pressed left at (877, 420)
Screenshot: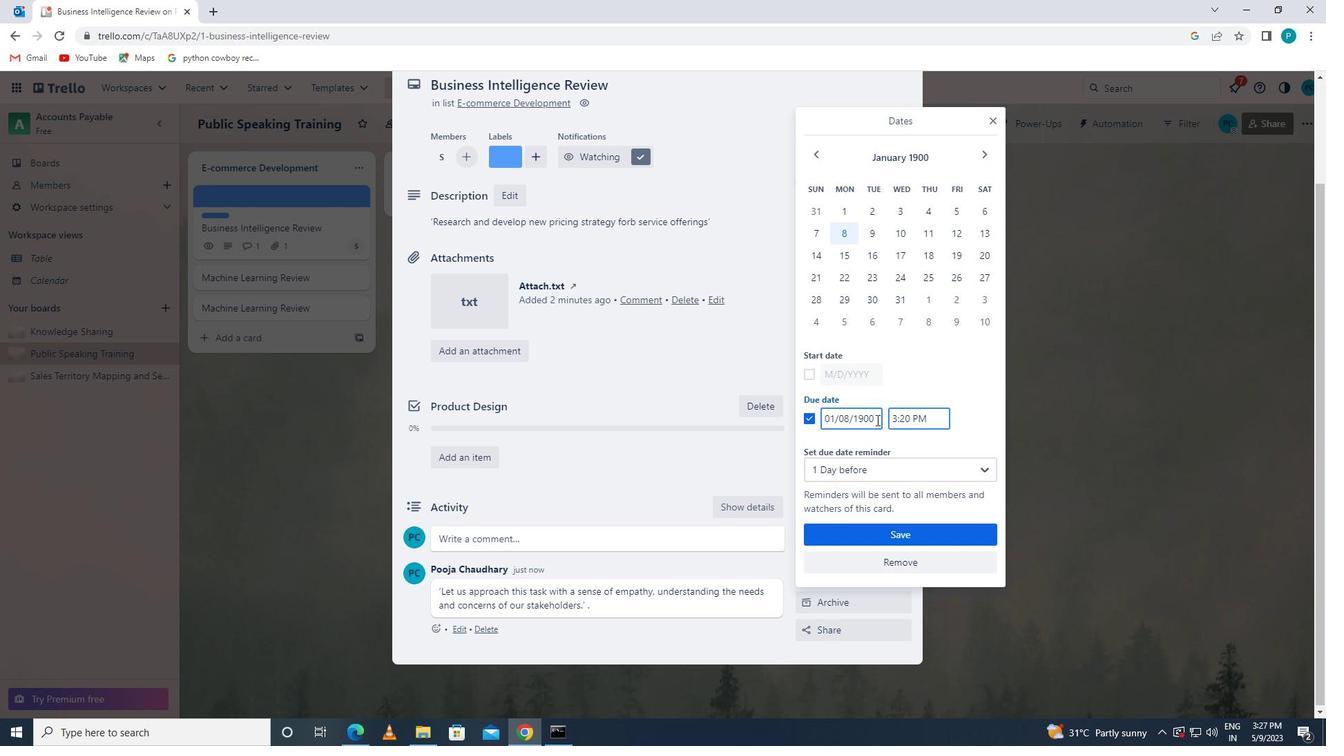
Action: Mouse moved to (809, 370)
Screenshot: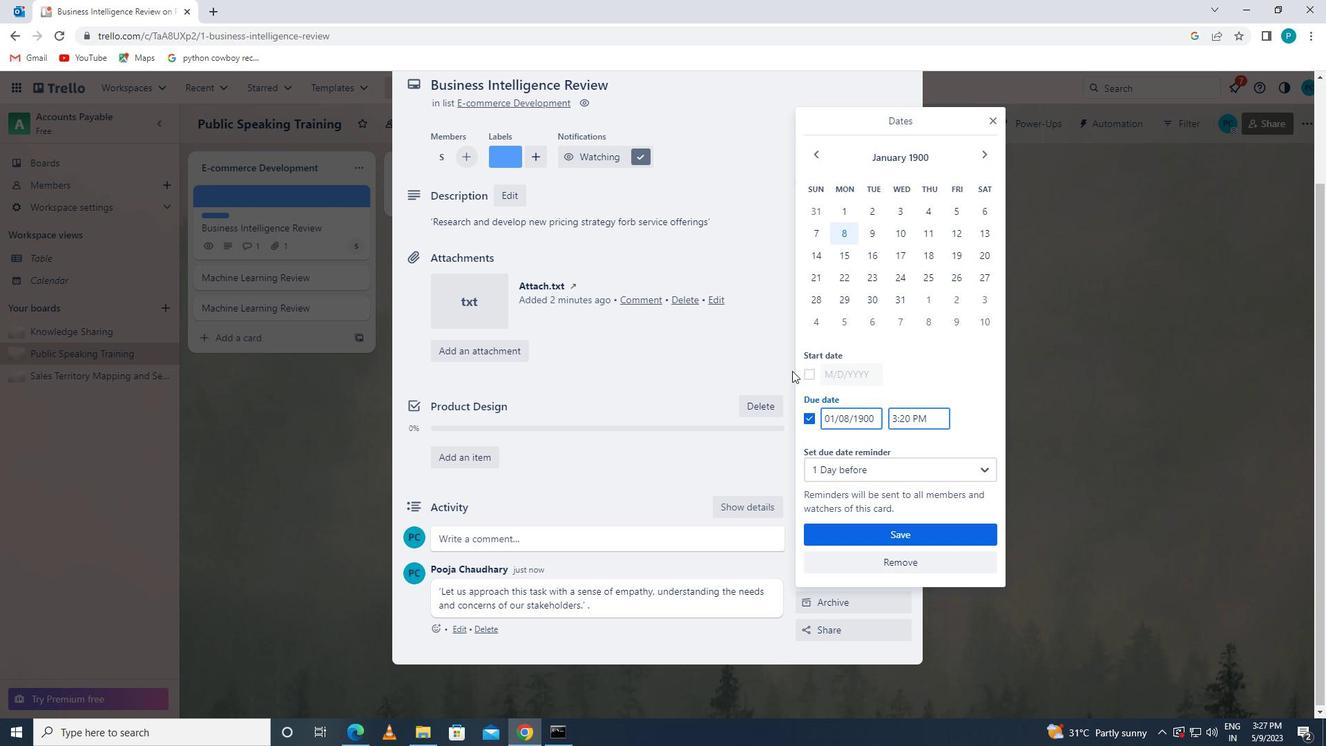 
Action: Mouse pressed left at (809, 370)
Screenshot: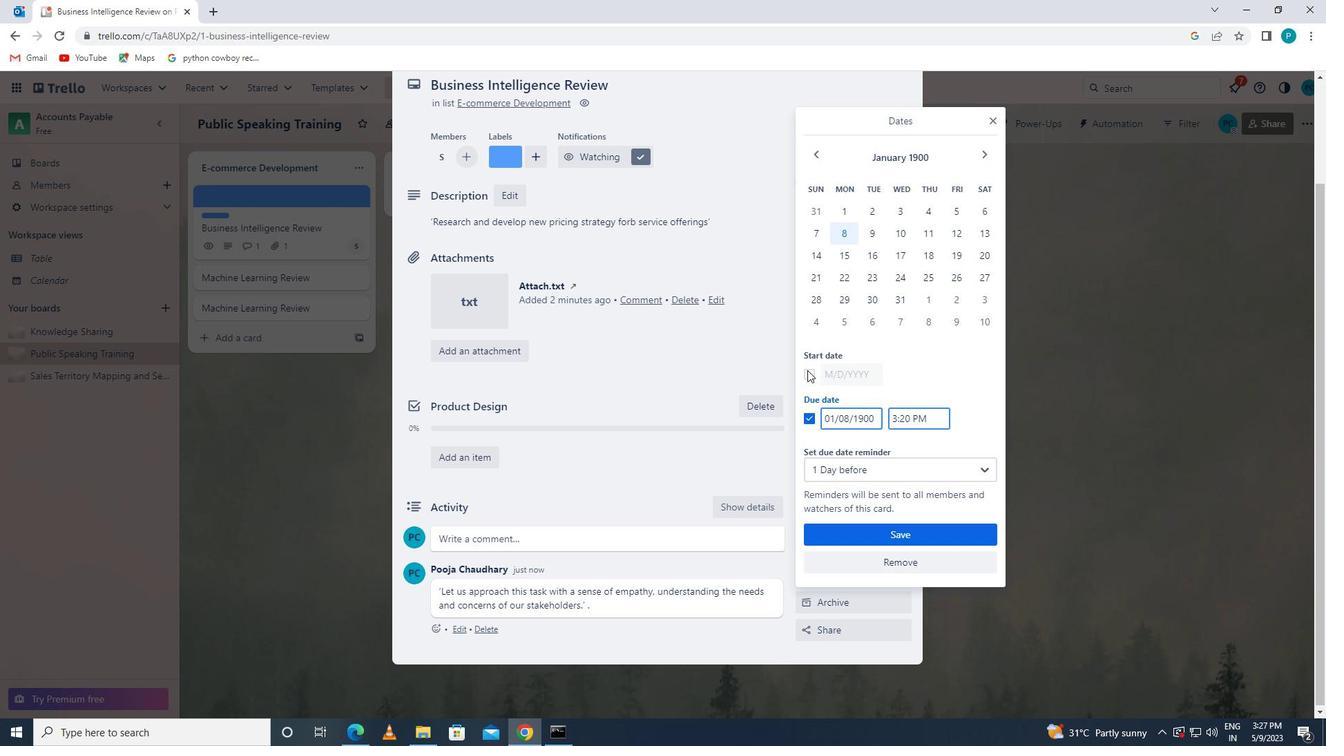 
Action: Mouse moved to (873, 421)
Screenshot: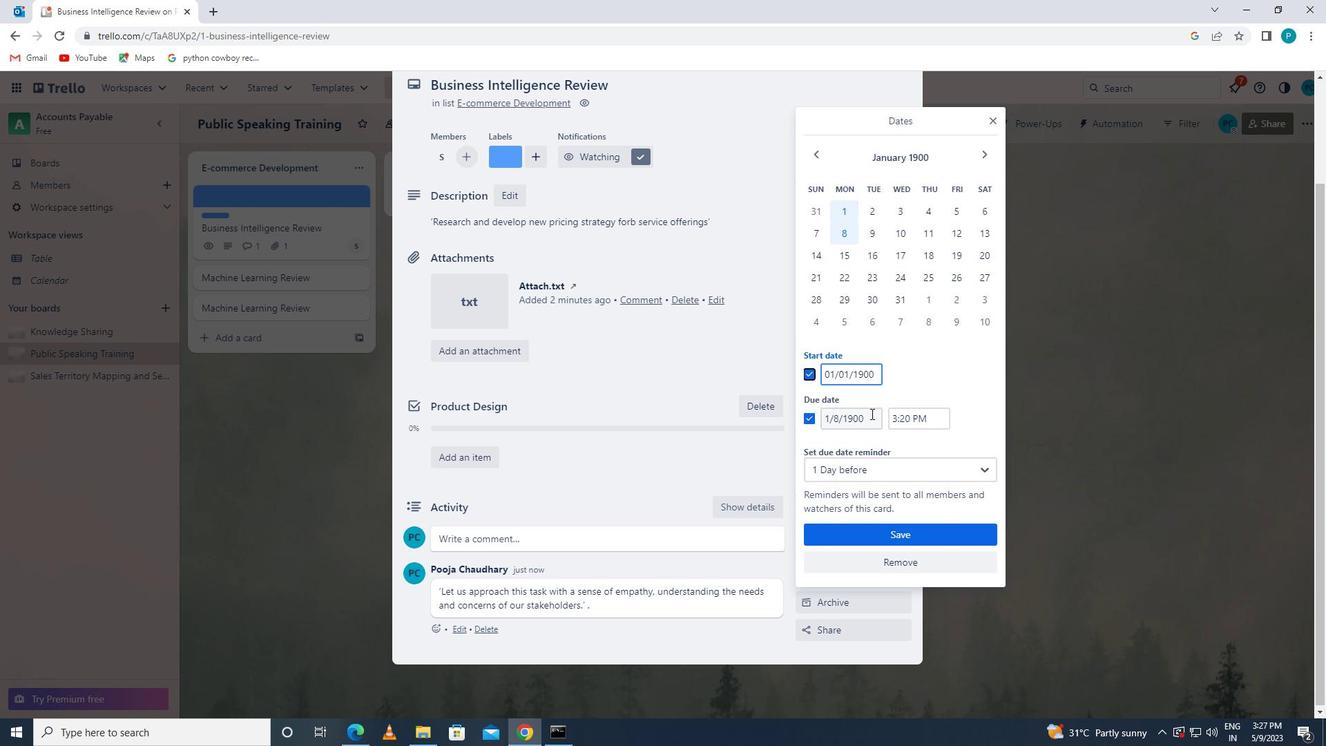 
Action: Mouse pressed left at (873, 421)
Screenshot: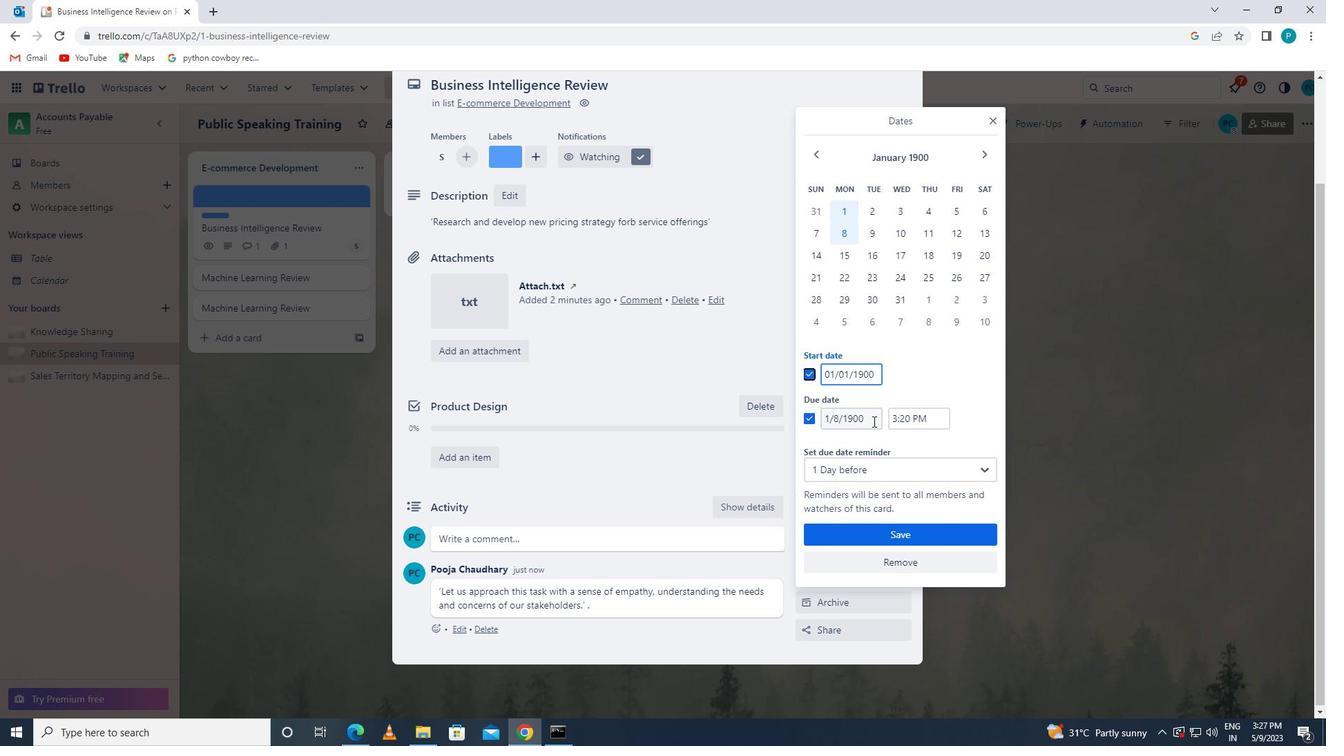 
Action: Mouse moved to (828, 417)
Screenshot: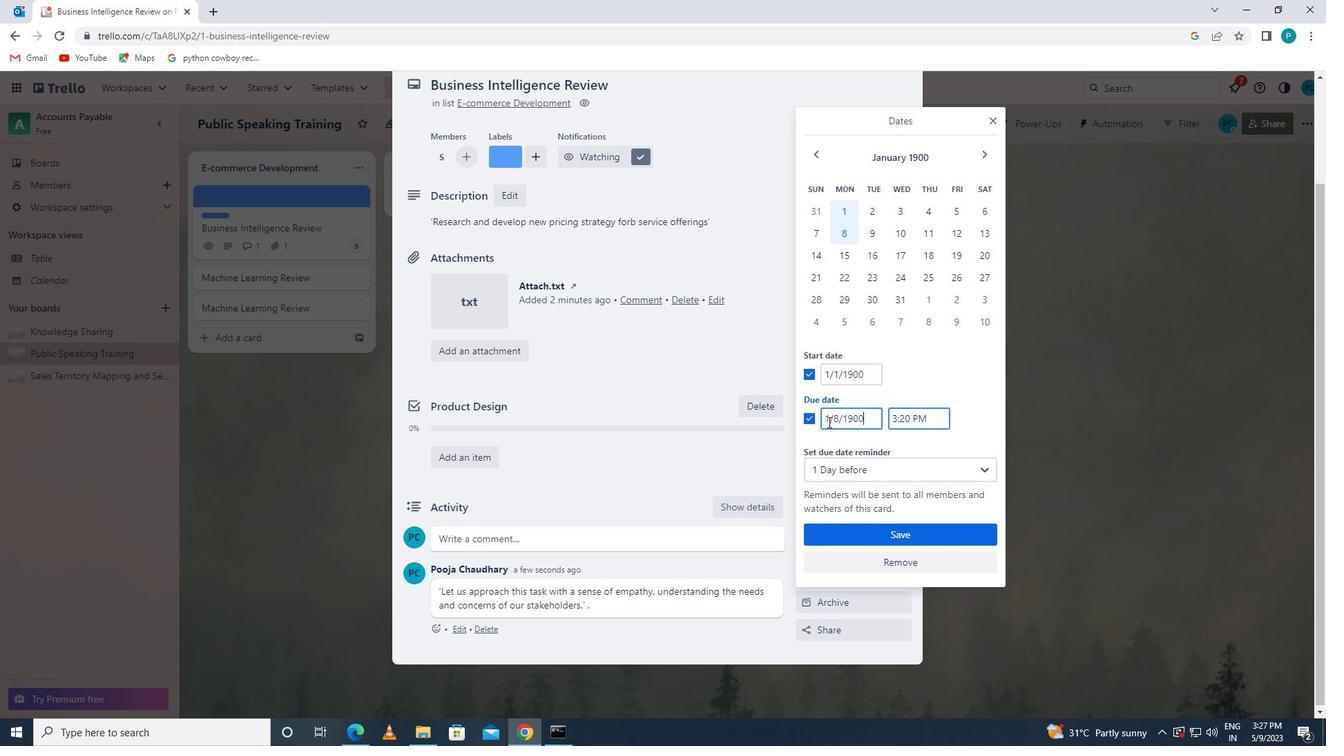 
Action: Mouse pressed left at (828, 417)
Screenshot: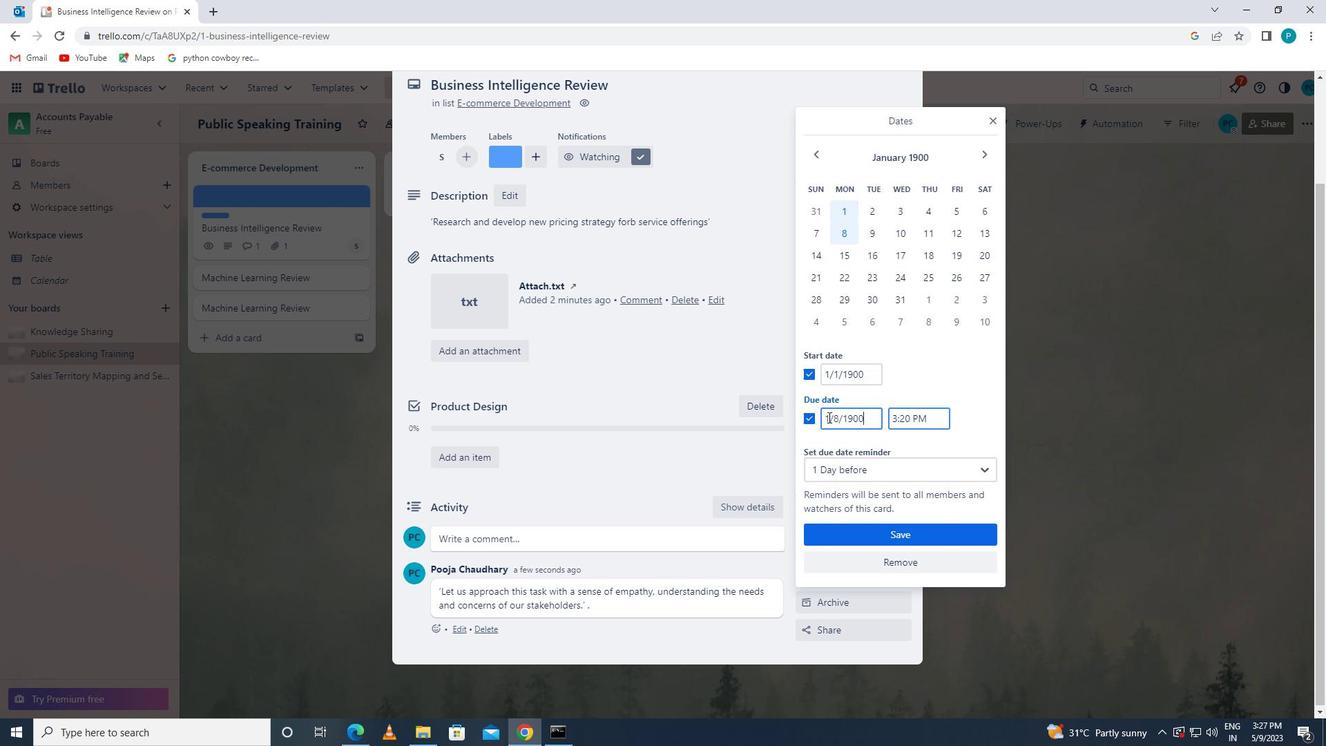 
Action: Mouse moved to (834, 427)
Screenshot: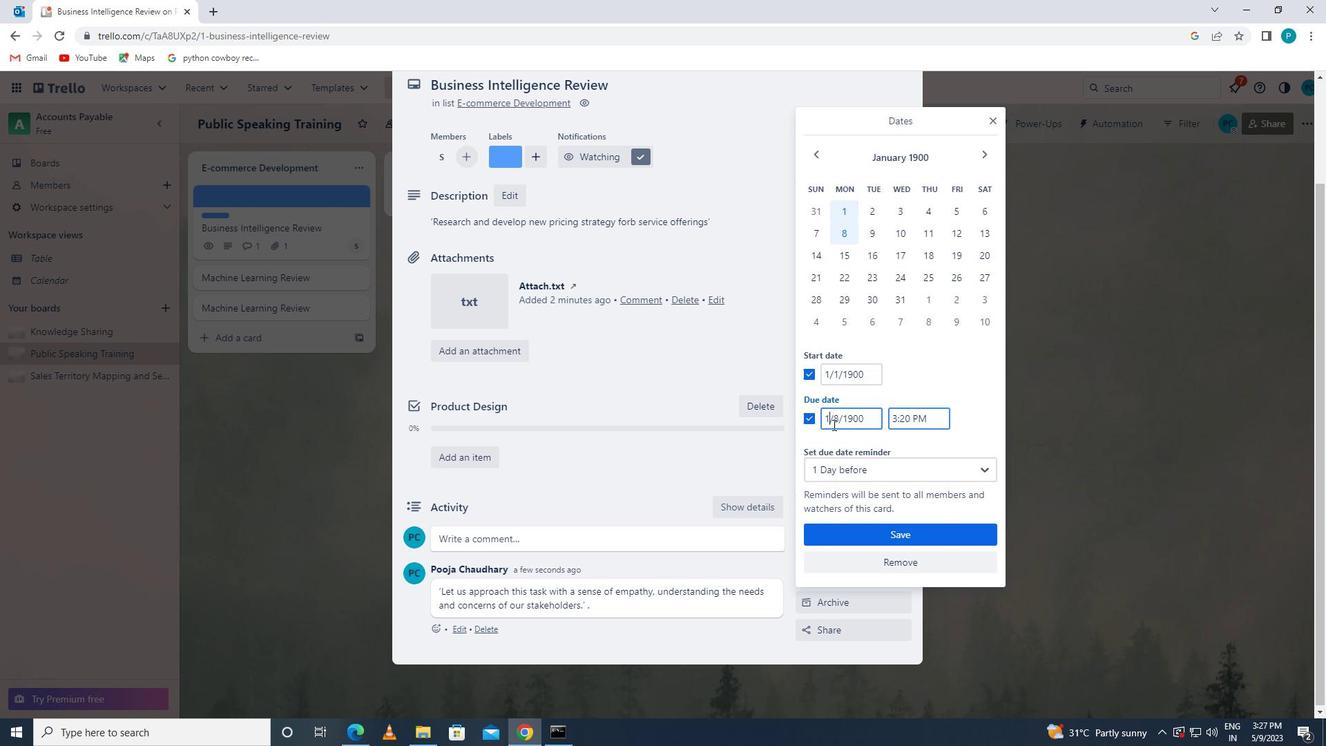 
Action: Key pressed <Key.backspace>02
Screenshot: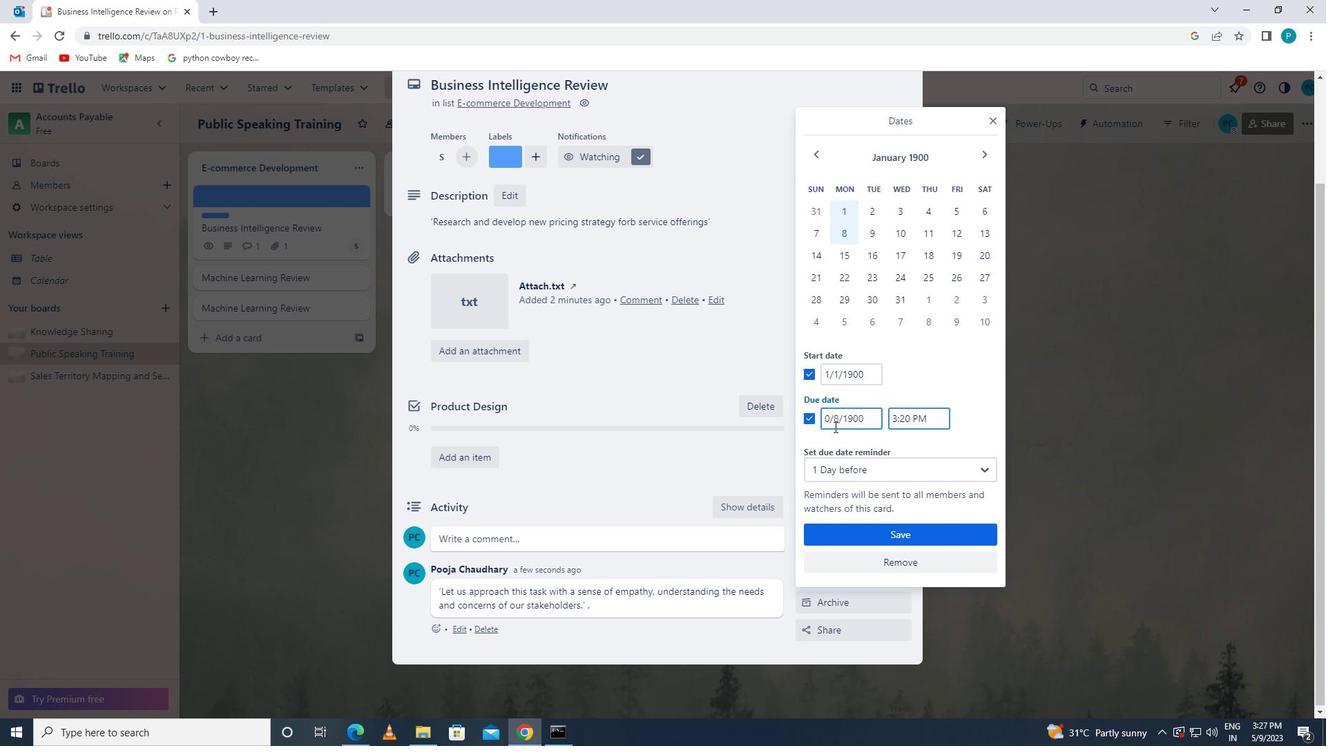 
Action: Mouse moved to (836, 415)
Screenshot: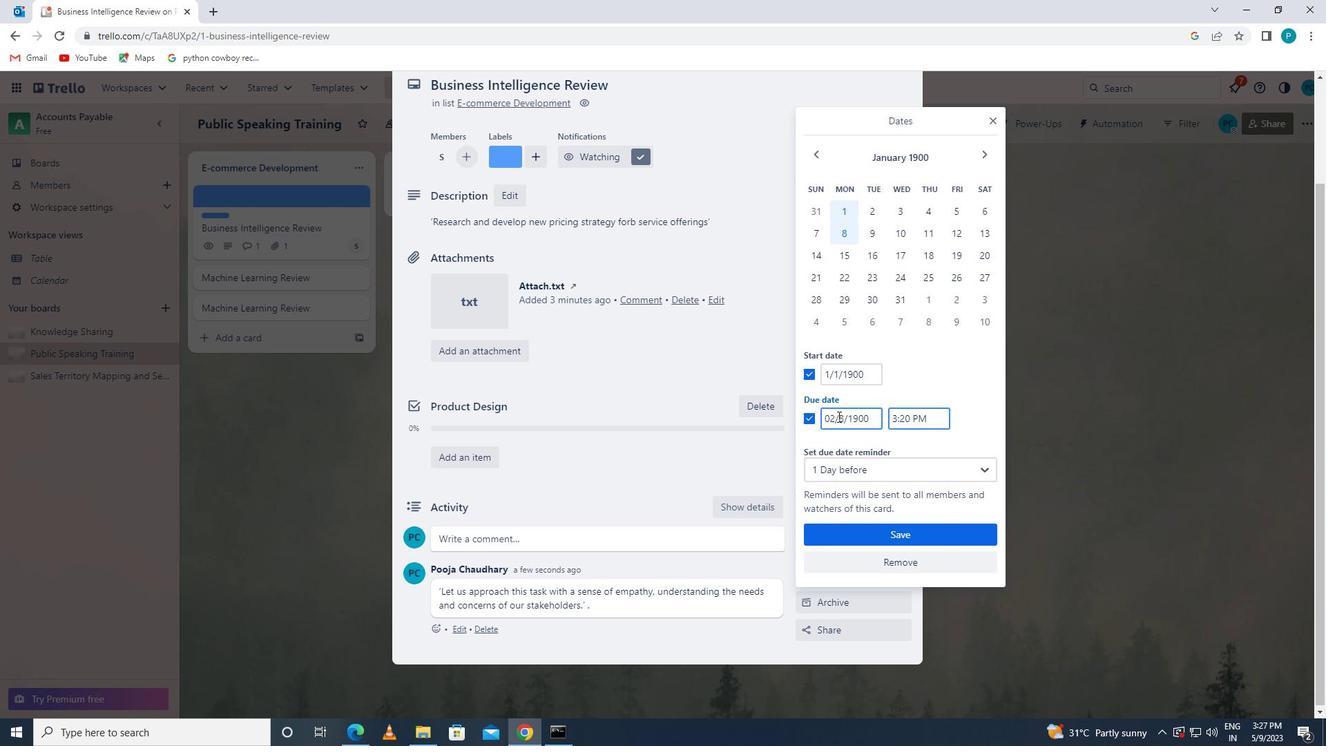 
Action: Key pressed <Key.backspace>1
Screenshot: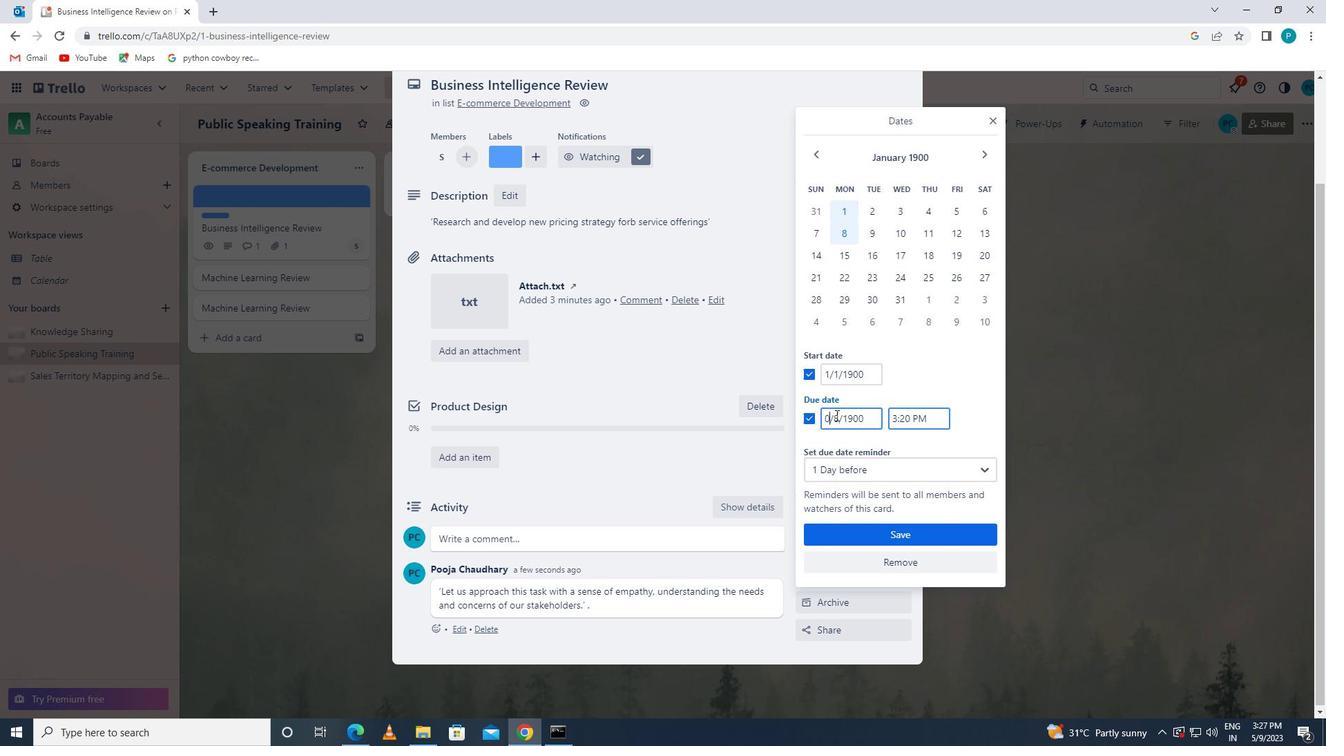 
Action: Mouse moved to (843, 415)
Screenshot: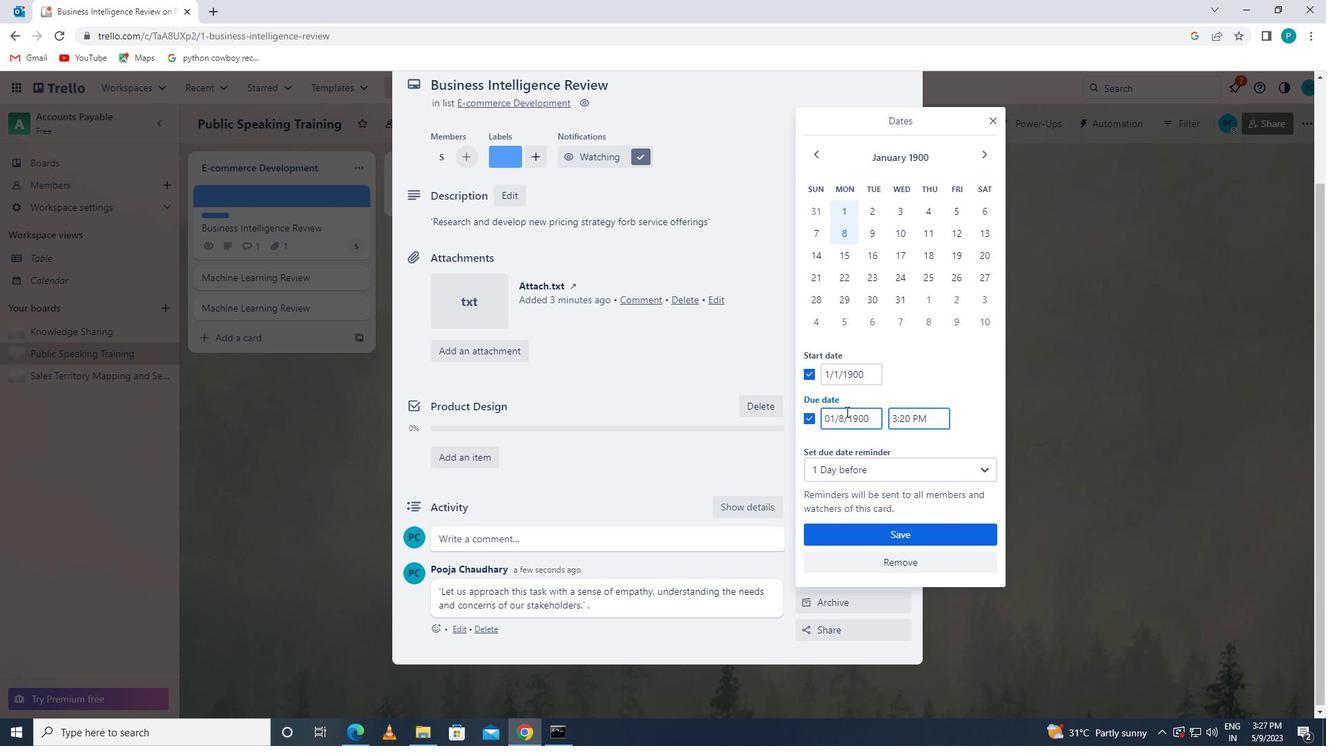
Action: Mouse pressed left at (843, 415)
Screenshot: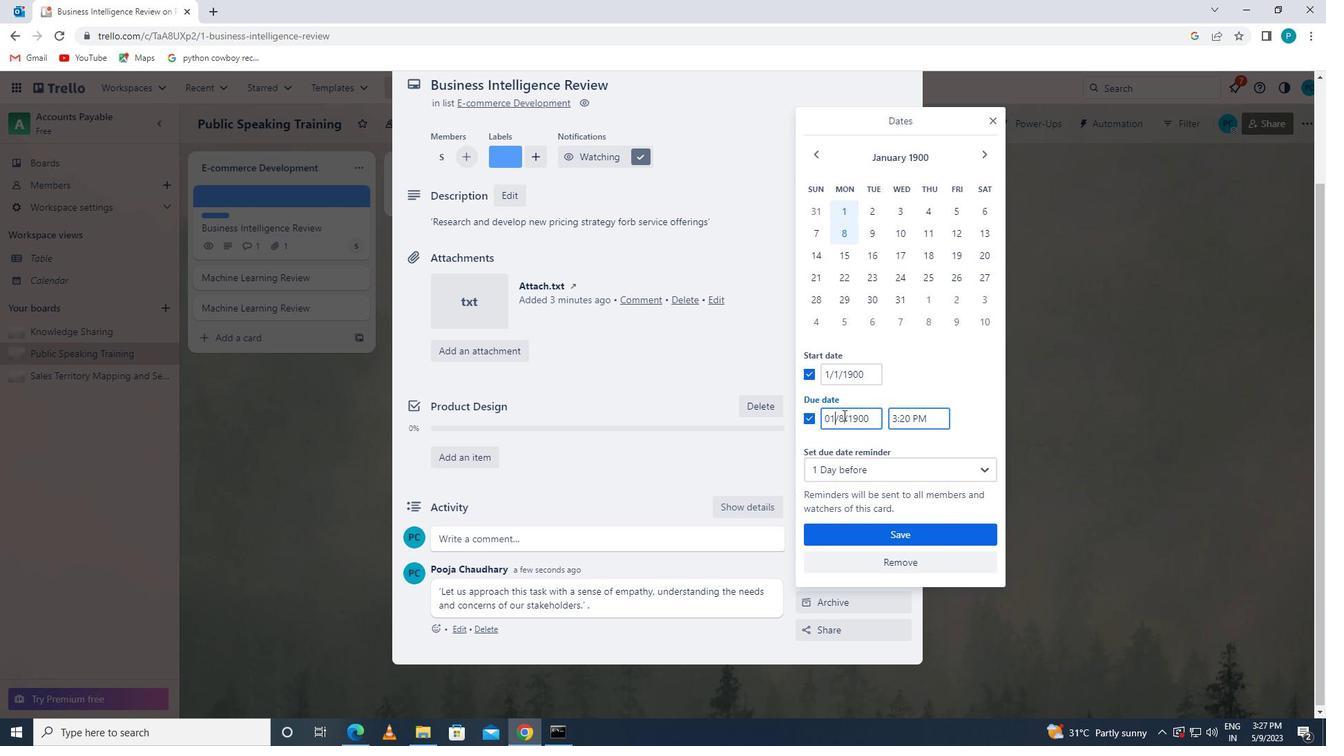 
Action: Key pressed <Key.backspace>02
Screenshot: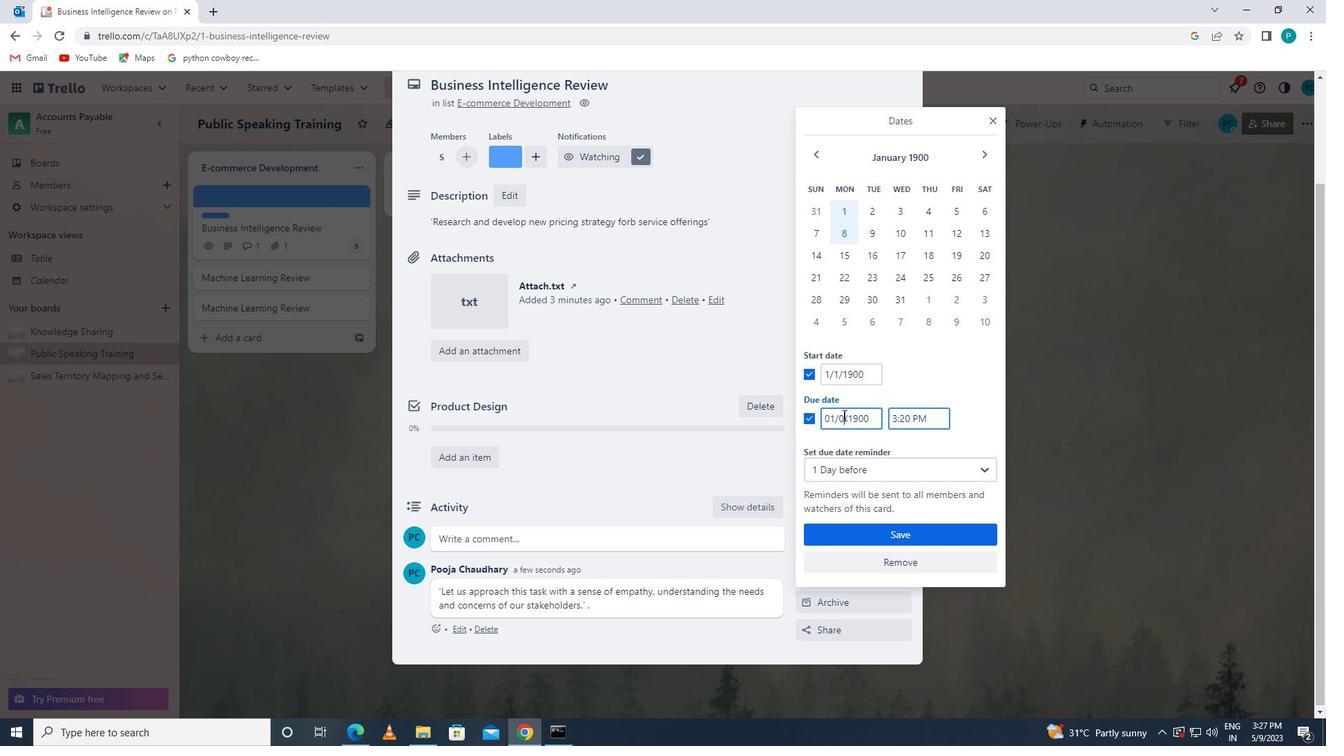 
Action: Mouse moved to (845, 420)
Screenshot: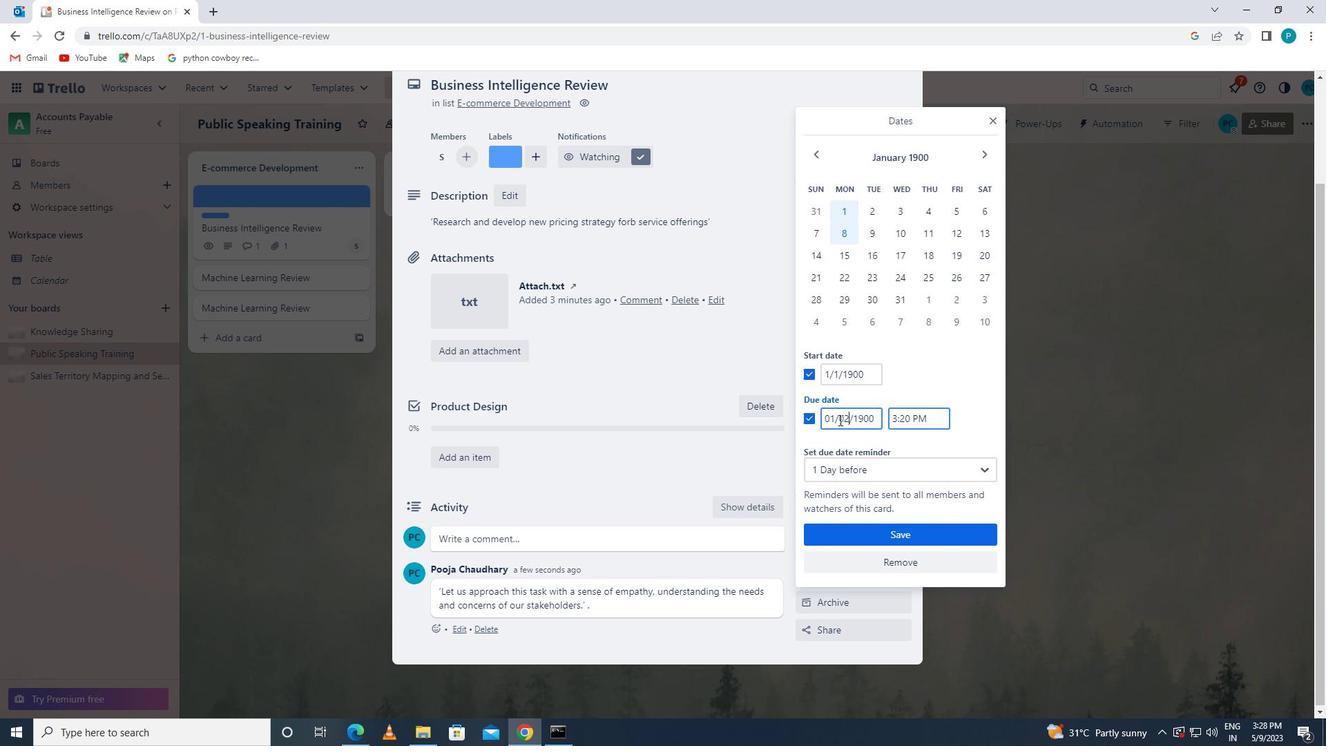
Action: Key pressed <Key.backspace>9
Screenshot: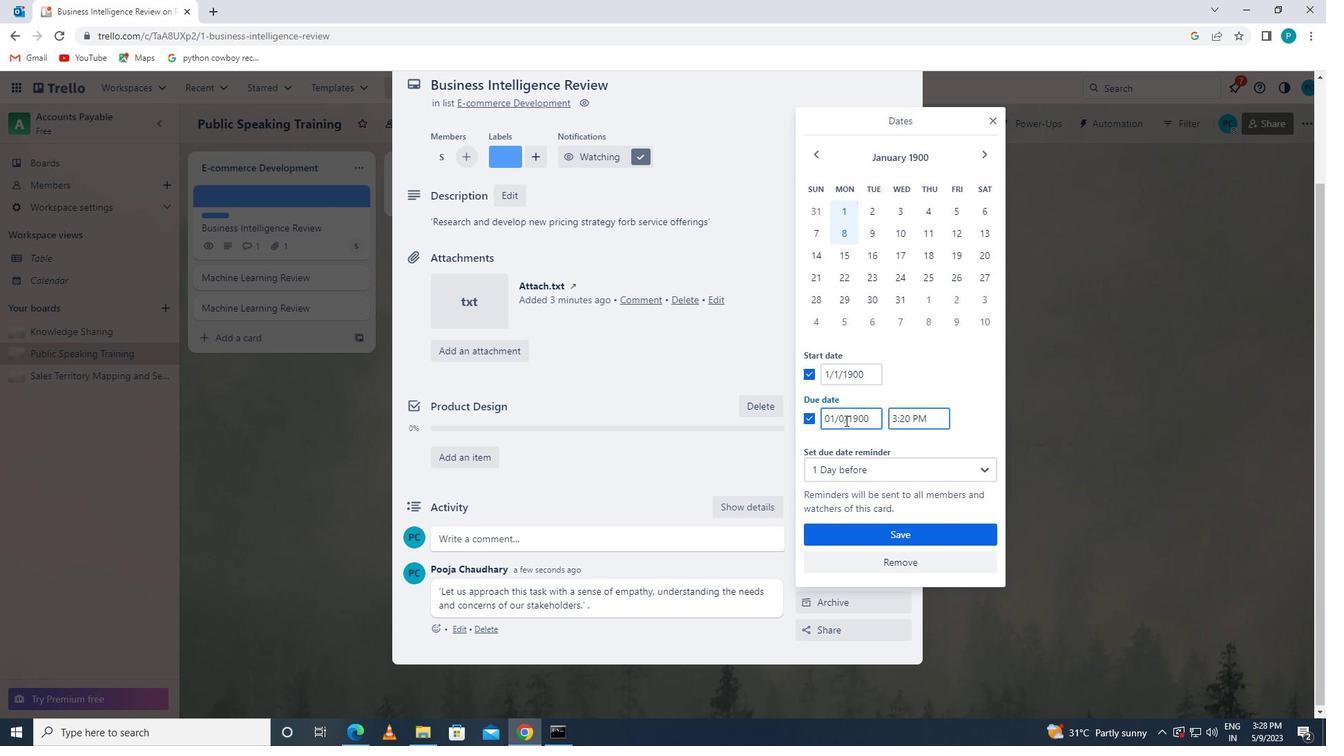
Action: Mouse moved to (839, 371)
Screenshot: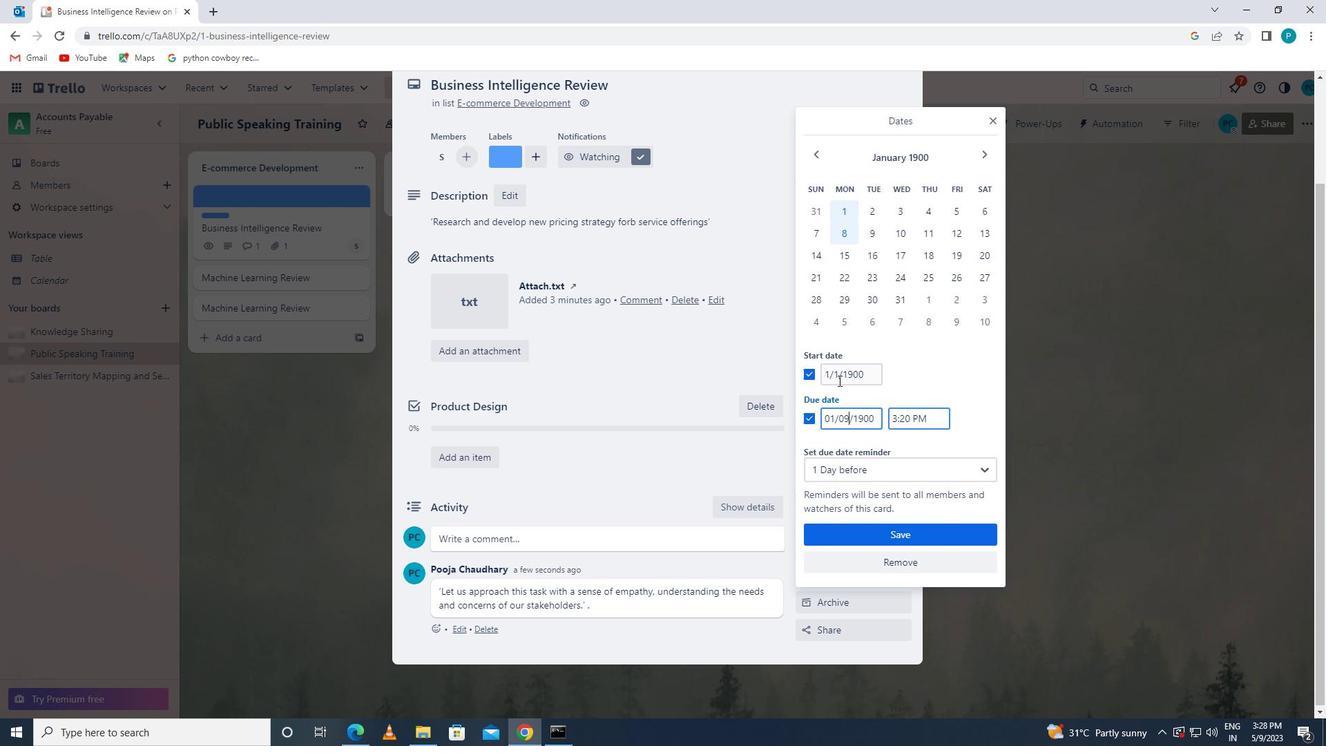 
Action: Mouse pressed left at (839, 371)
Screenshot: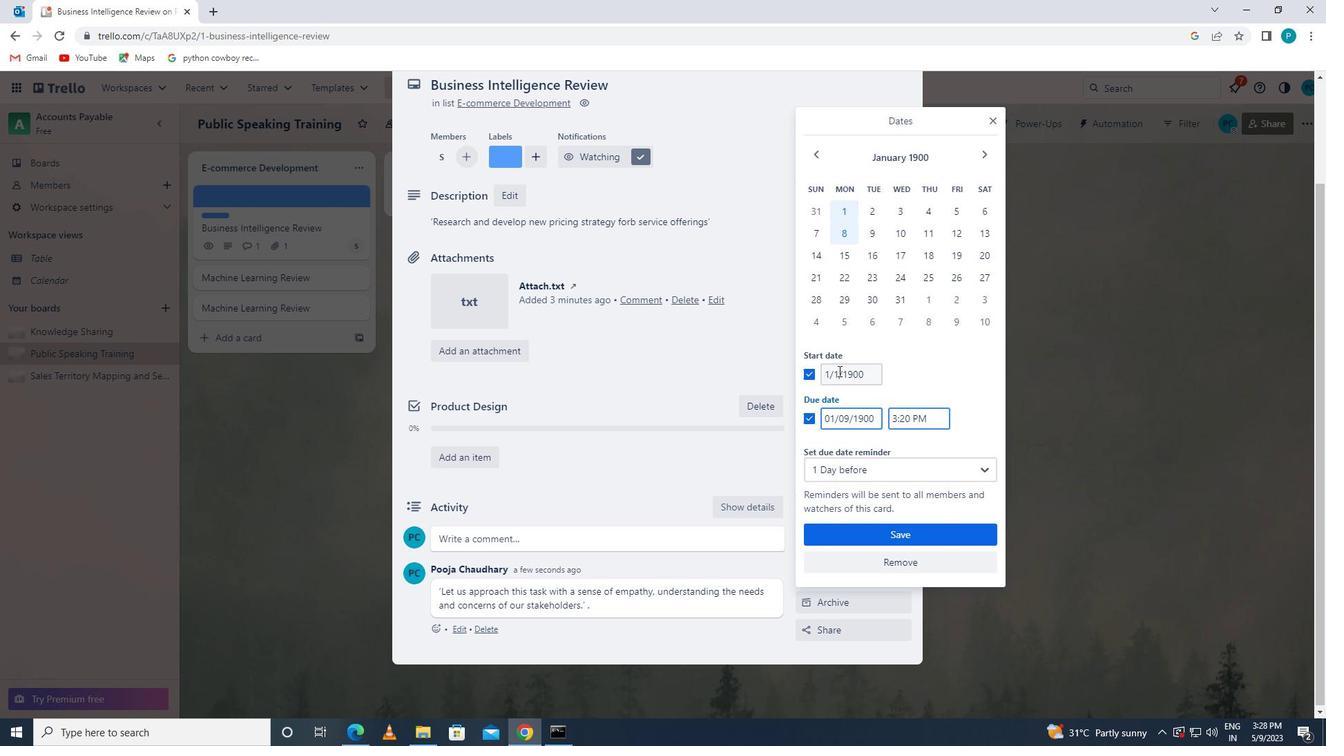 
Action: Key pressed <Key.backspace>02
Screenshot: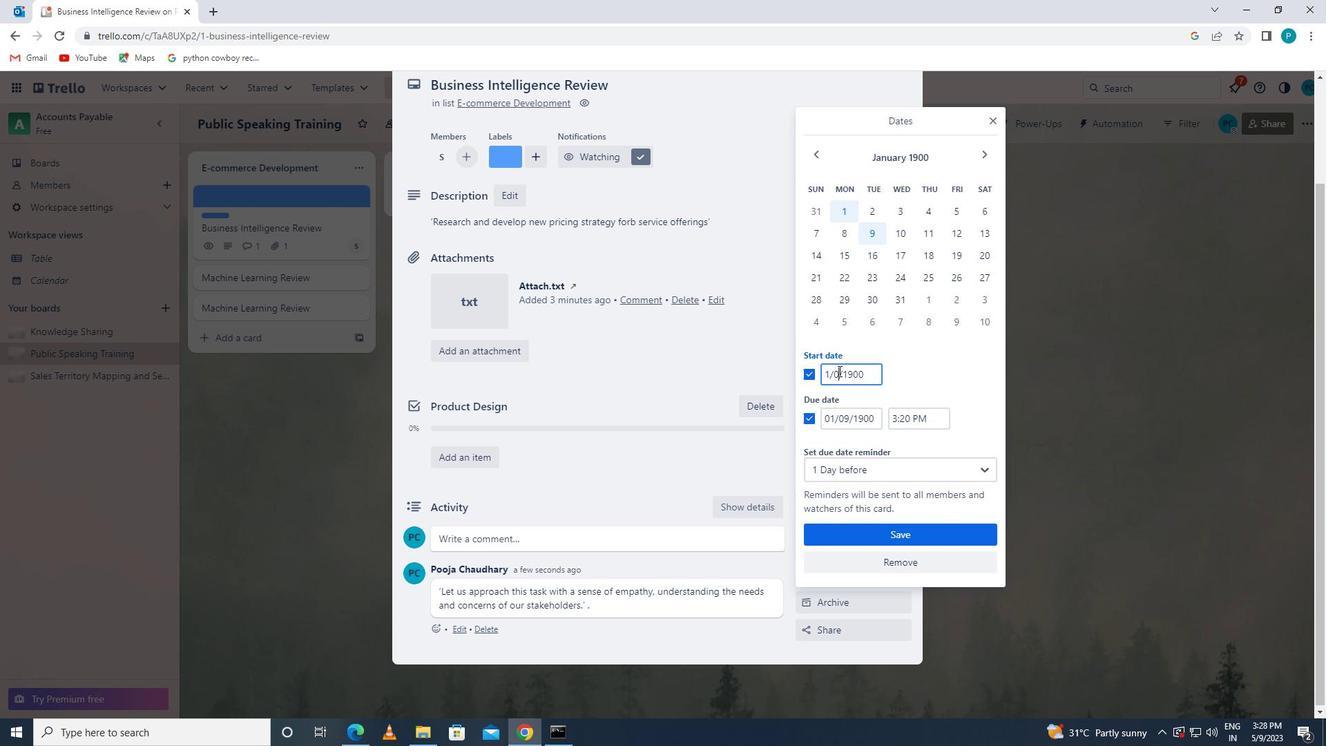 
Action: Mouse moved to (827, 375)
Screenshot: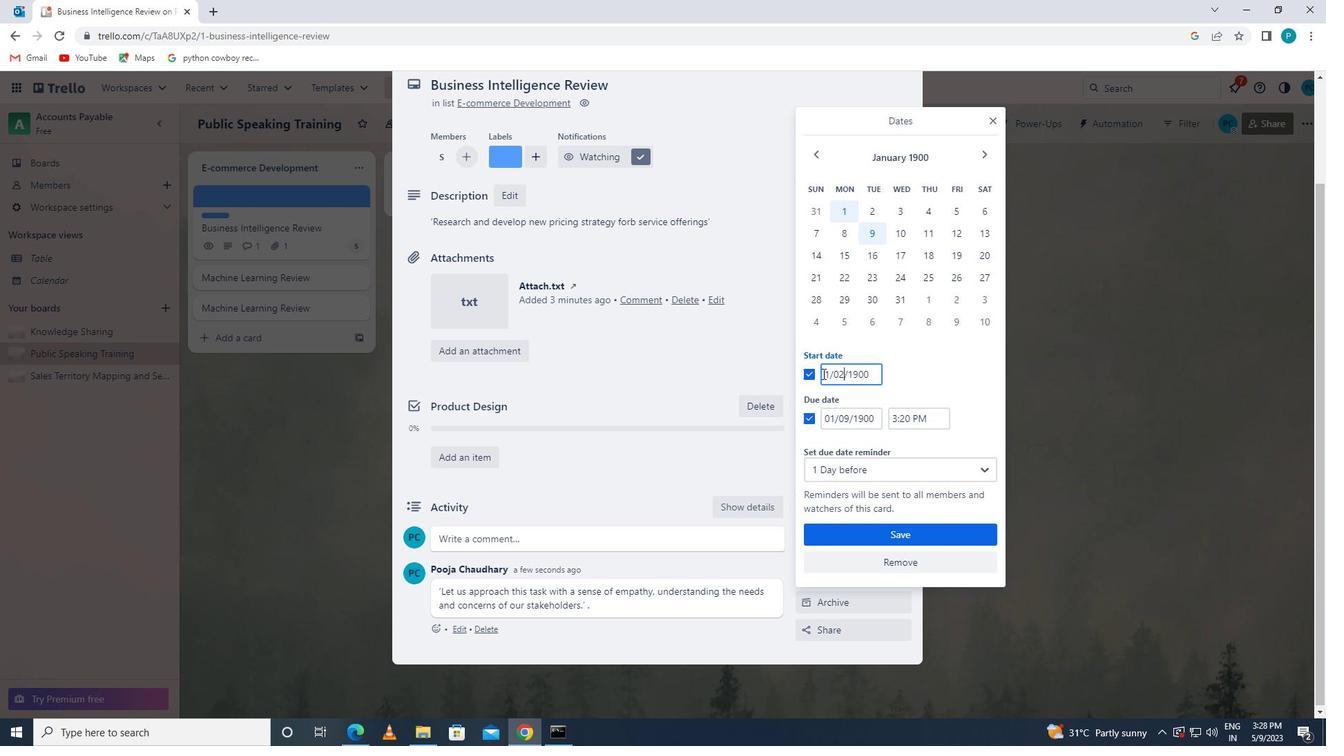 
Action: Mouse pressed left at (827, 375)
Screenshot: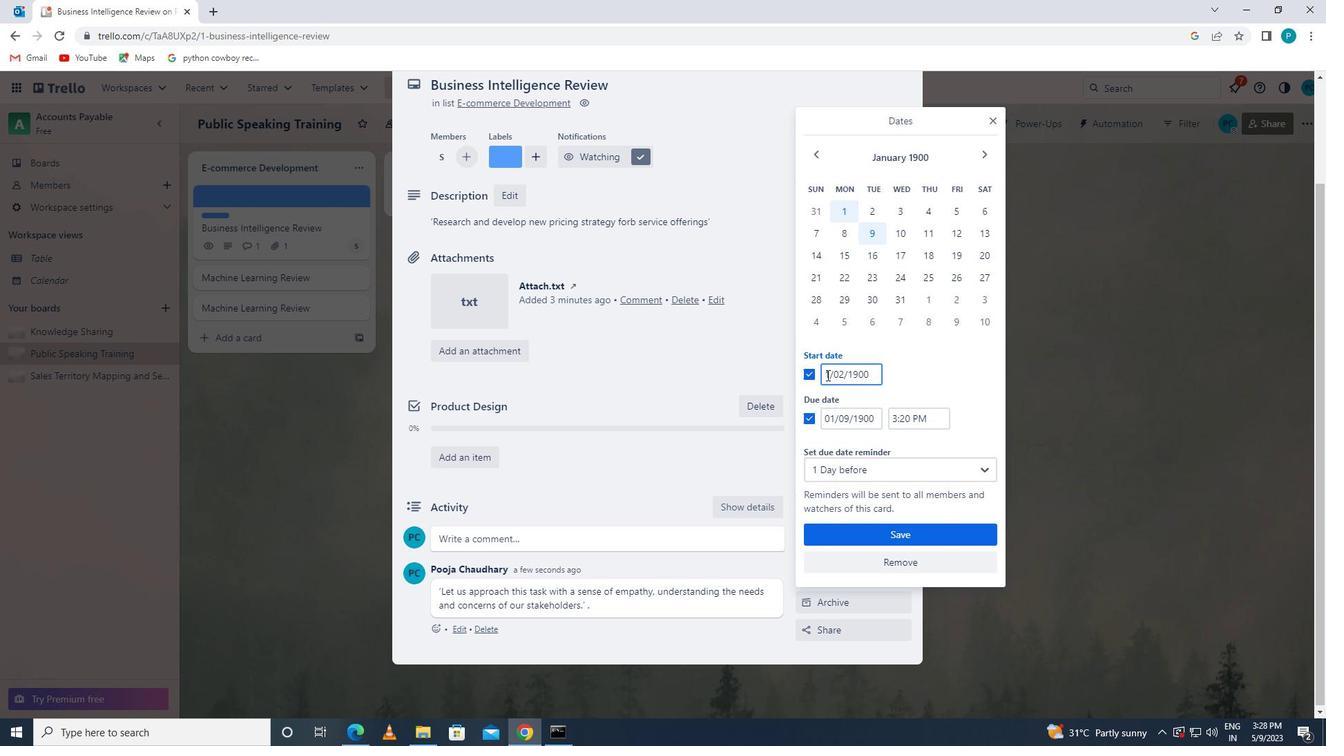 
Action: Mouse moved to (830, 376)
Screenshot: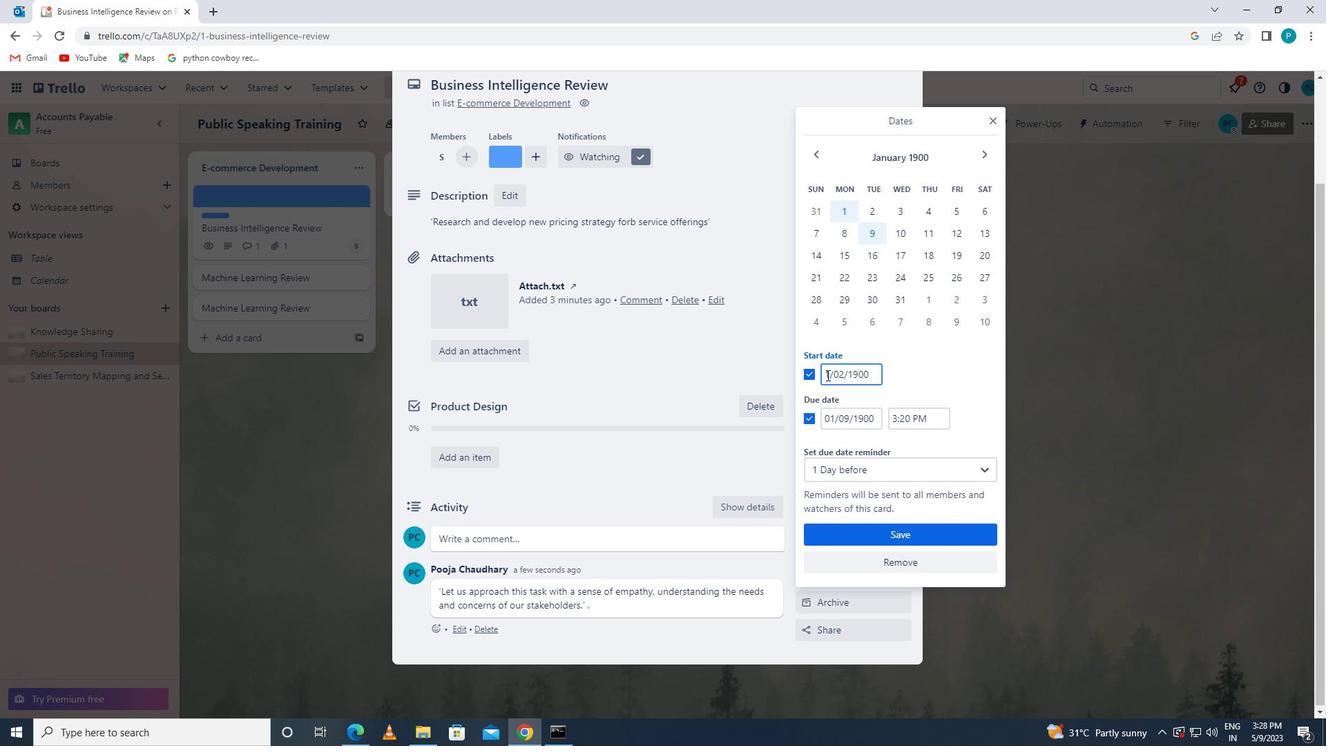 
Action: Mouse pressed left at (830, 376)
Screenshot: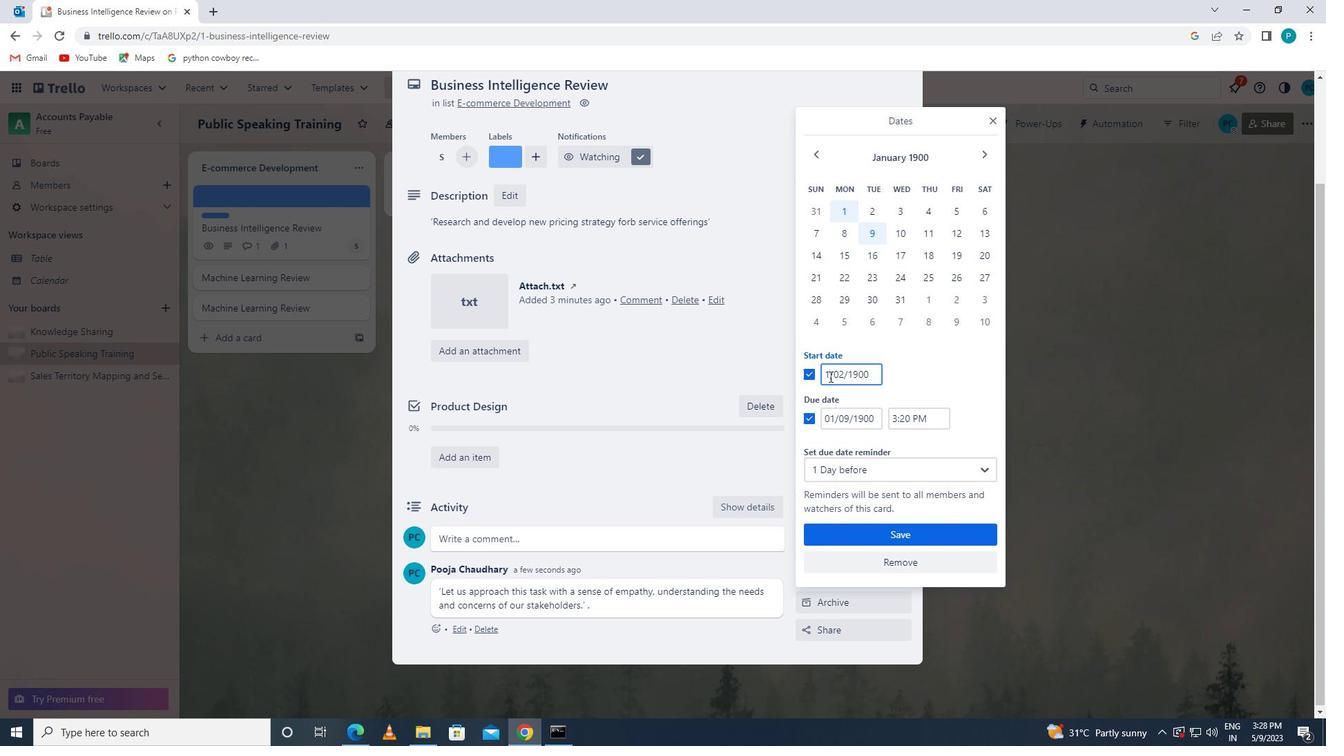 
Action: Mouse moved to (823, 375)
Screenshot: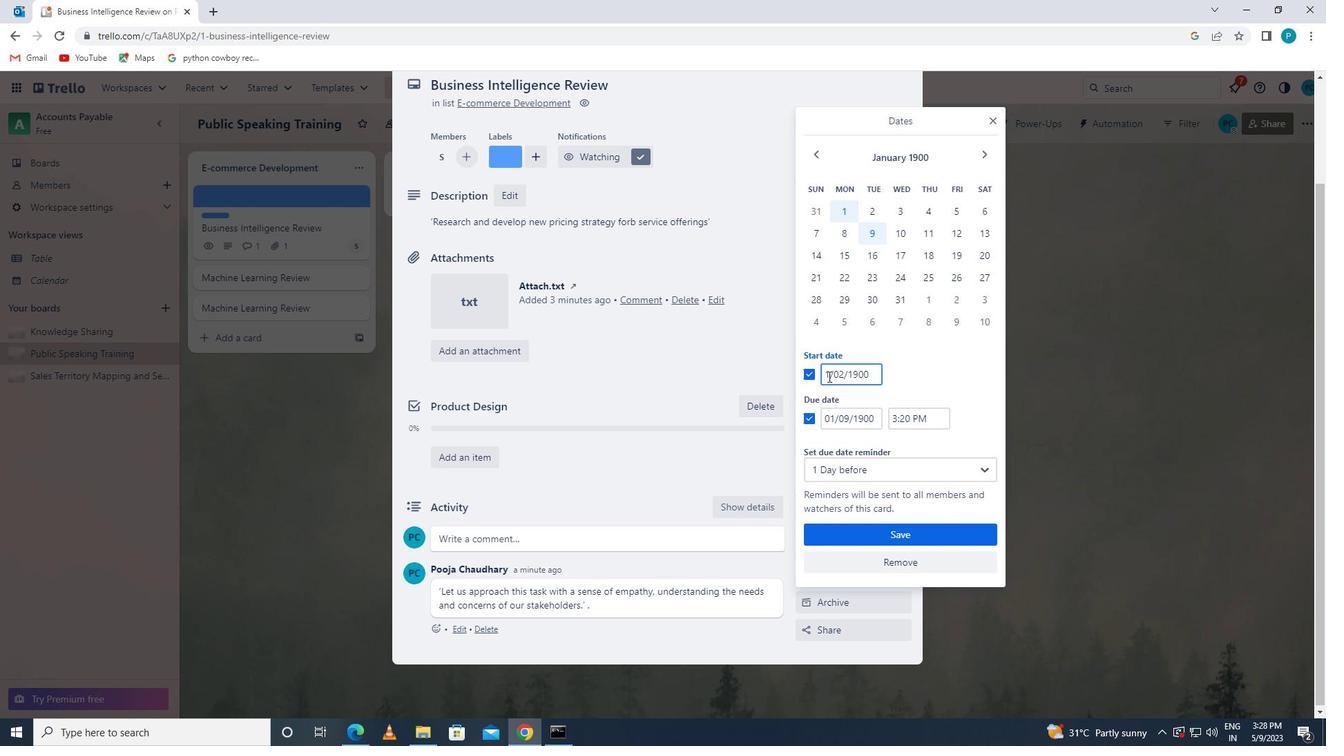
Action: Mouse pressed left at (823, 375)
Screenshot: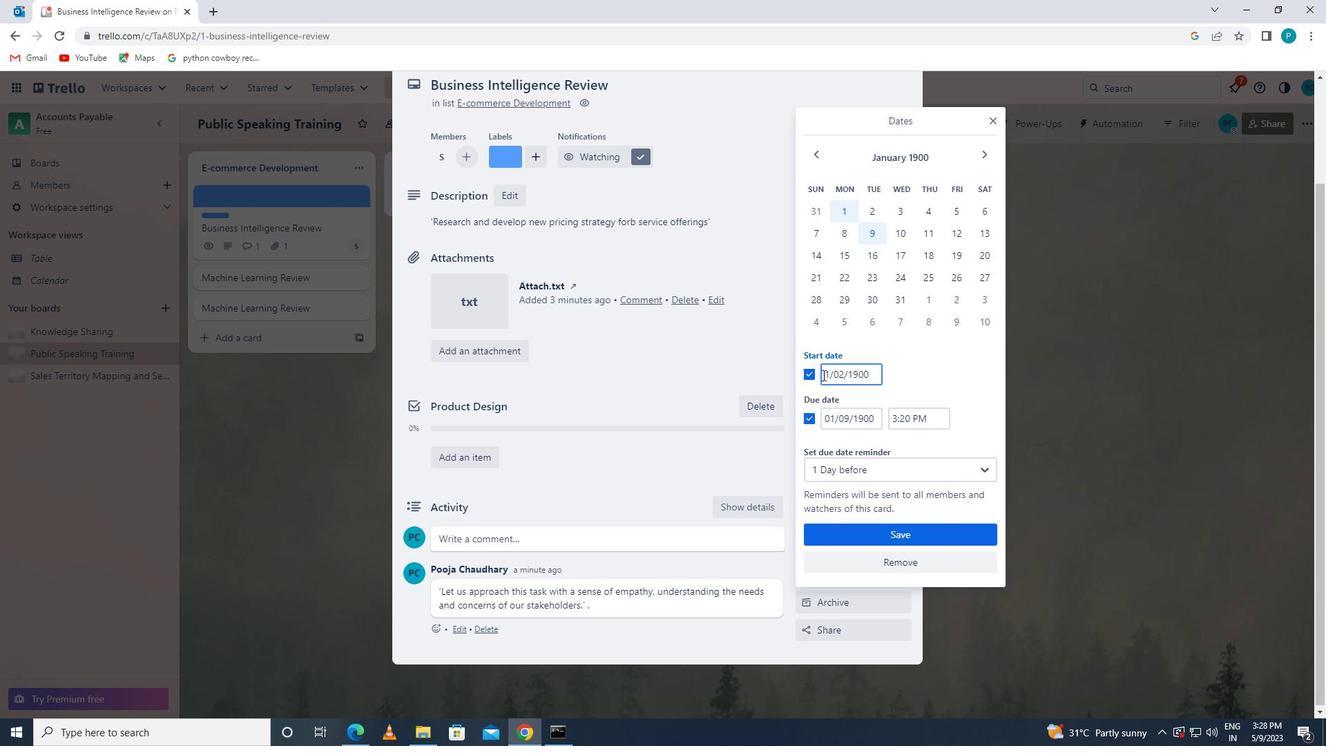 
Action: Key pressed 0
Screenshot: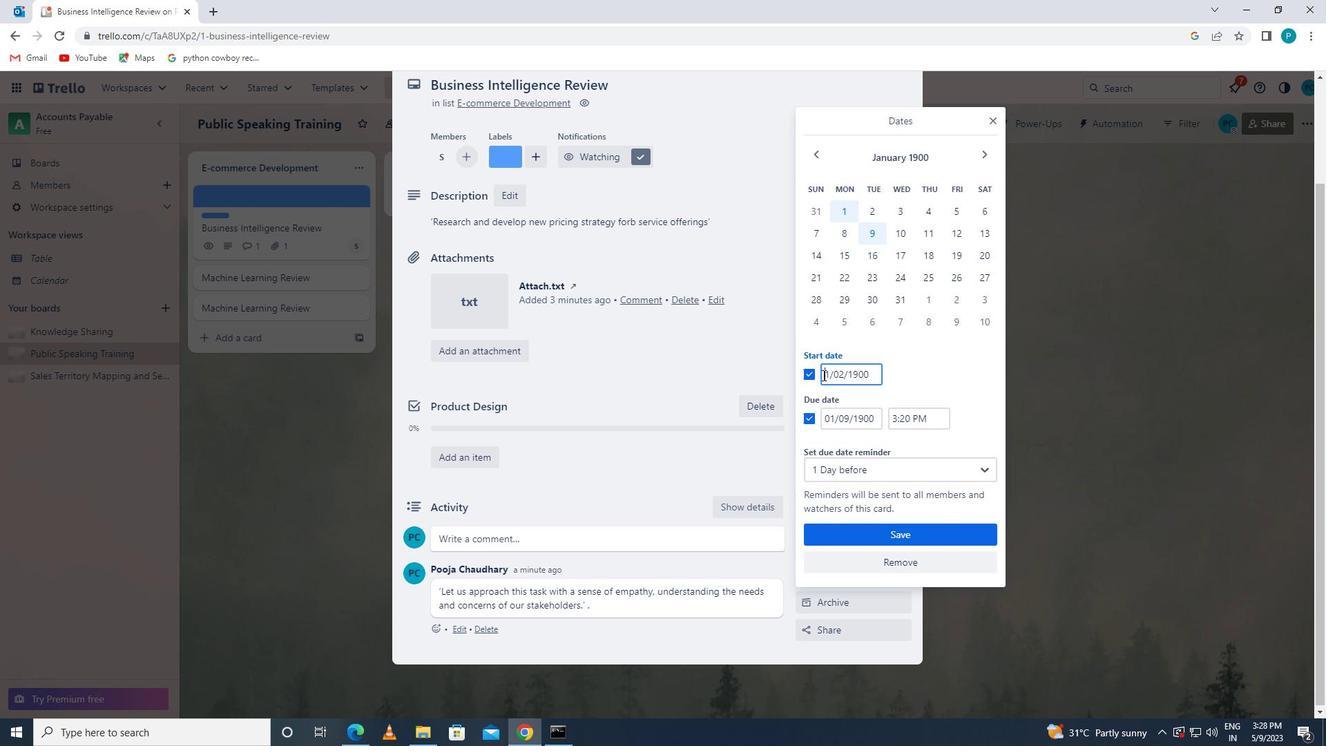 
Action: Mouse moved to (916, 534)
Screenshot: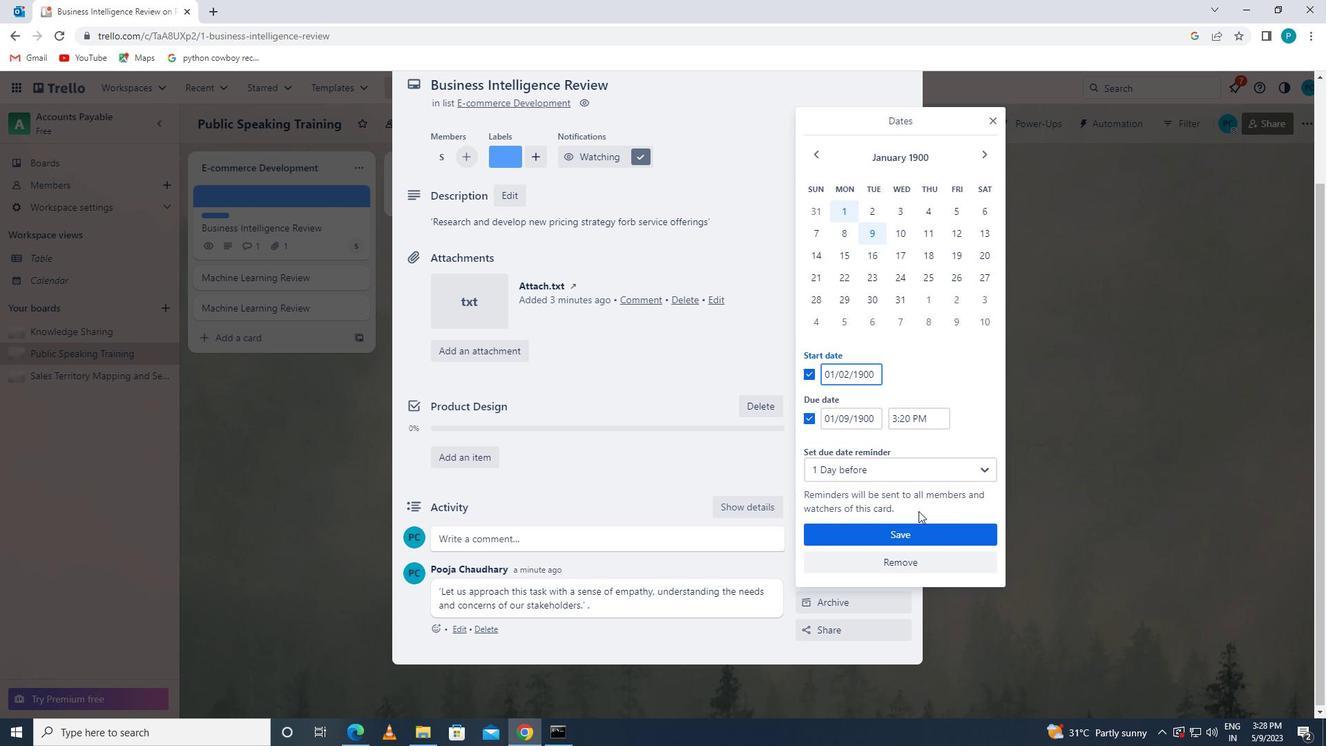 
Action: Mouse pressed left at (916, 534)
Screenshot: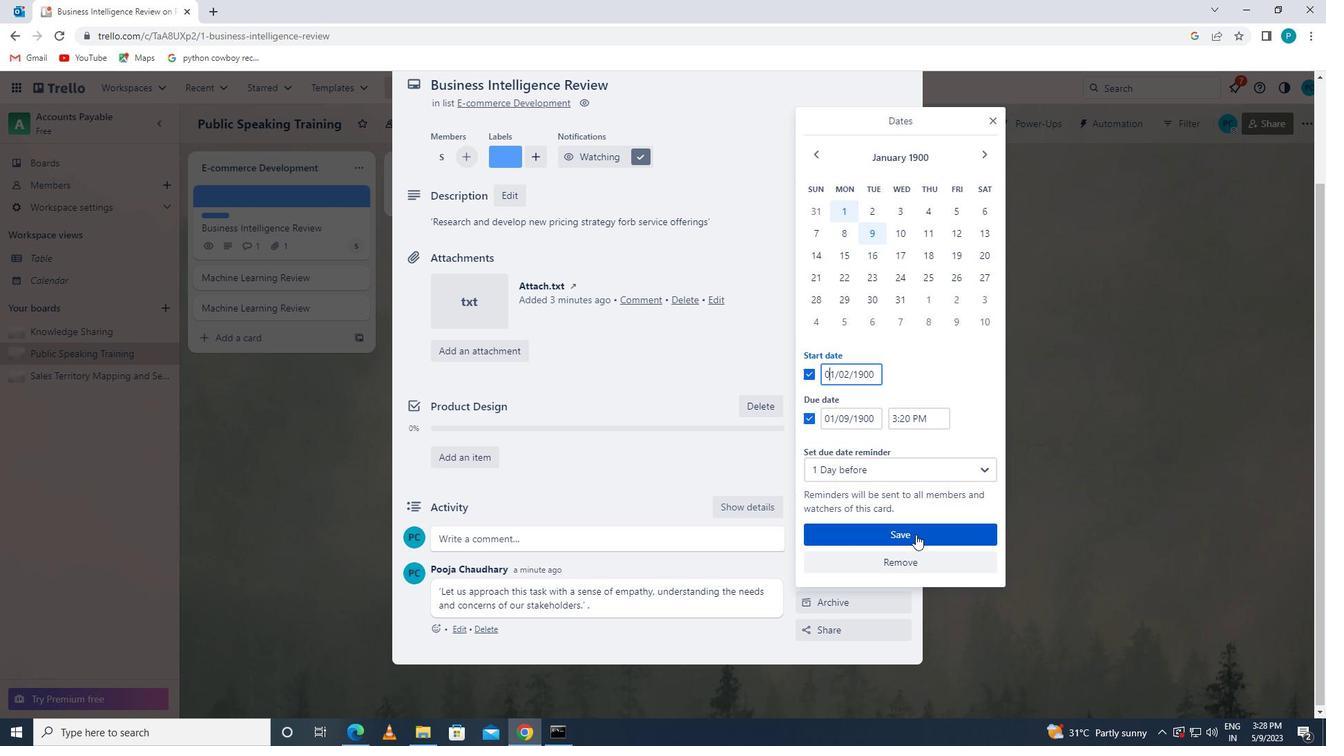 
